 Task: Use VLC "Snapshot" feature to capture screenshots of a video with a customized subtitle font.
Action: Mouse moved to (189, 54)
Screenshot: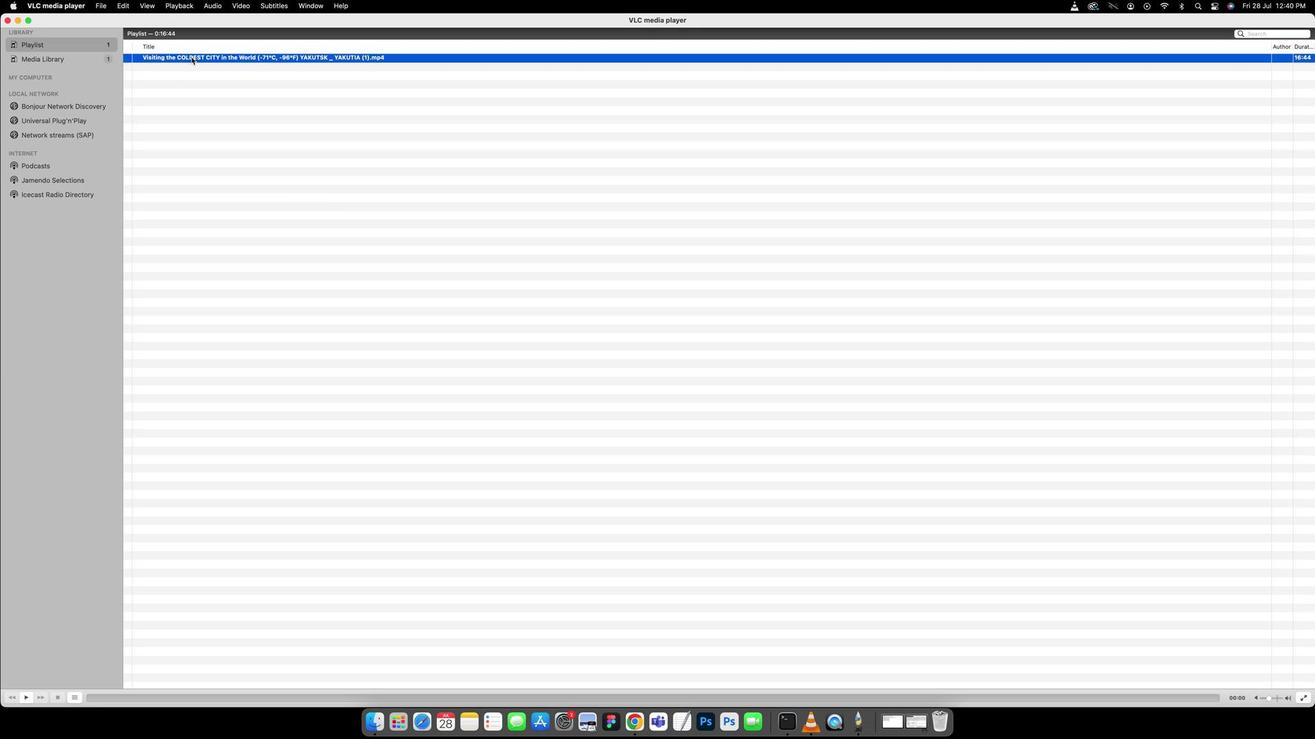 
Action: Mouse pressed left at (189, 54)
Screenshot: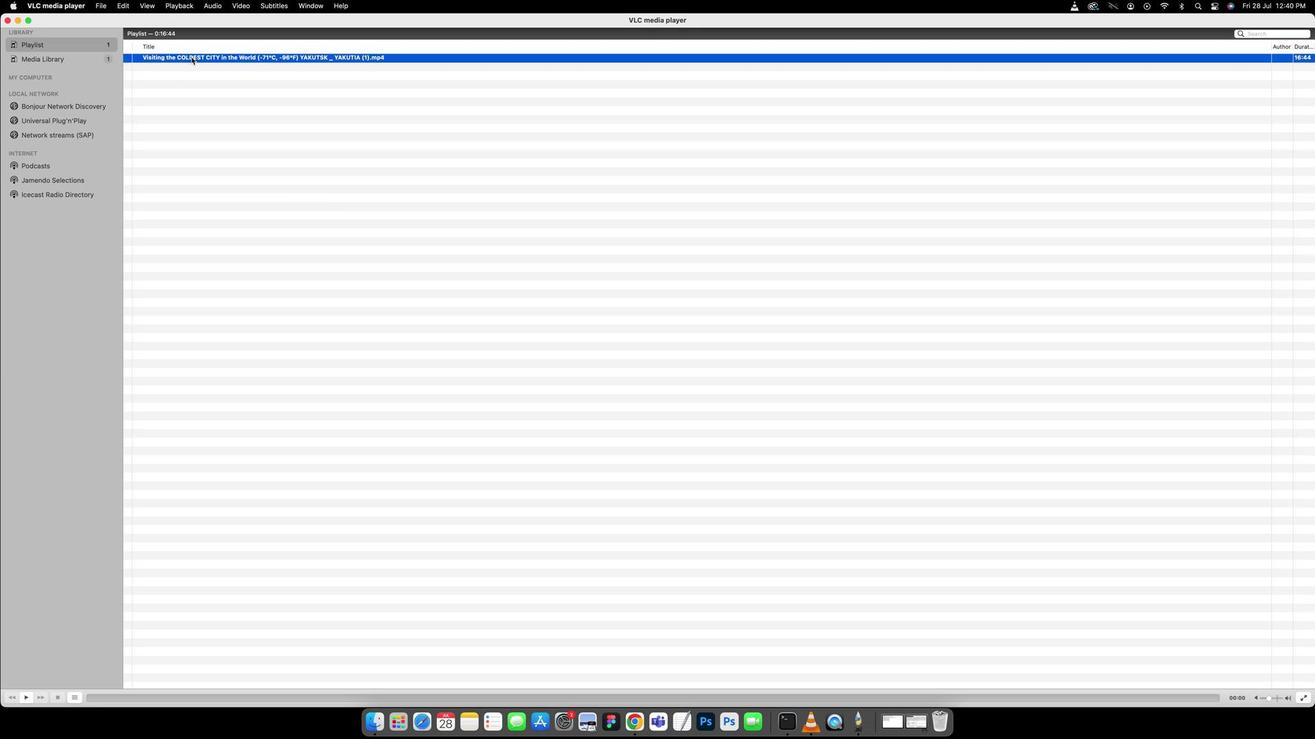 
Action: Mouse pressed left at (189, 54)
Screenshot: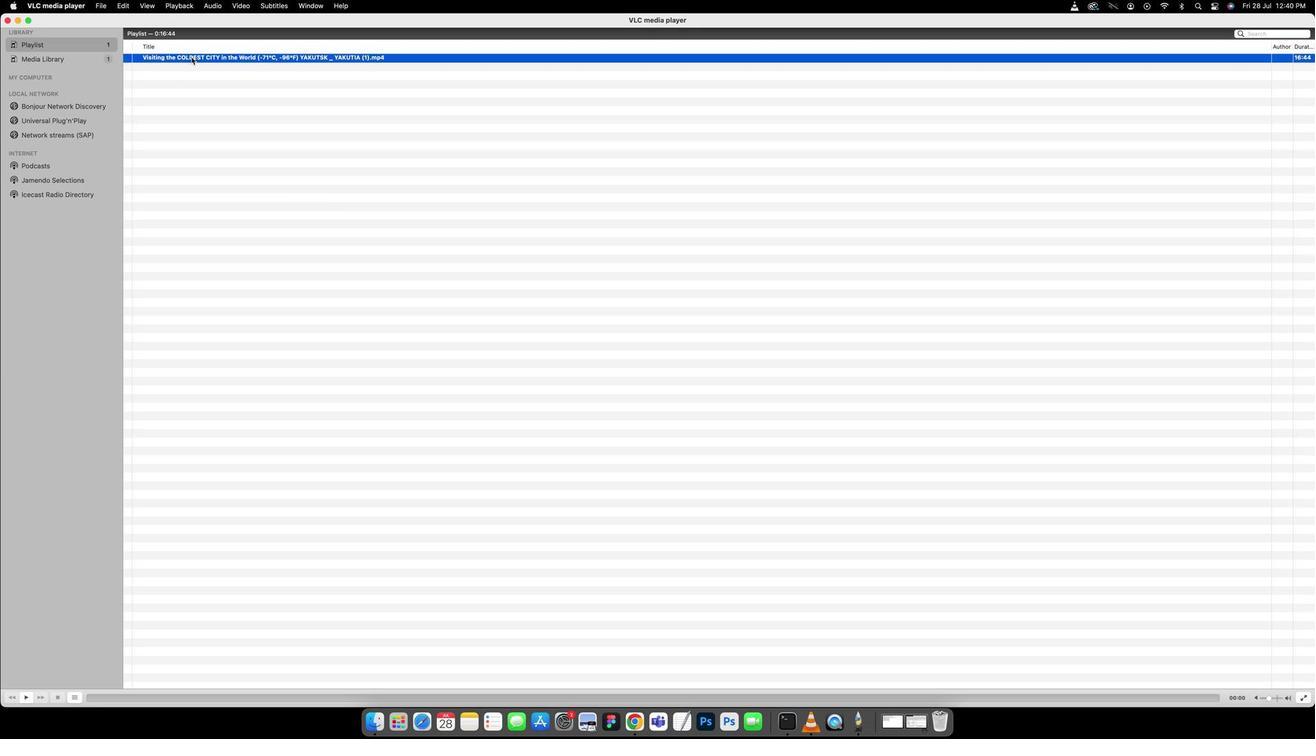 
Action: Mouse moved to (644, 366)
Screenshot: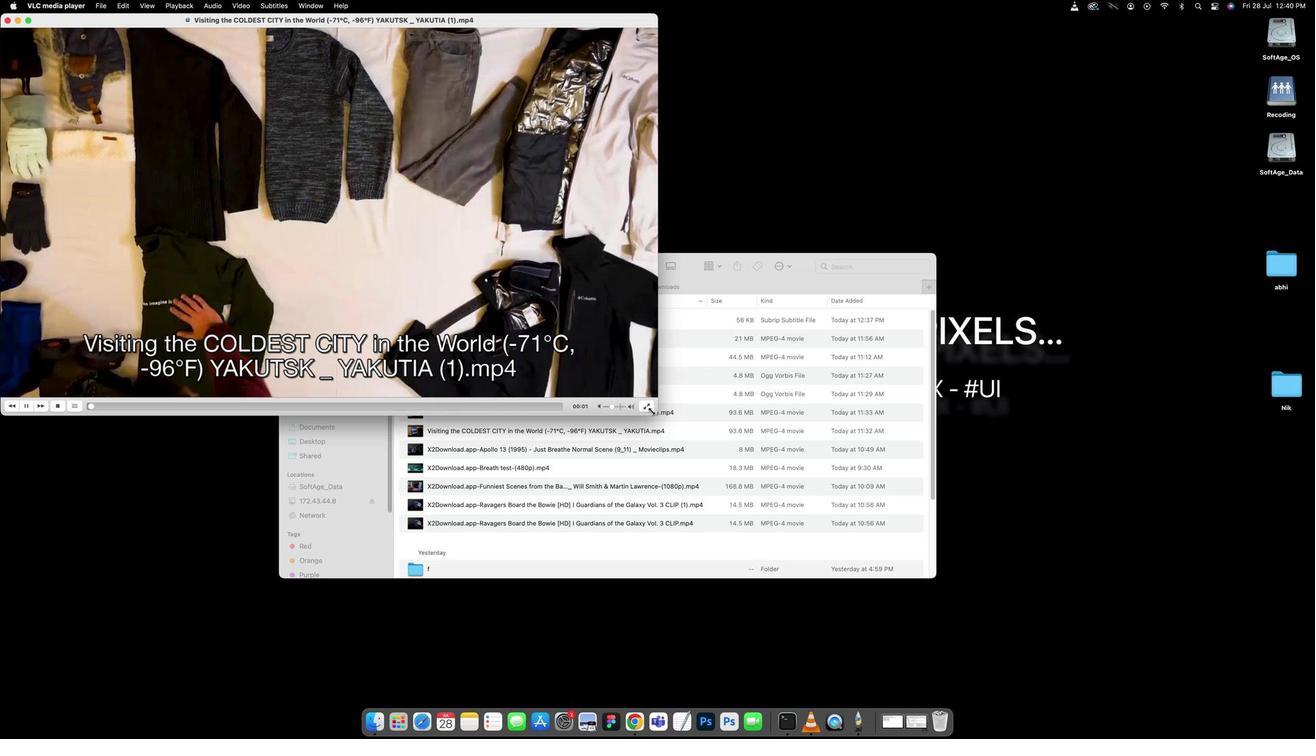 
Action: Mouse pressed left at (644, 366)
Screenshot: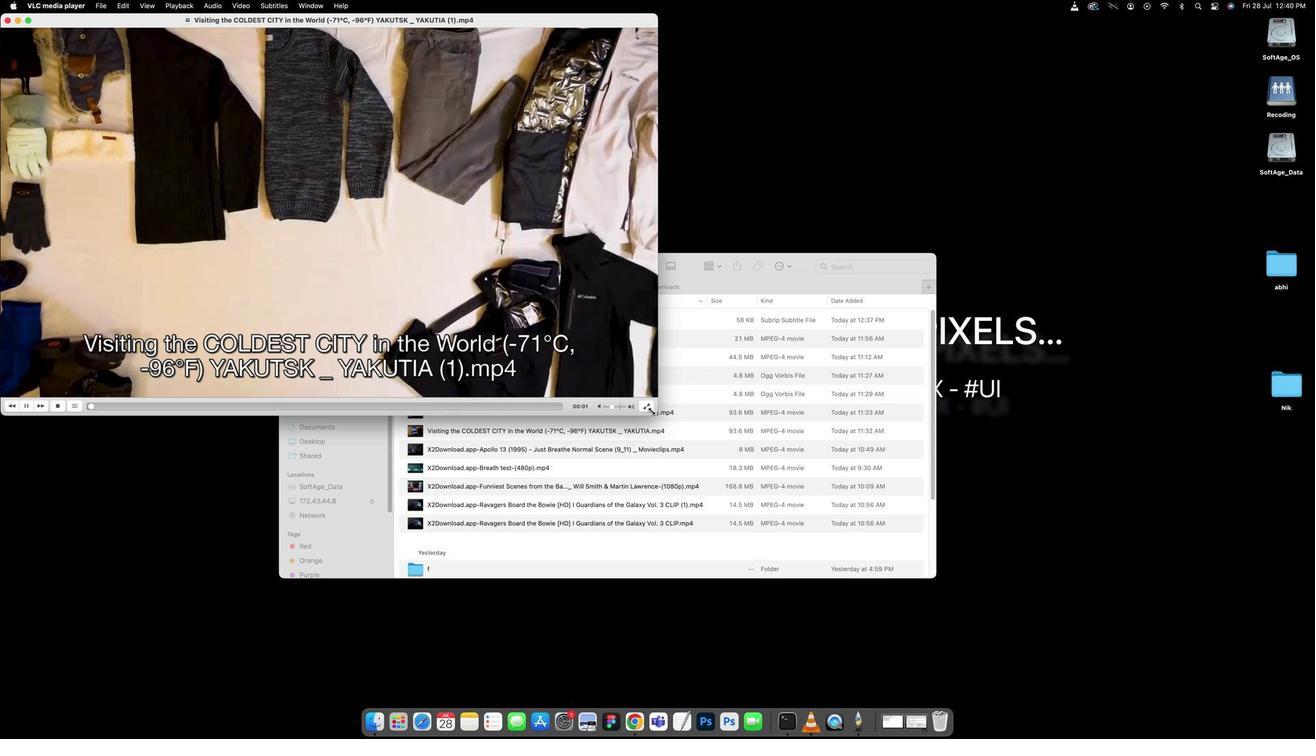 
Action: Mouse moved to (267, 7)
Screenshot: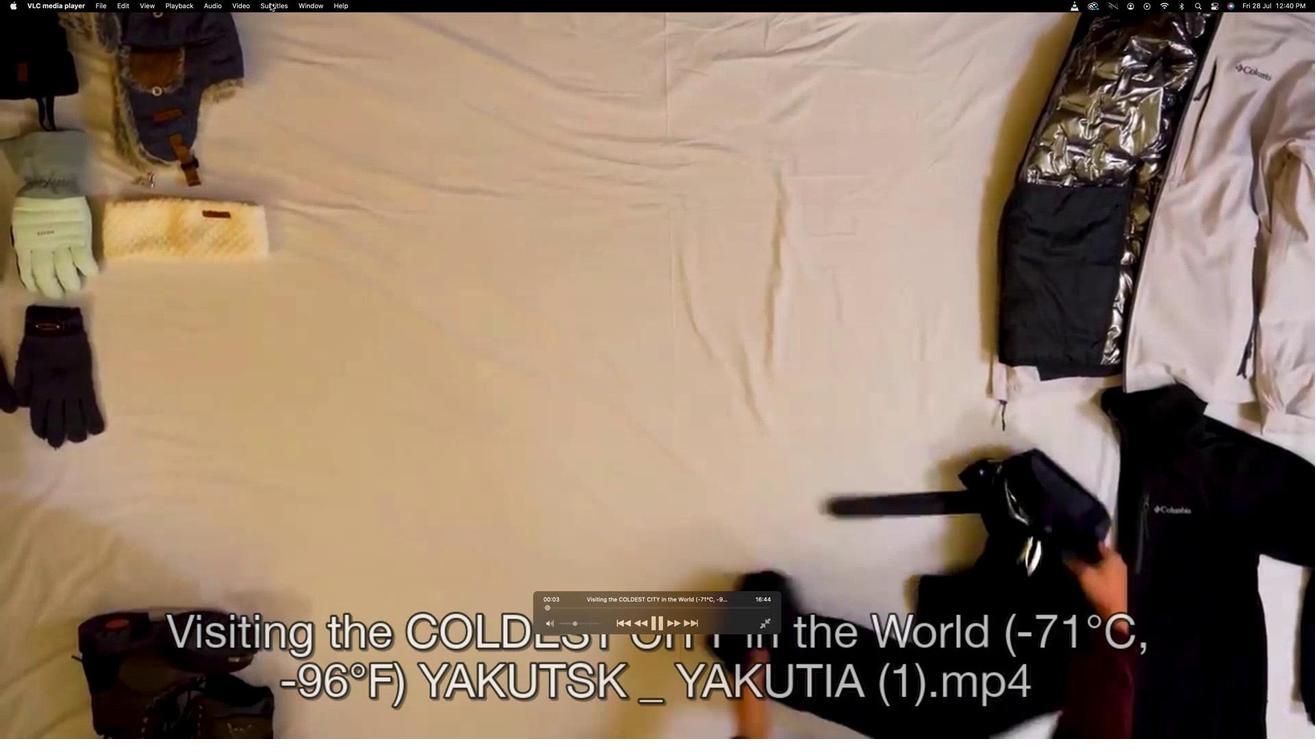
Action: Mouse pressed left at (267, 7)
Screenshot: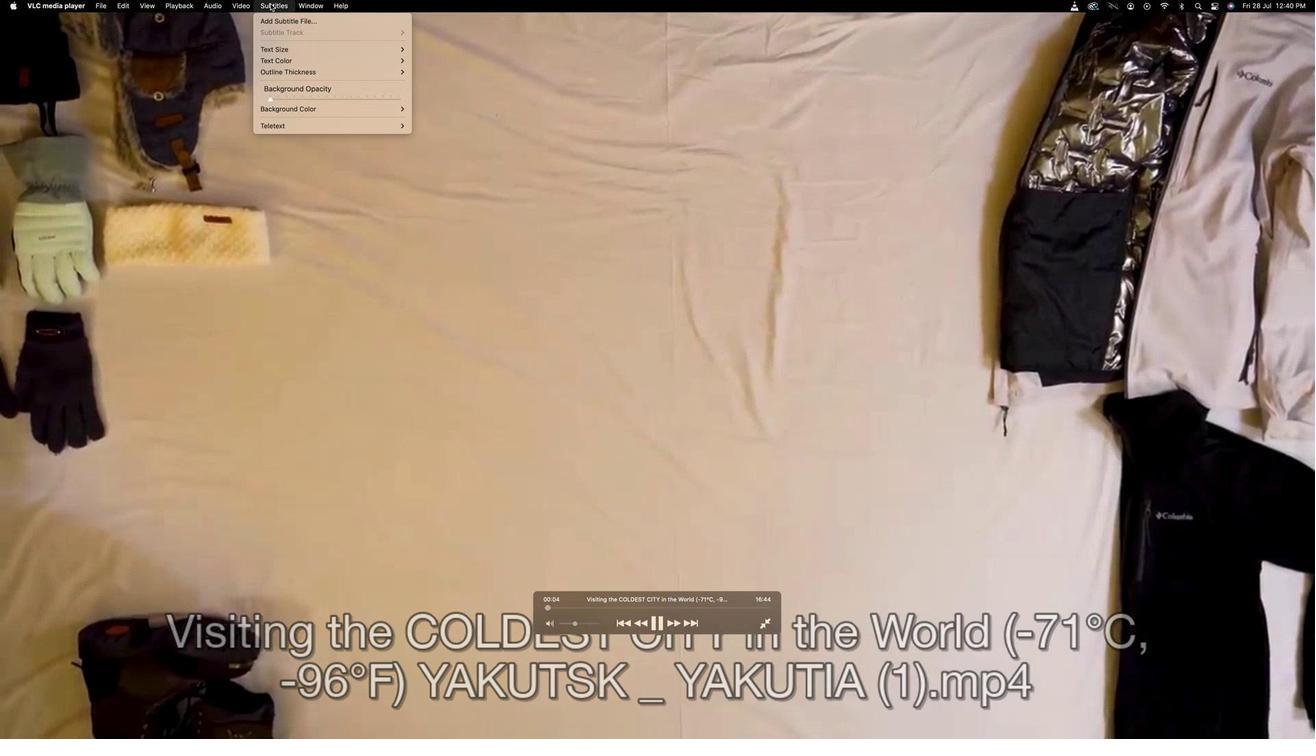 
Action: Mouse moved to (265, 22)
Screenshot: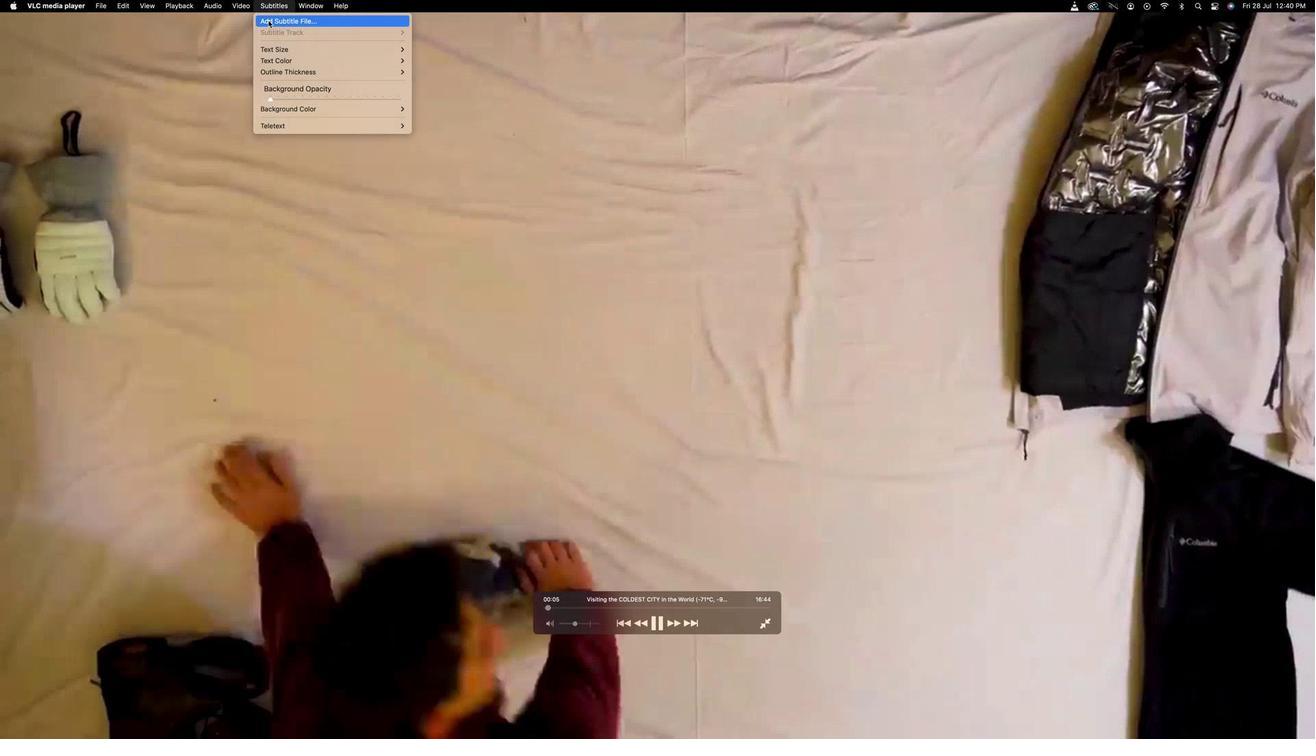 
Action: Mouse pressed left at (265, 22)
Screenshot: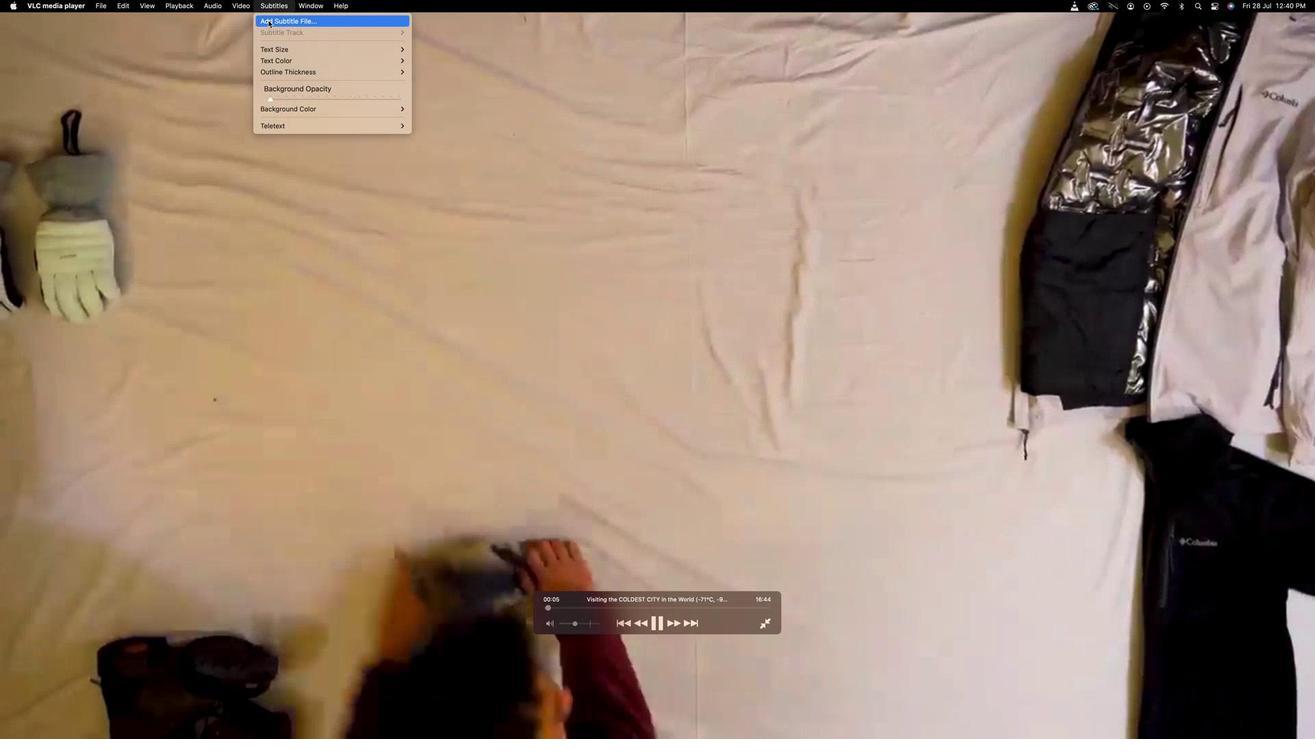 
Action: Mouse moved to (563, 167)
Screenshot: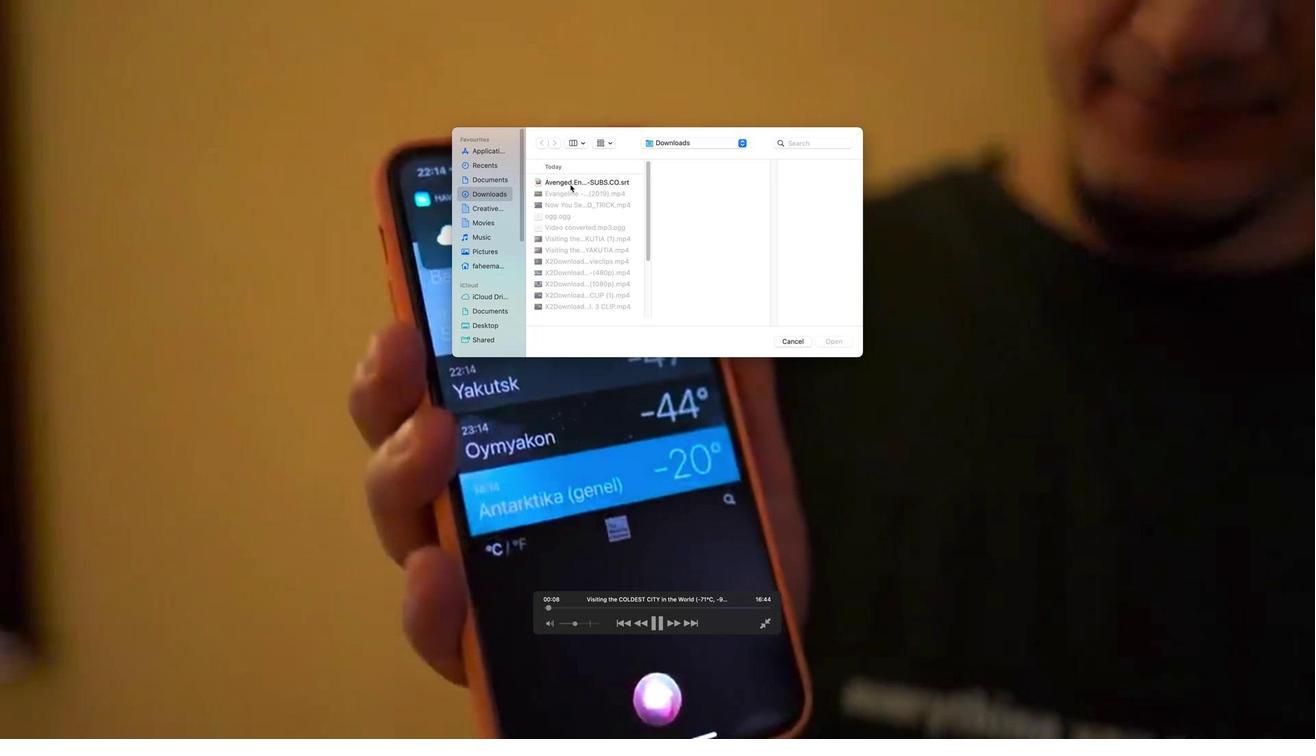 
Action: Mouse pressed left at (563, 167)
Screenshot: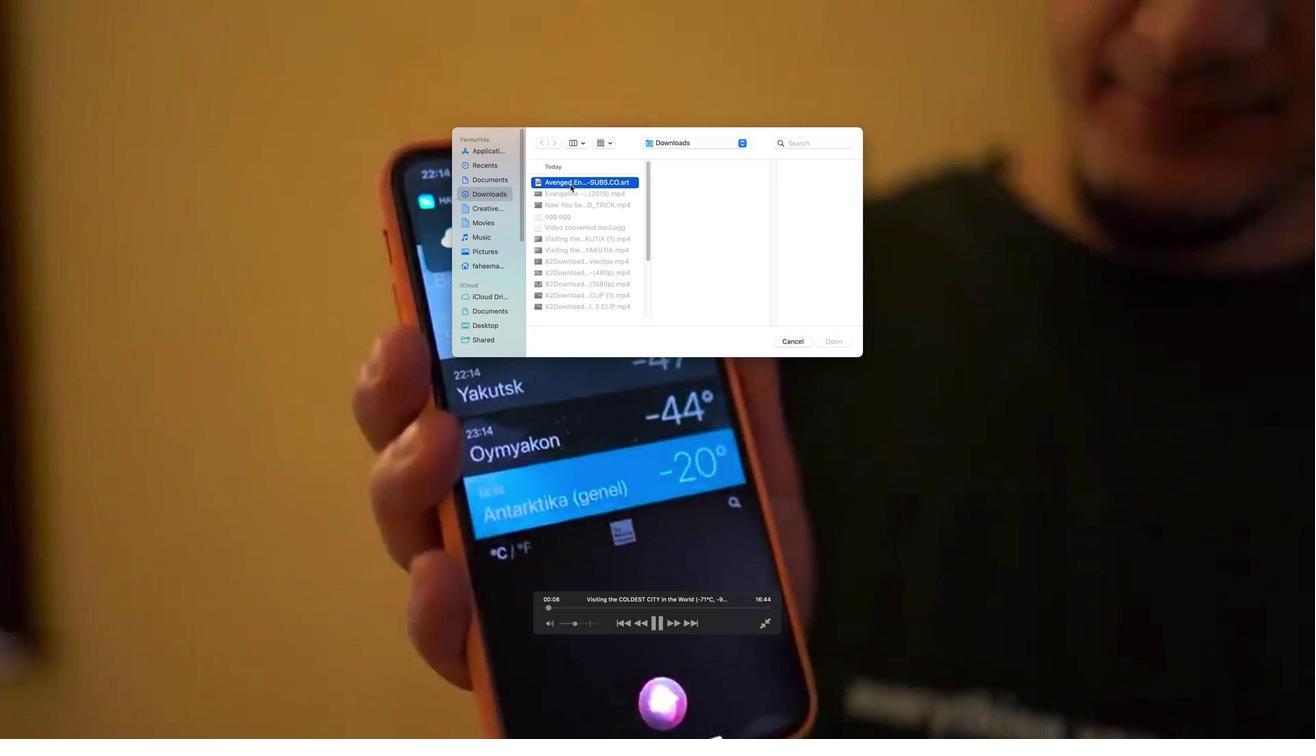 
Action: Key pressed Key.enter
Screenshot: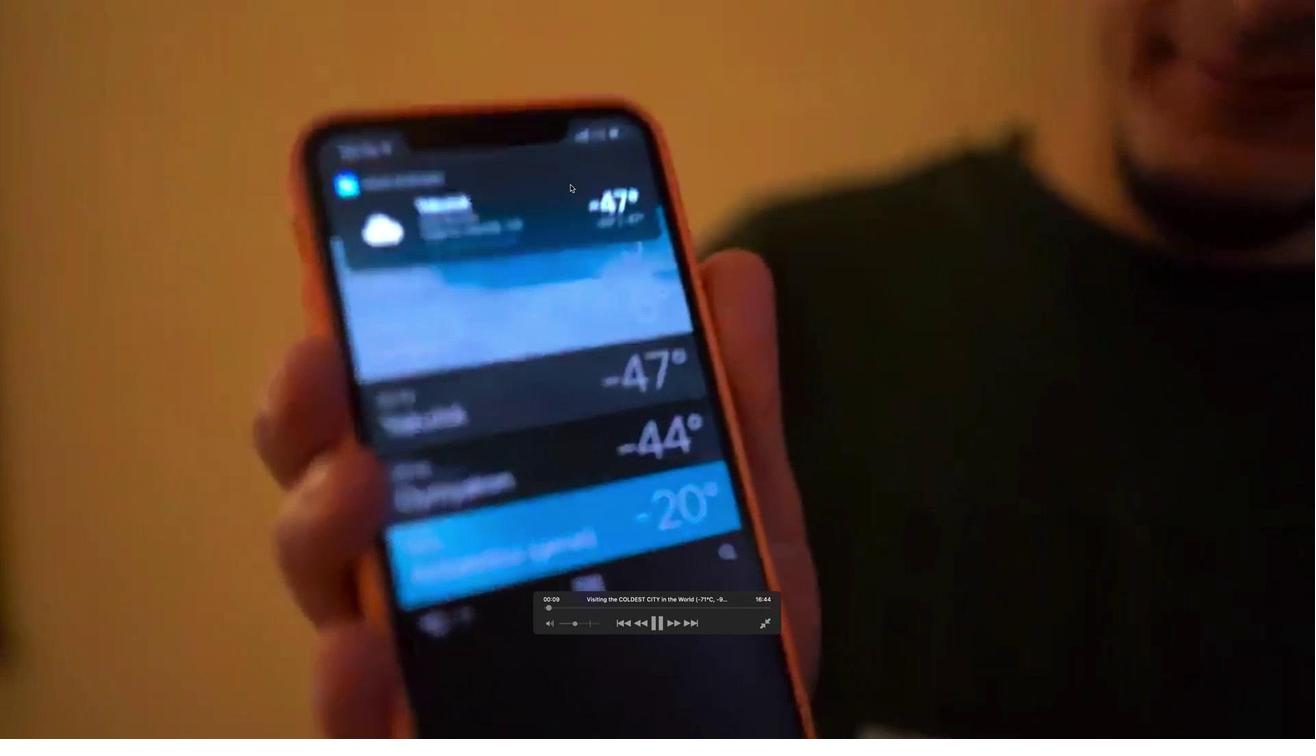 
Action: Mouse moved to (545, 538)
Screenshot: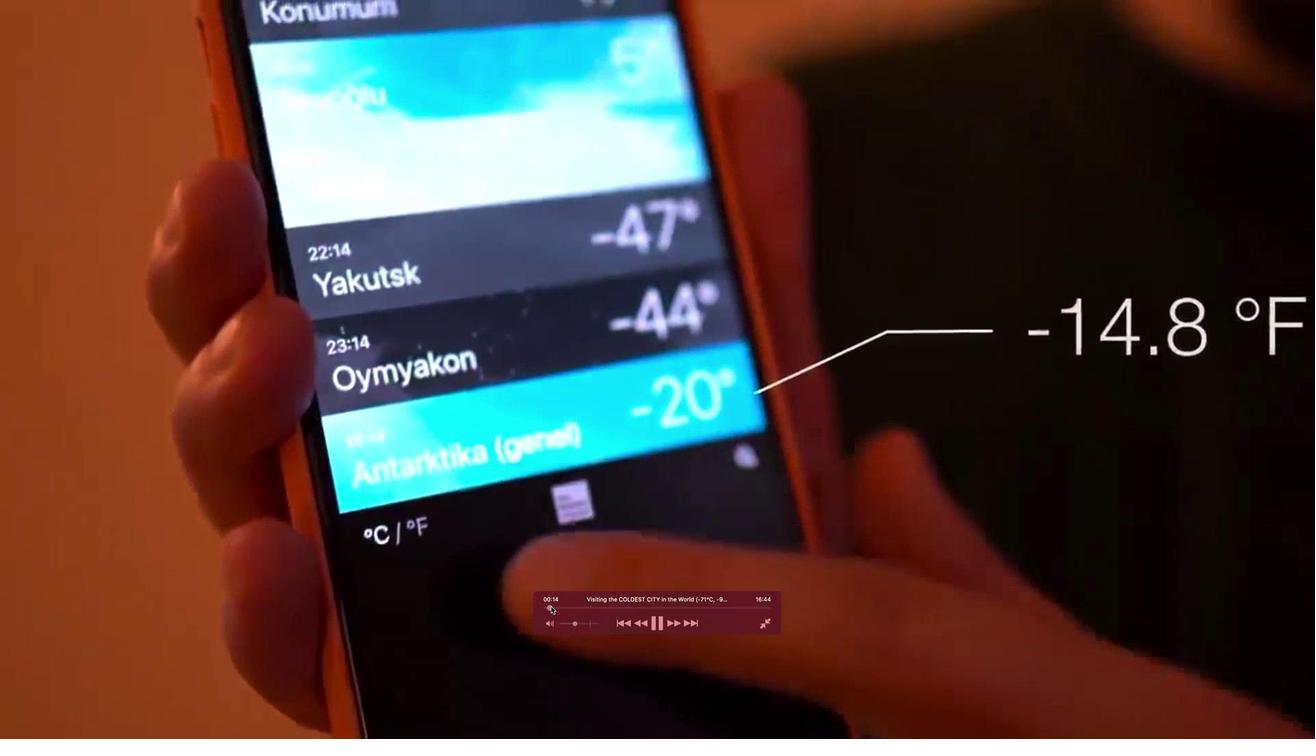 
Action: Mouse pressed left at (545, 538)
Screenshot: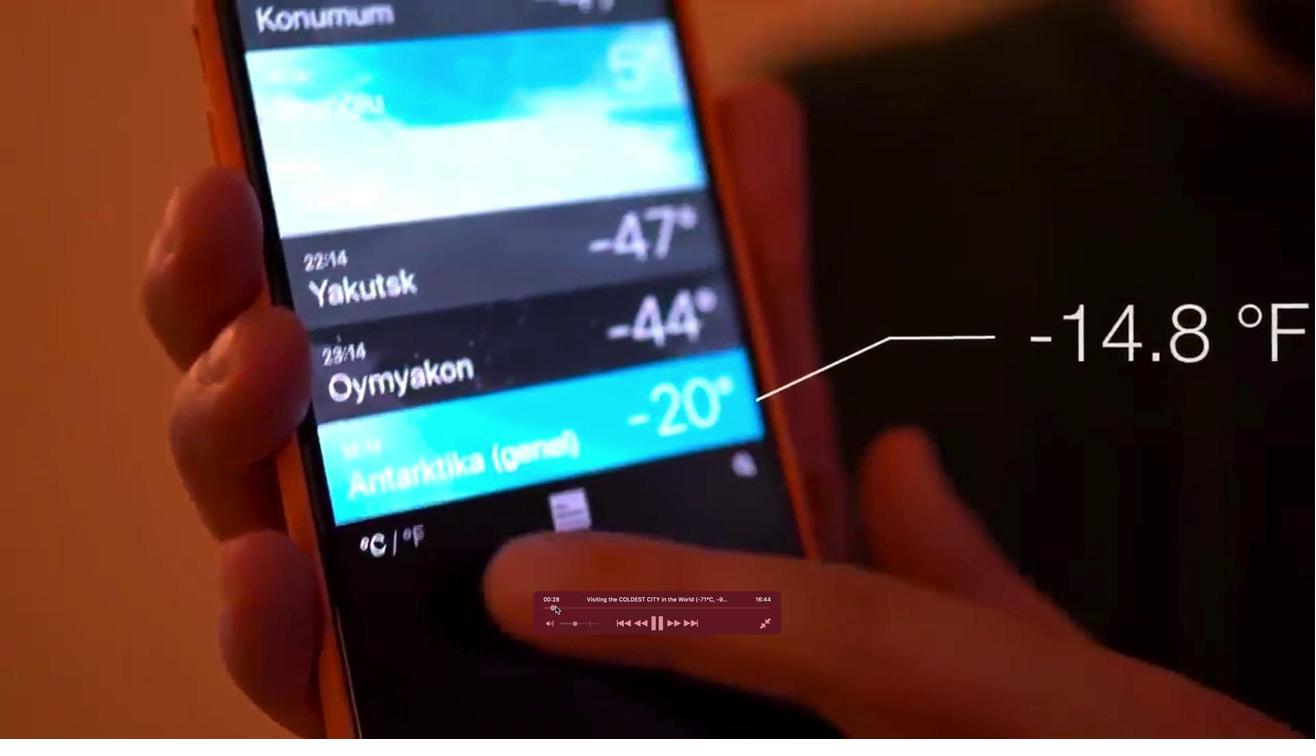 
Action: Mouse moved to (254, 4)
Screenshot: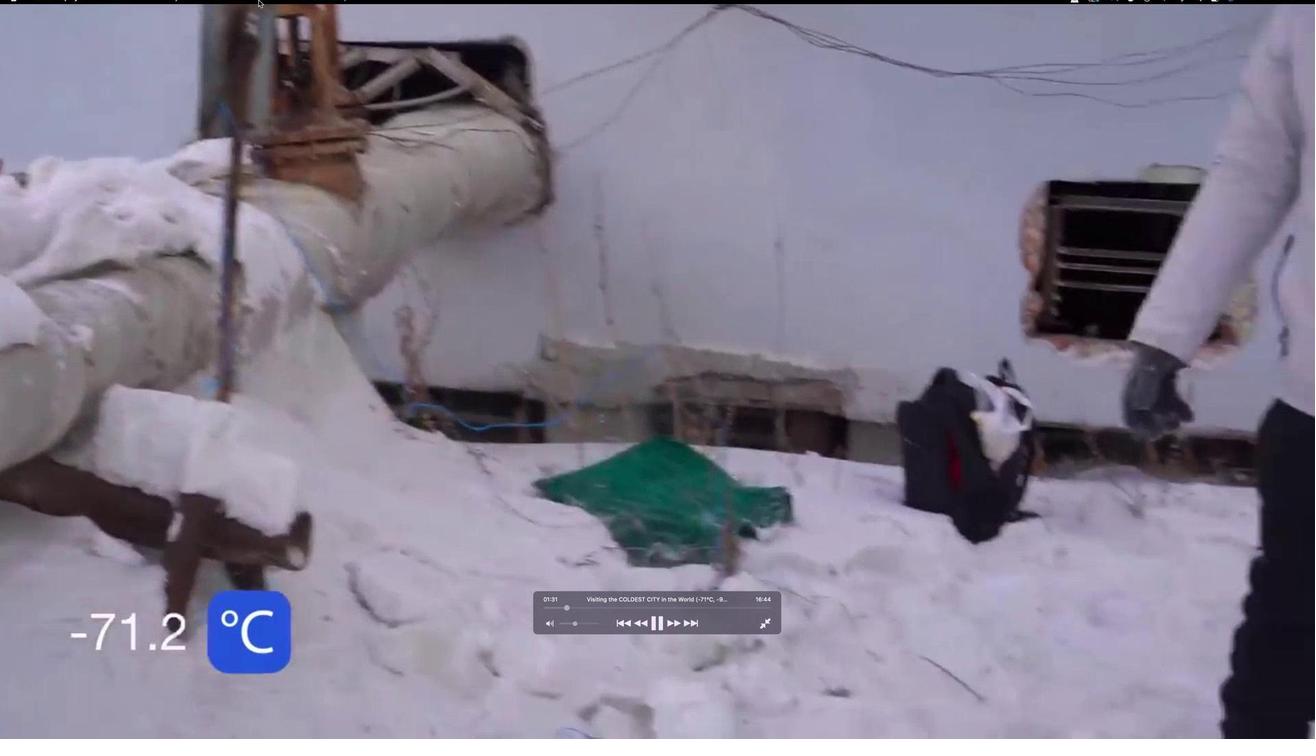 
Action: Mouse pressed left at (254, 4)
Screenshot: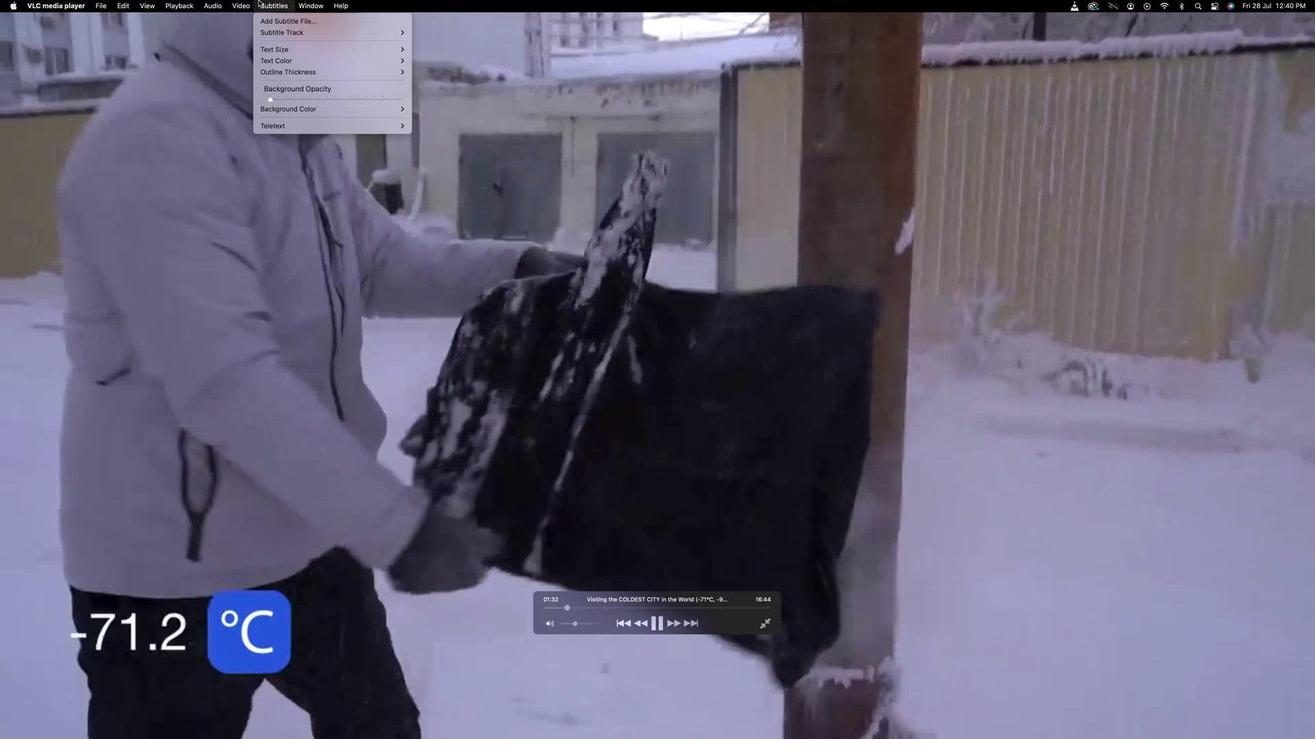 
Action: Mouse moved to (424, 40)
Screenshot: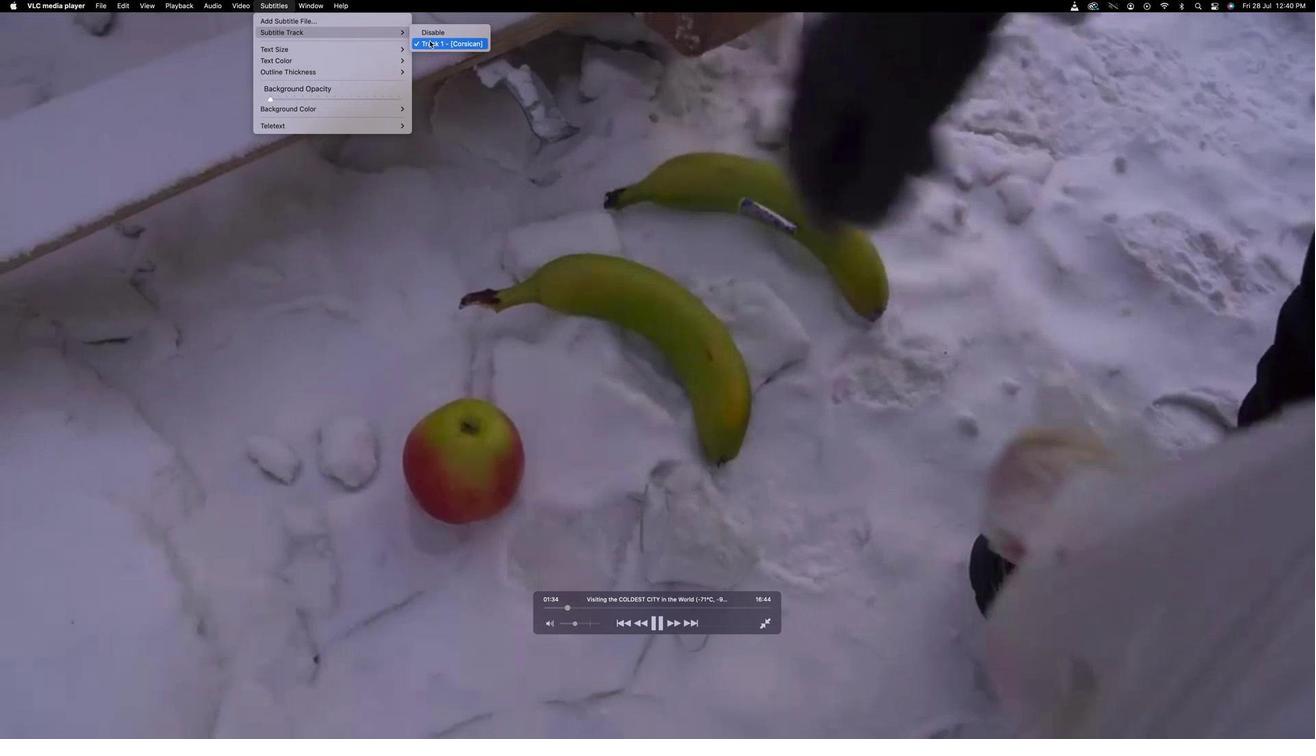
Action: Mouse pressed left at (424, 40)
Screenshot: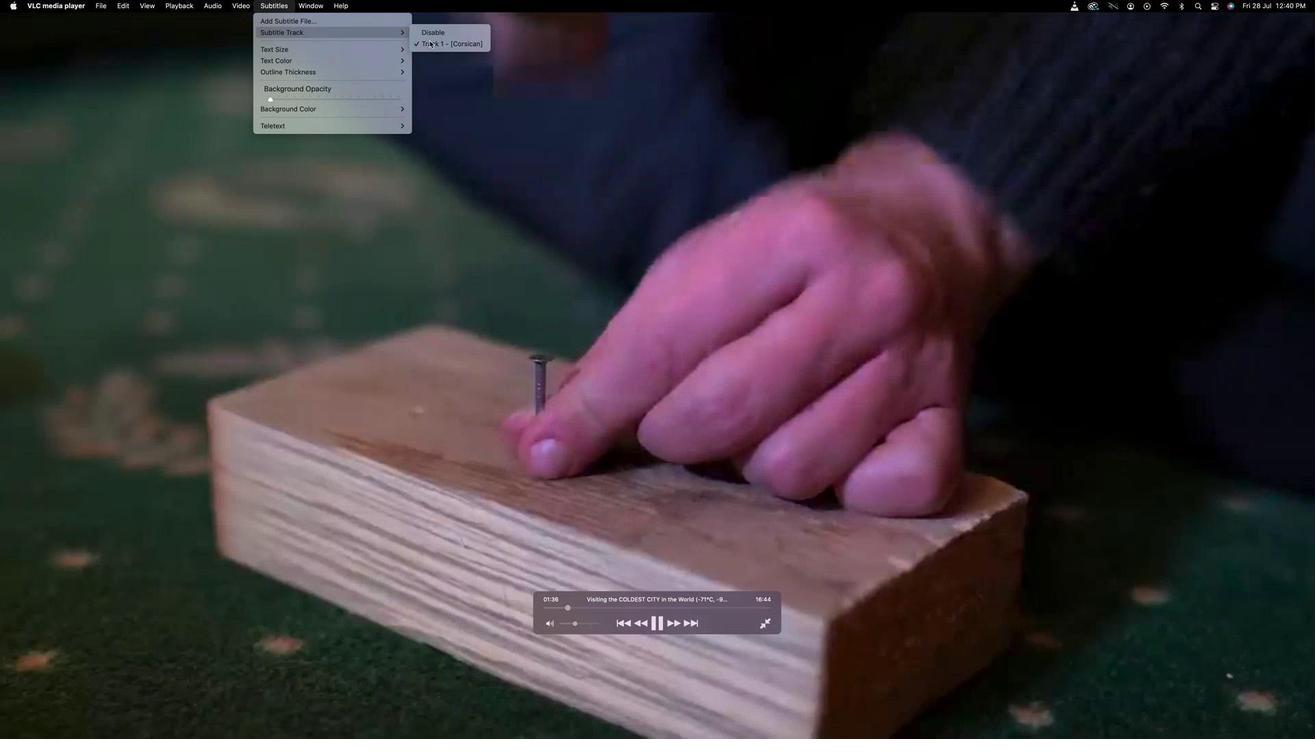 
Action: Mouse moved to (278, 4)
Screenshot: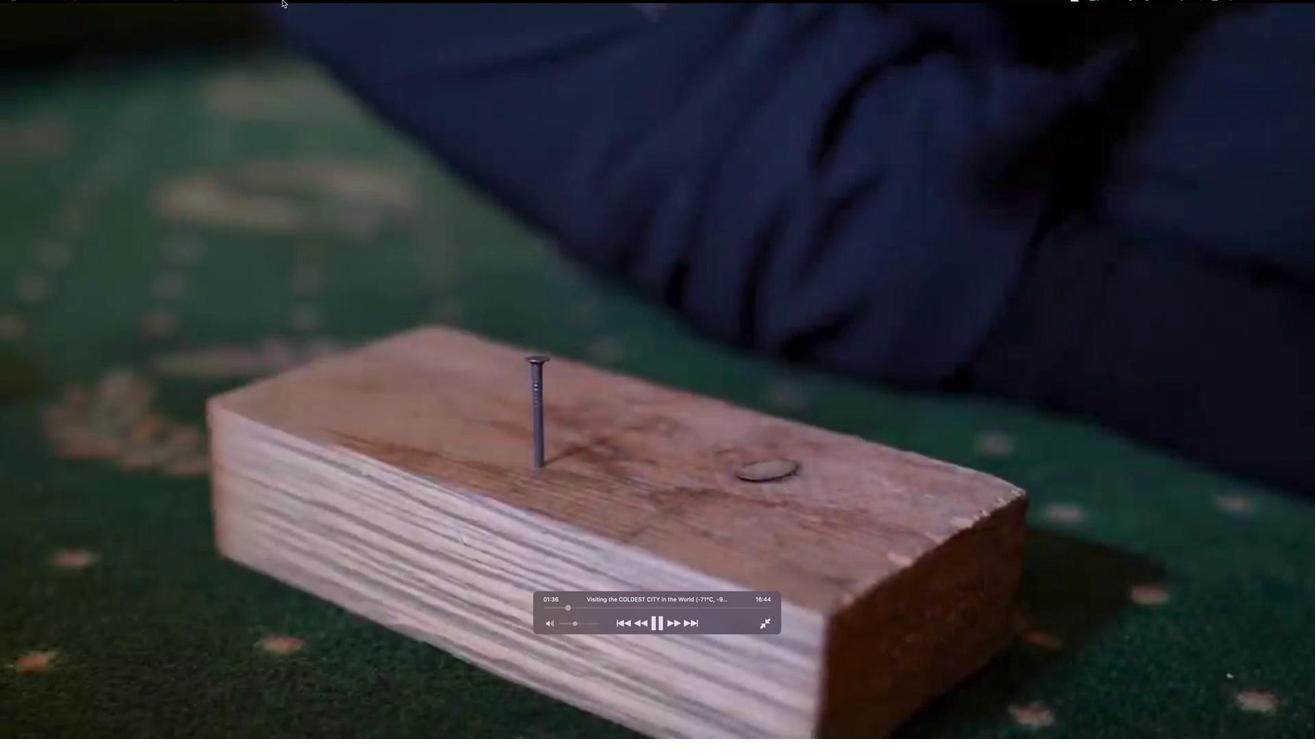 
Action: Mouse pressed left at (278, 4)
Screenshot: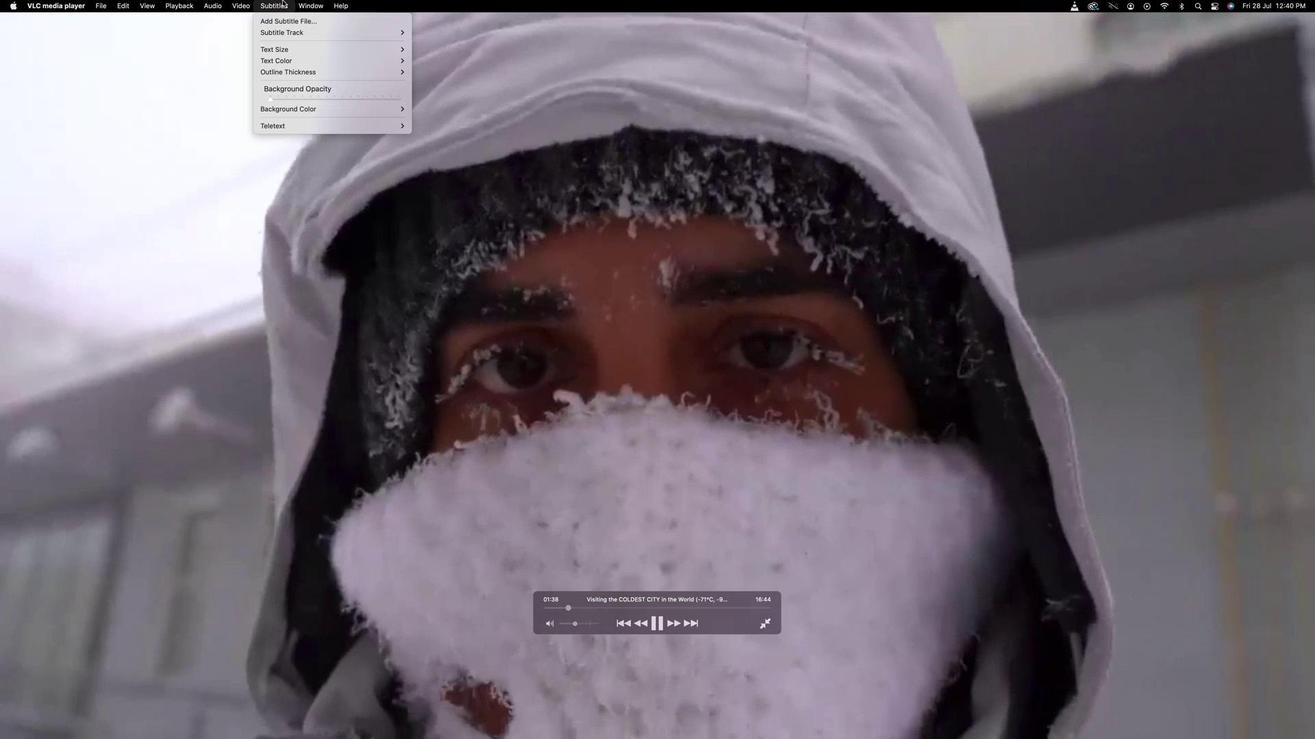 
Action: Mouse moved to (274, 20)
Screenshot: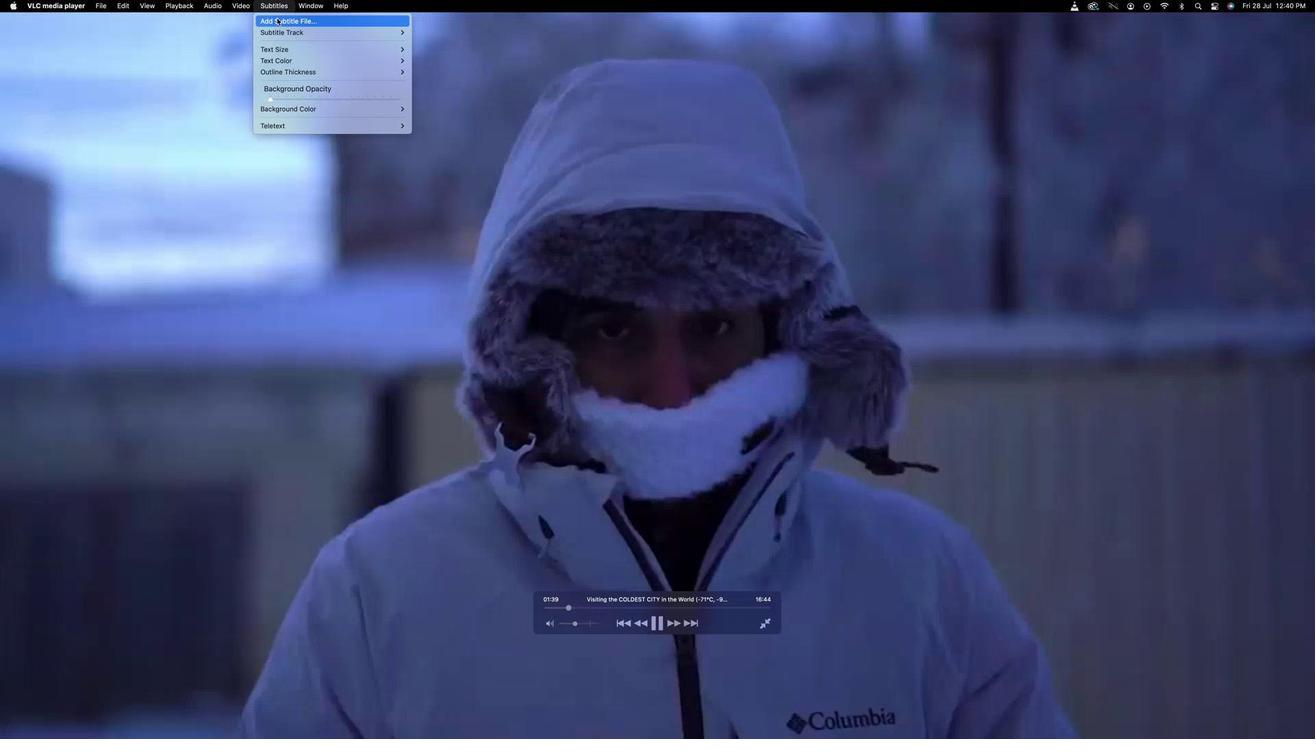 
Action: Mouse pressed left at (274, 20)
Screenshot: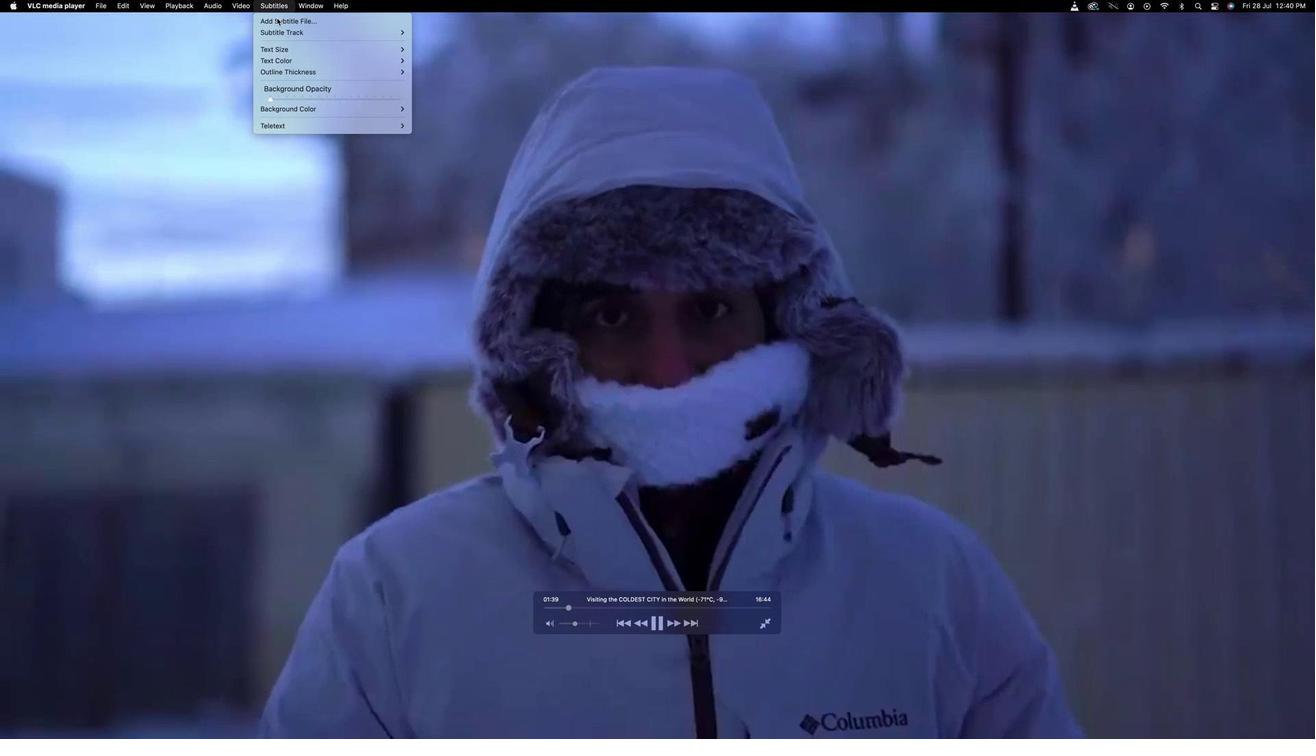 
Action: Mouse moved to (543, 164)
Screenshot: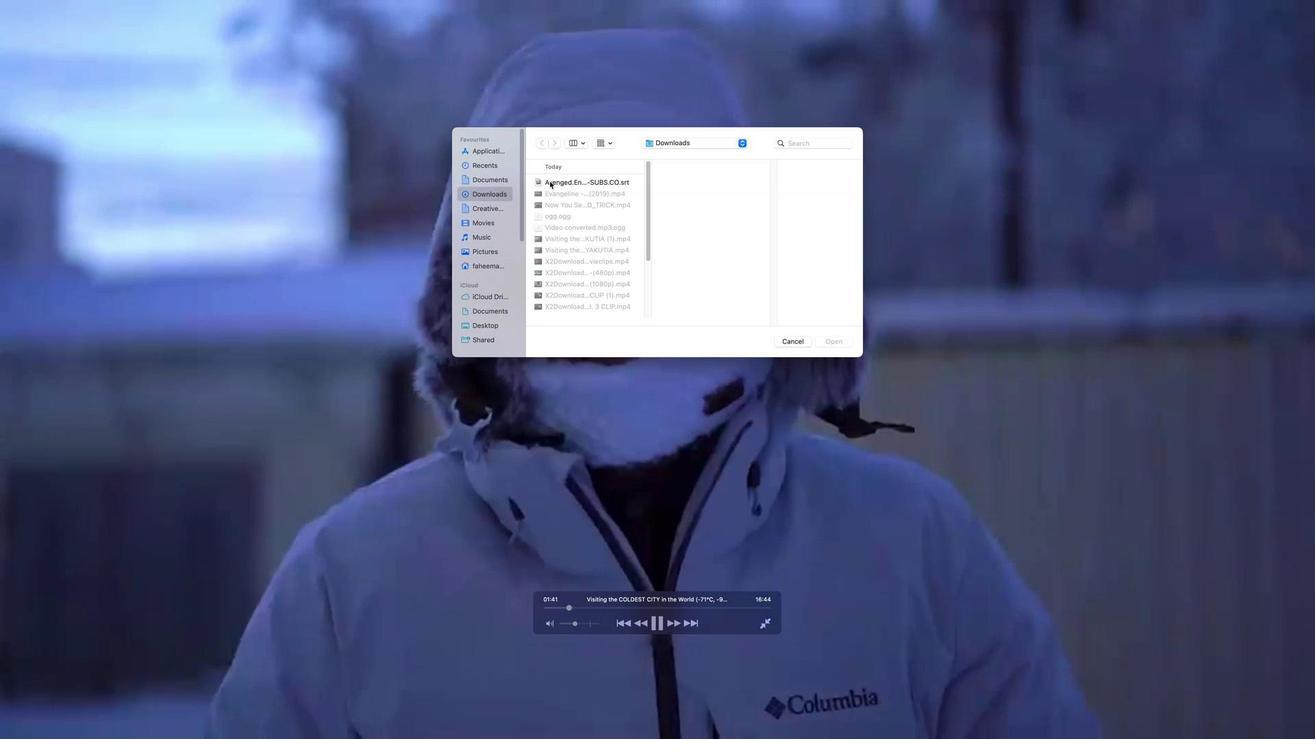 
Action: Mouse pressed left at (543, 164)
Screenshot: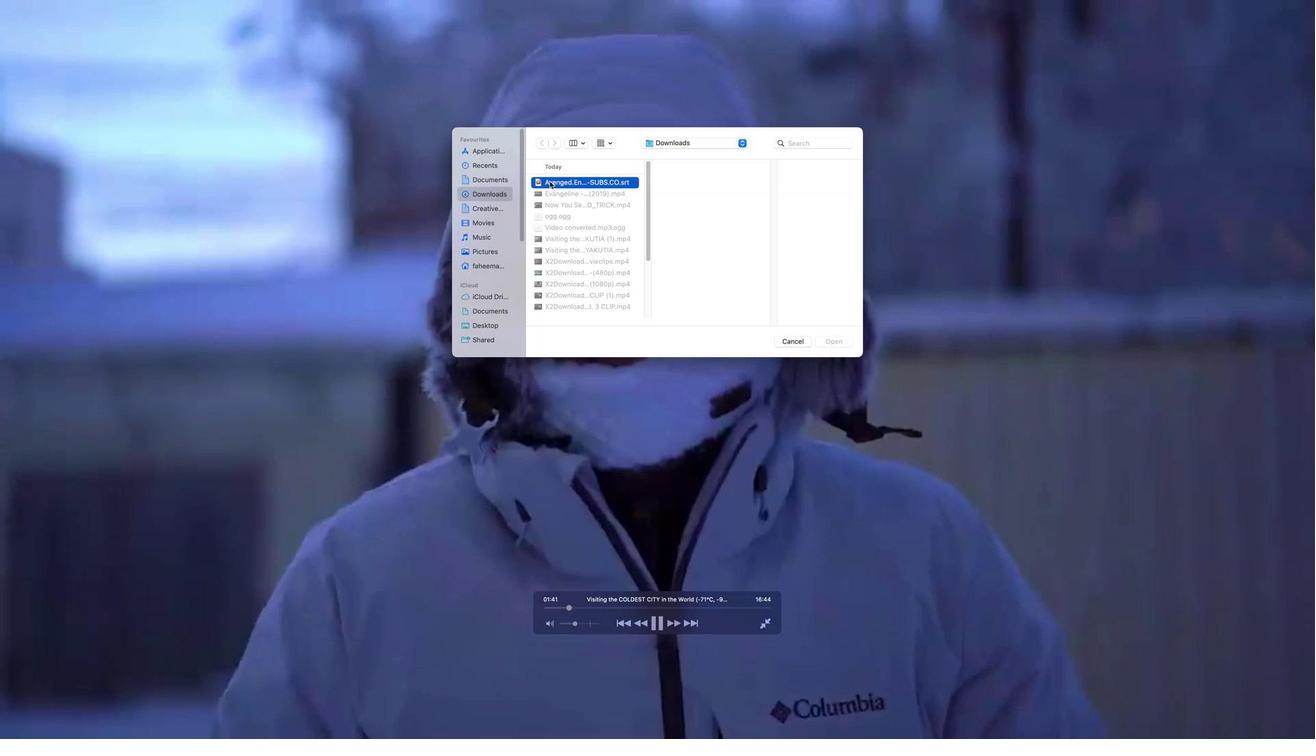 
Action: Key pressed Key.enter
Screenshot: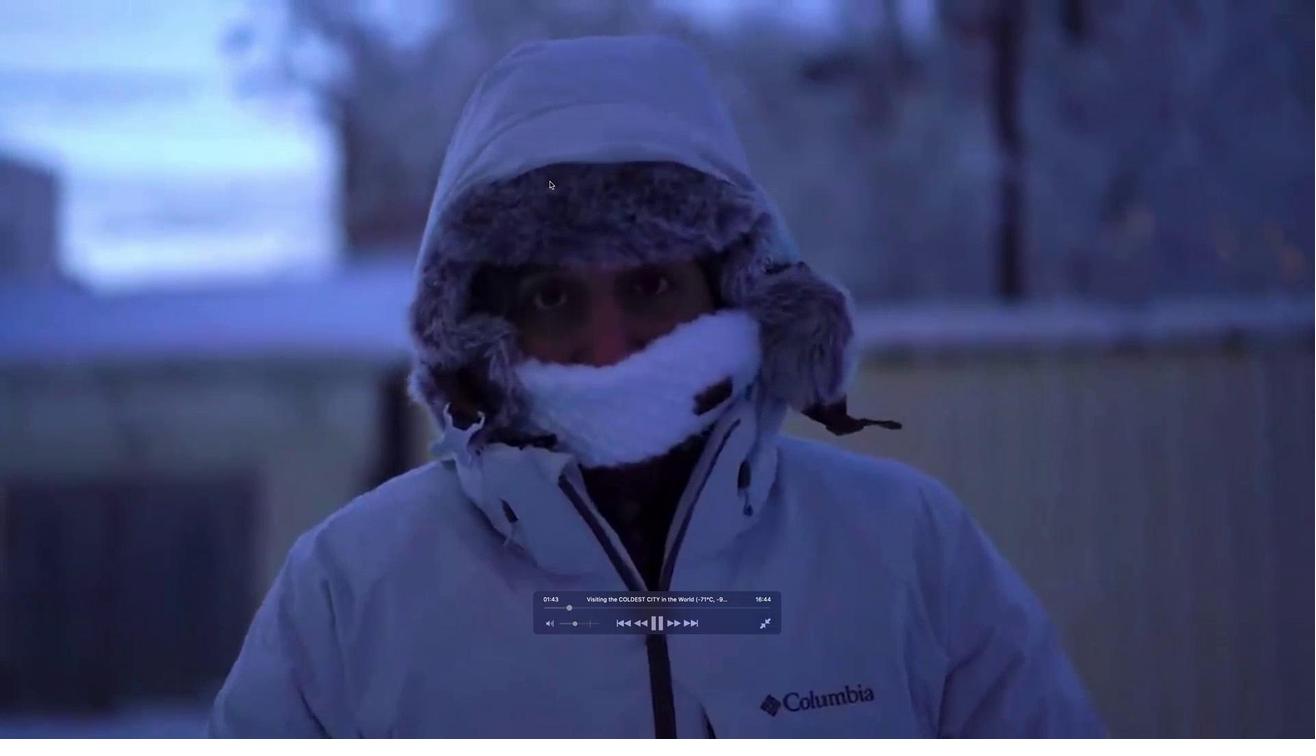 
Action: Mouse moved to (272, 9)
Screenshot: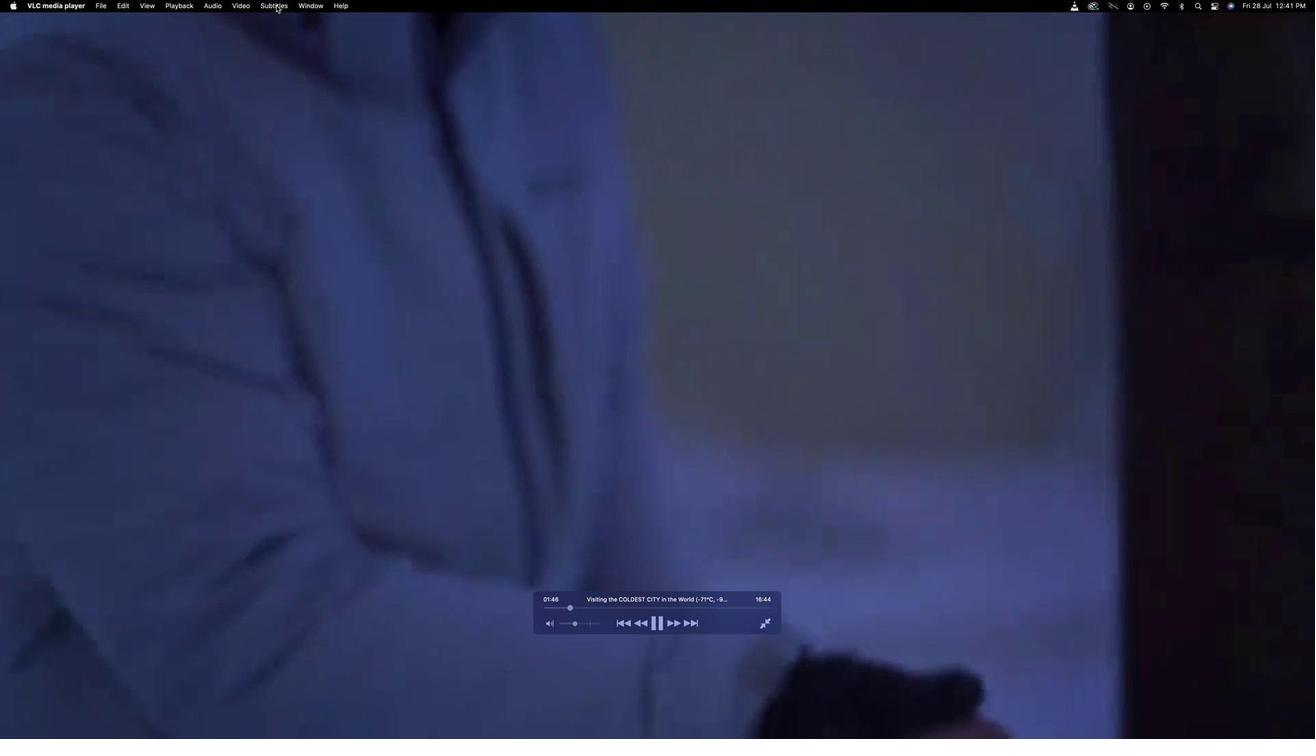 
Action: Mouse pressed left at (272, 9)
Screenshot: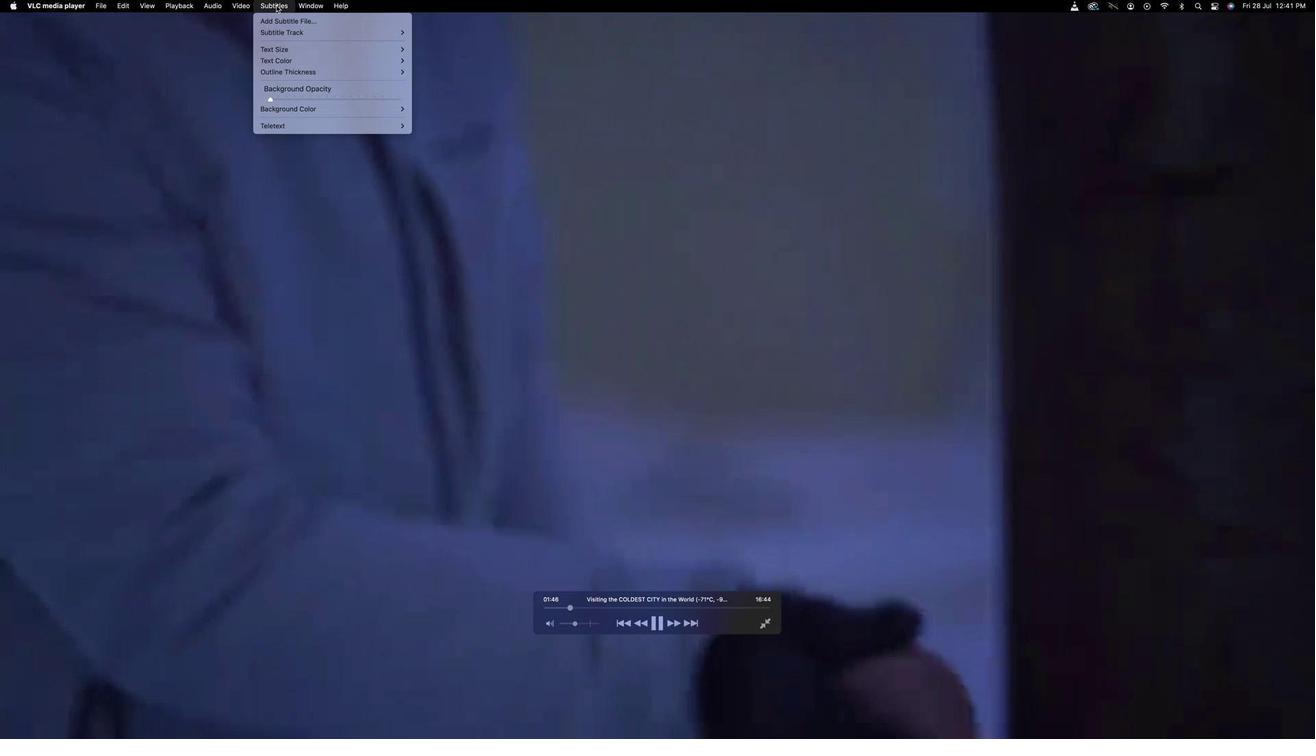 
Action: Mouse moved to (143, 78)
Screenshot: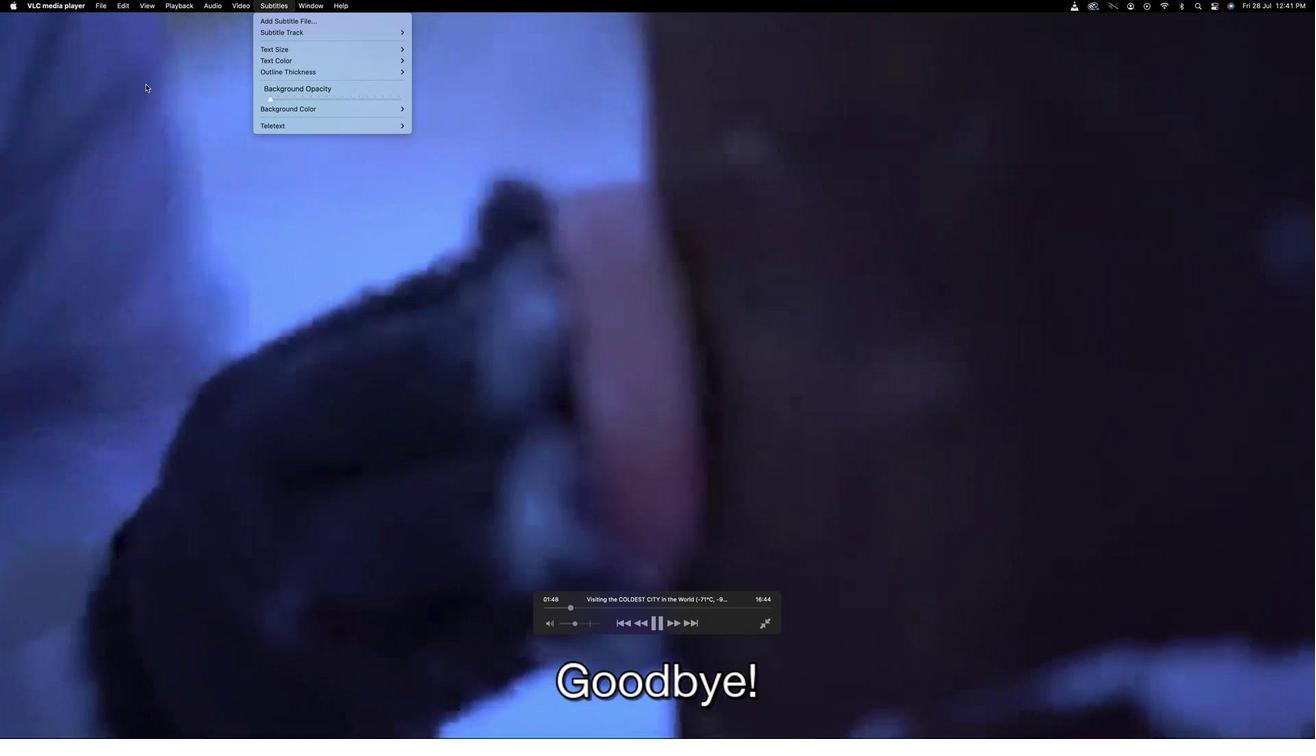 
Action: Mouse pressed left at (143, 78)
Screenshot: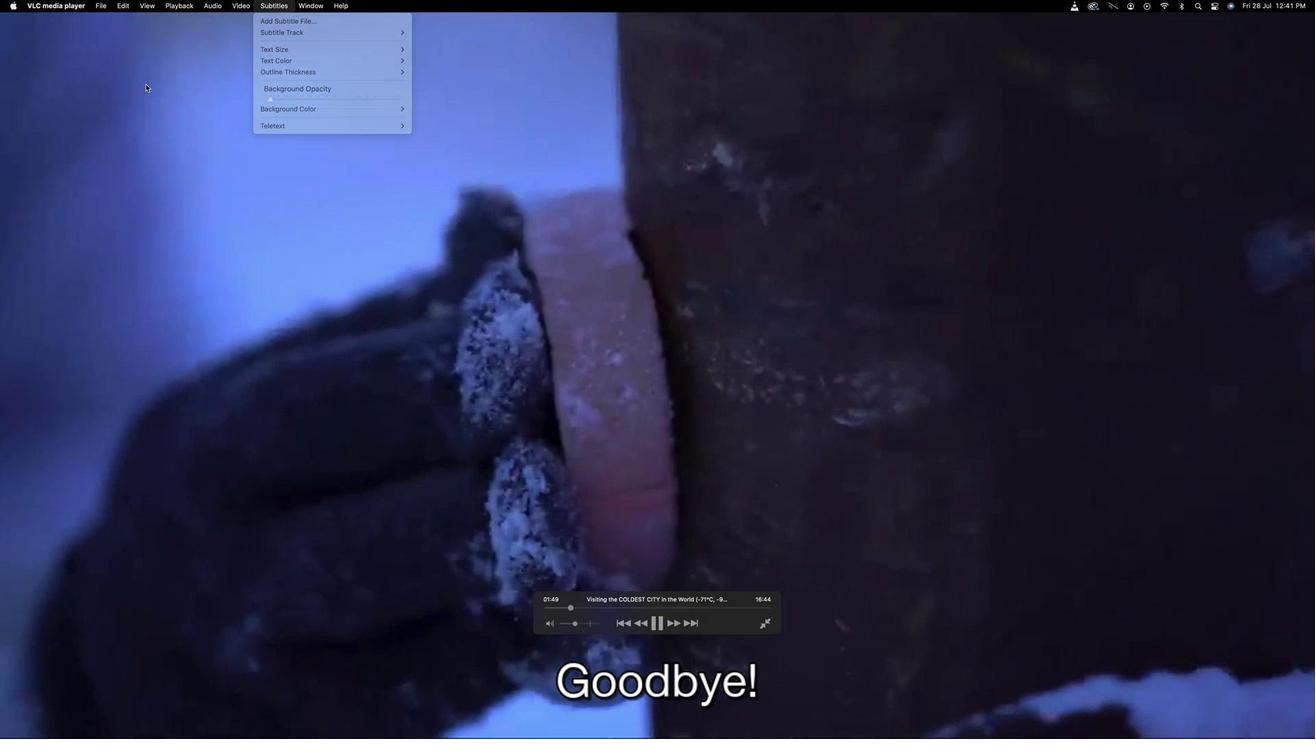 
Action: Mouse moved to (84, 7)
Screenshot: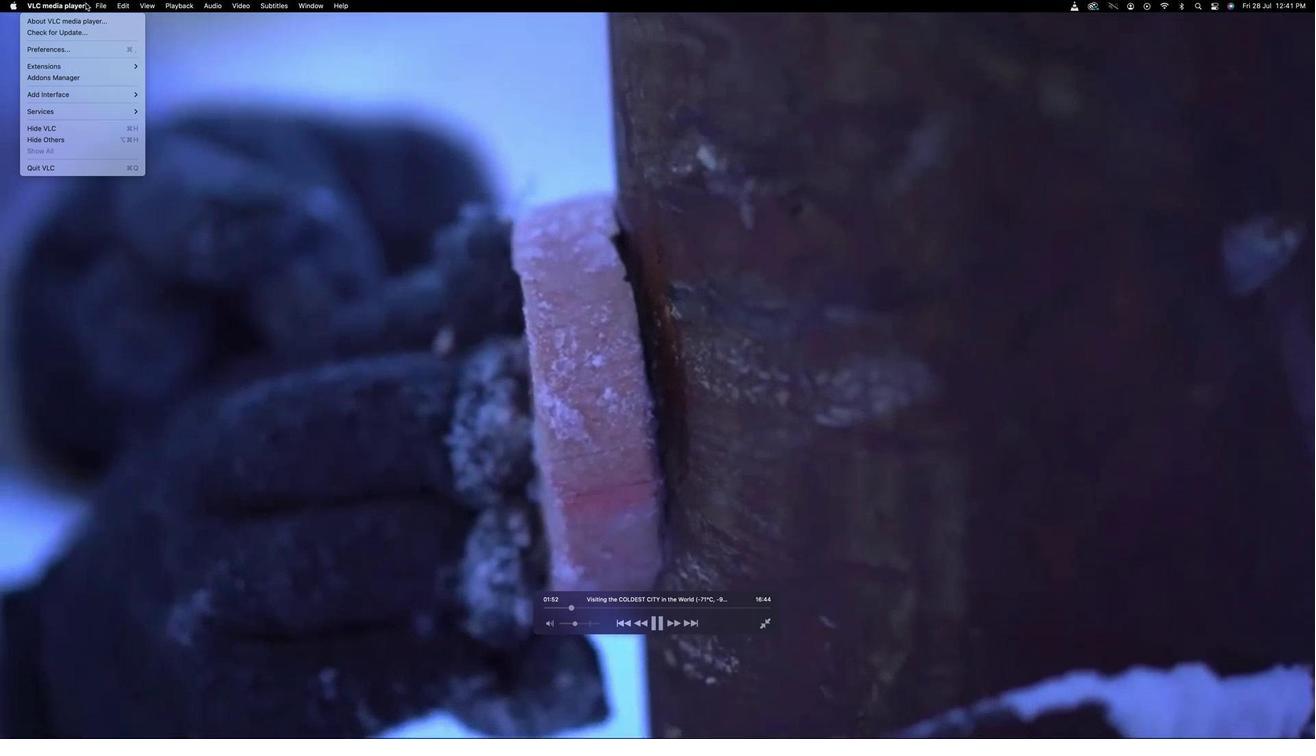 
Action: Mouse pressed left at (84, 7)
Screenshot: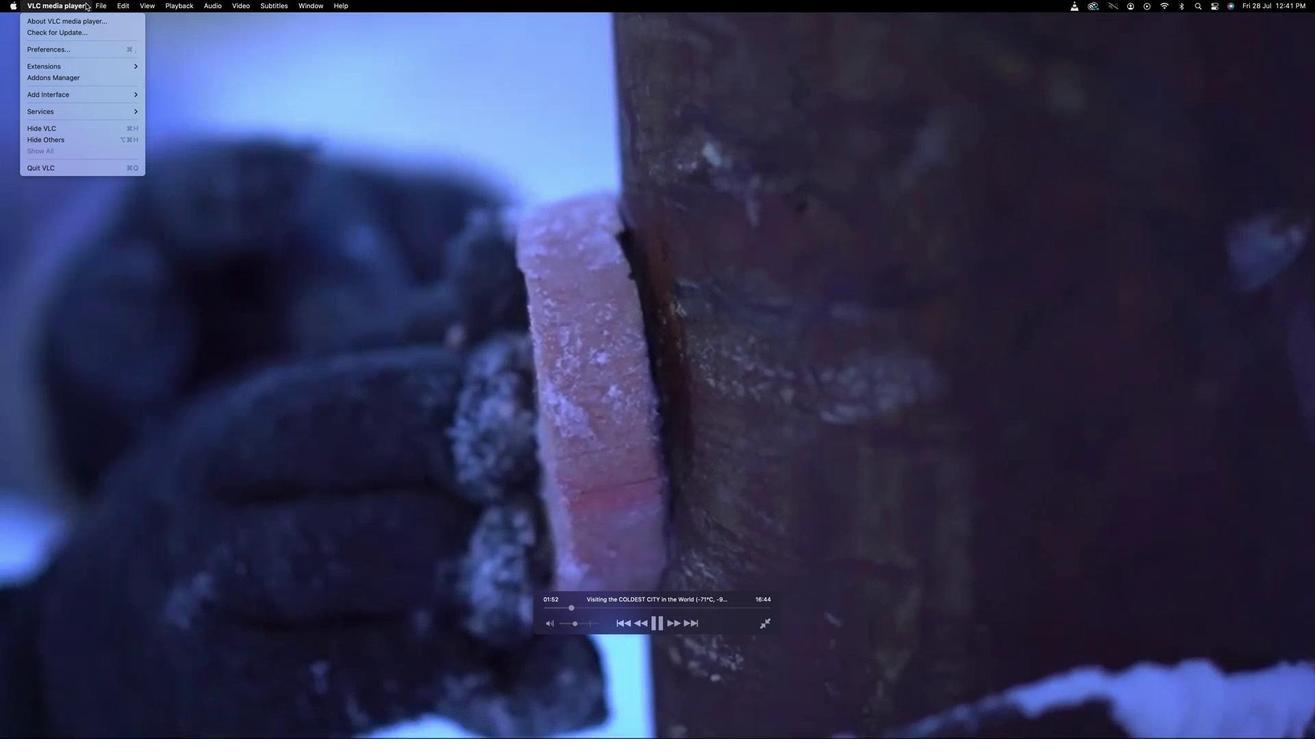 
Action: Mouse moved to (71, 50)
Screenshot: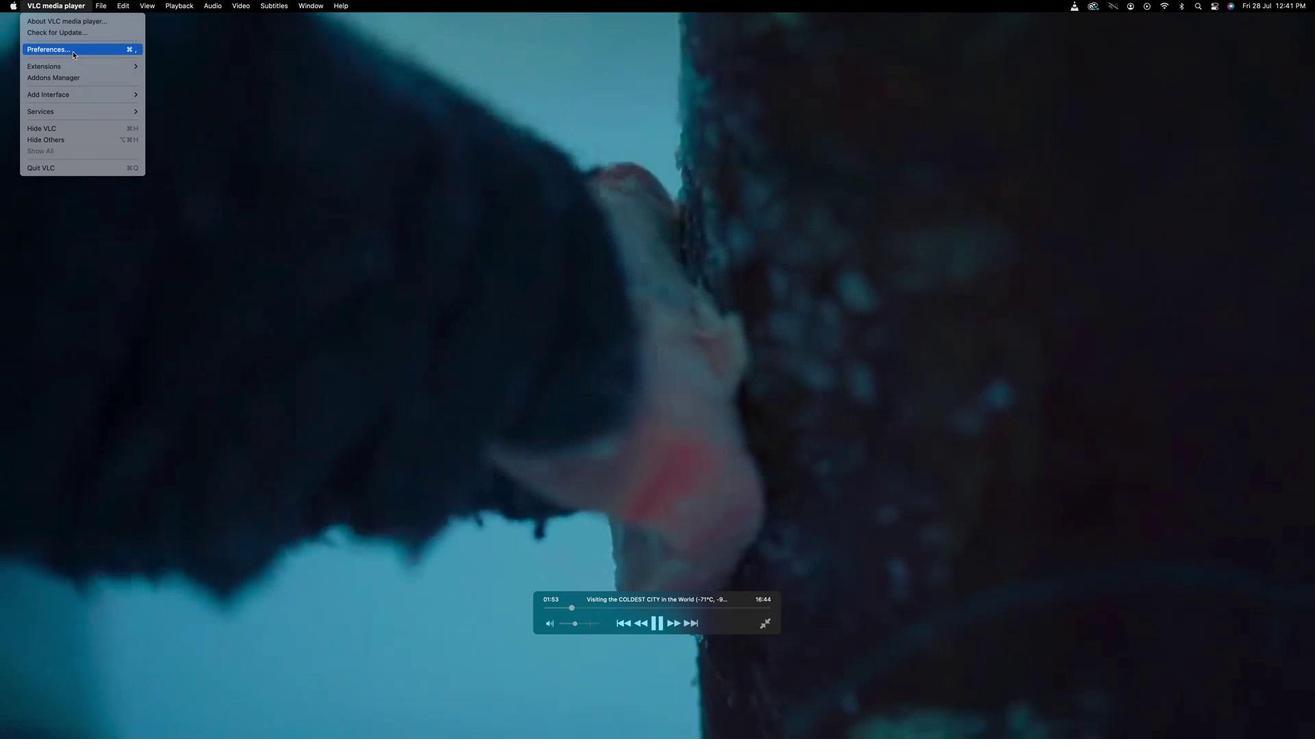 
Action: Mouse pressed left at (71, 50)
Screenshot: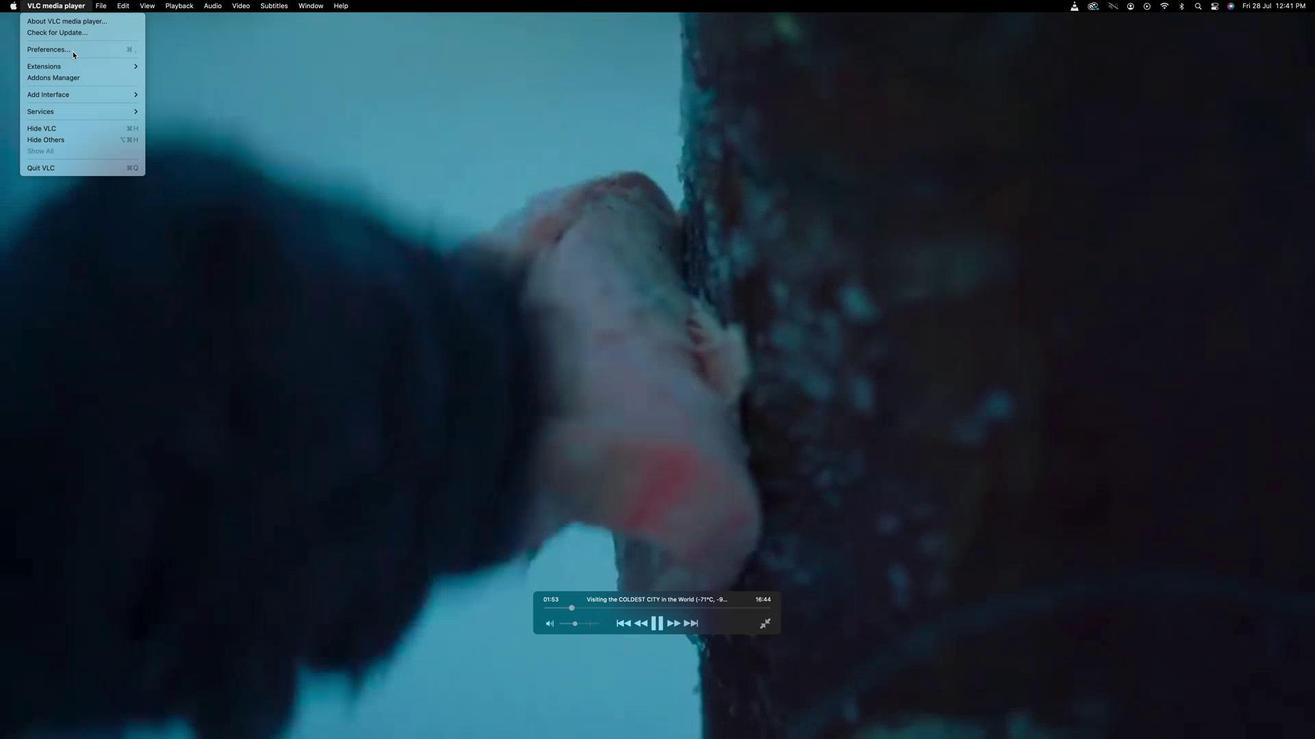 
Action: Mouse moved to (683, 316)
Screenshot: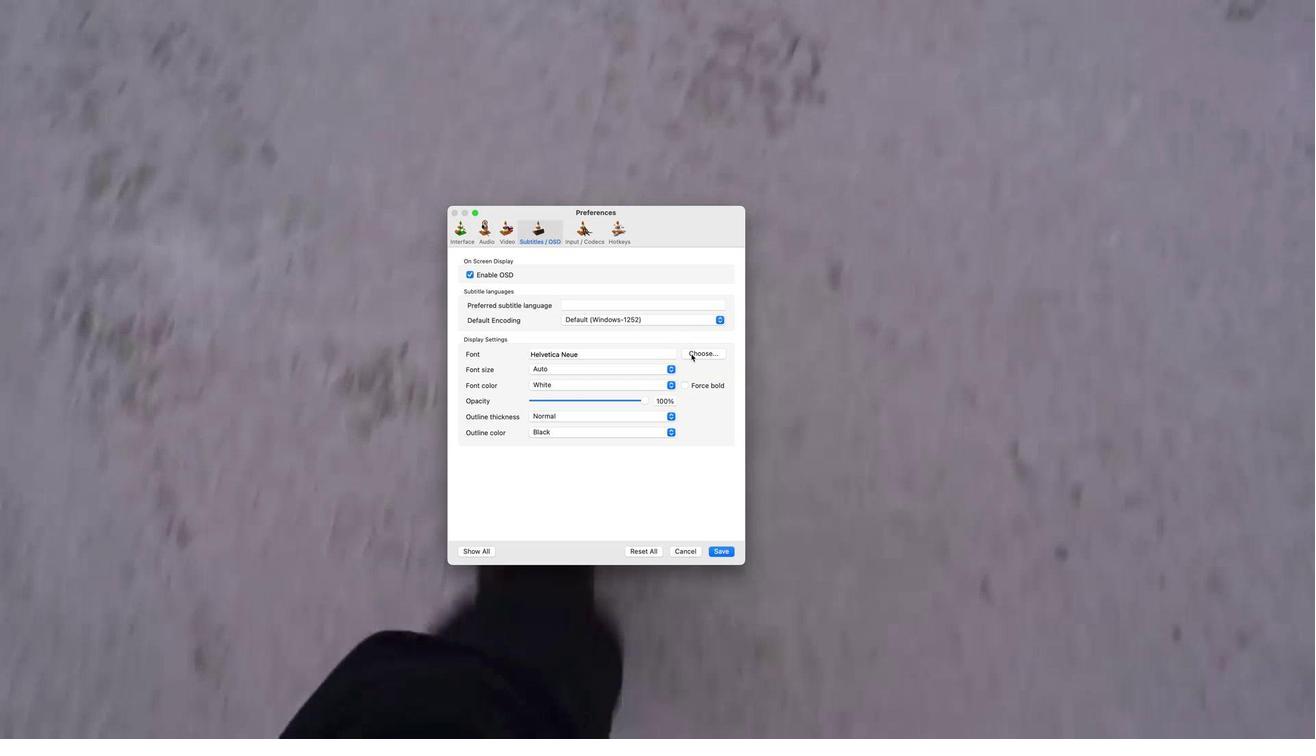 
Action: Mouse pressed left at (683, 316)
Screenshot: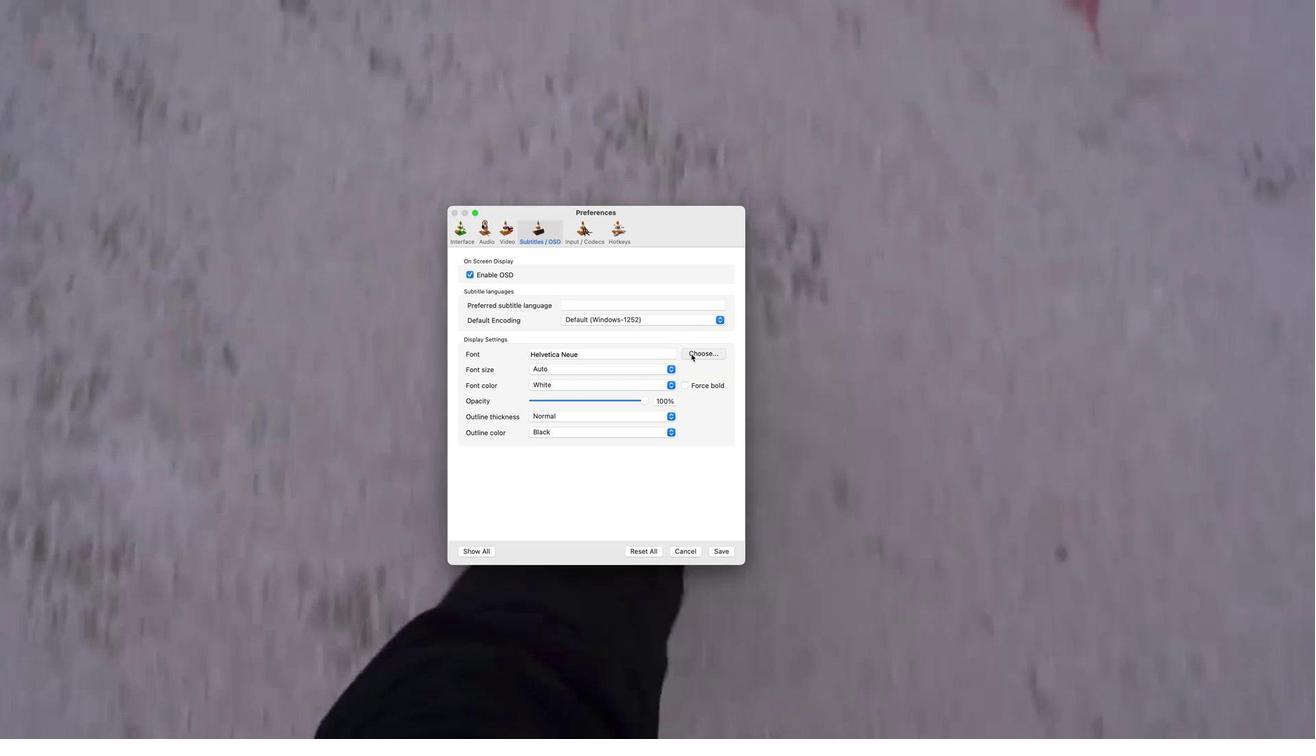 
Action: Mouse moved to (1105, 508)
Screenshot: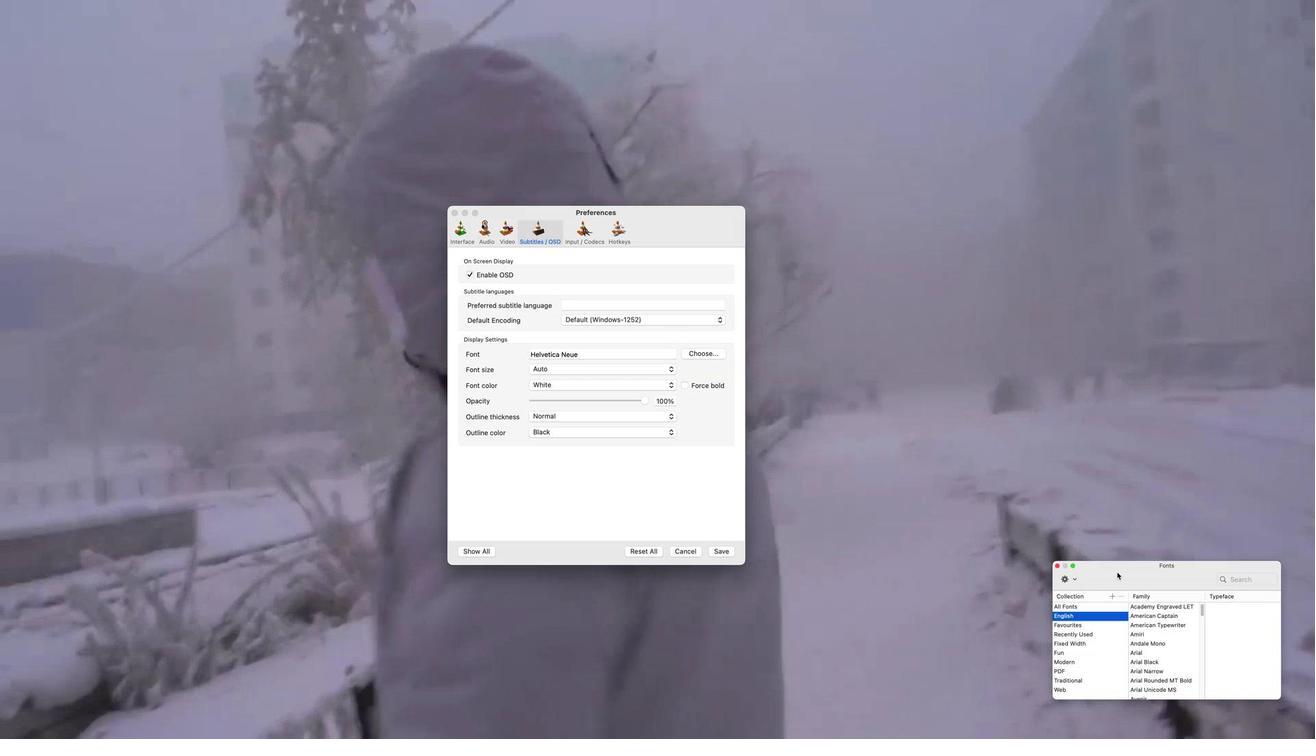 
Action: Mouse pressed left at (1105, 508)
Screenshot: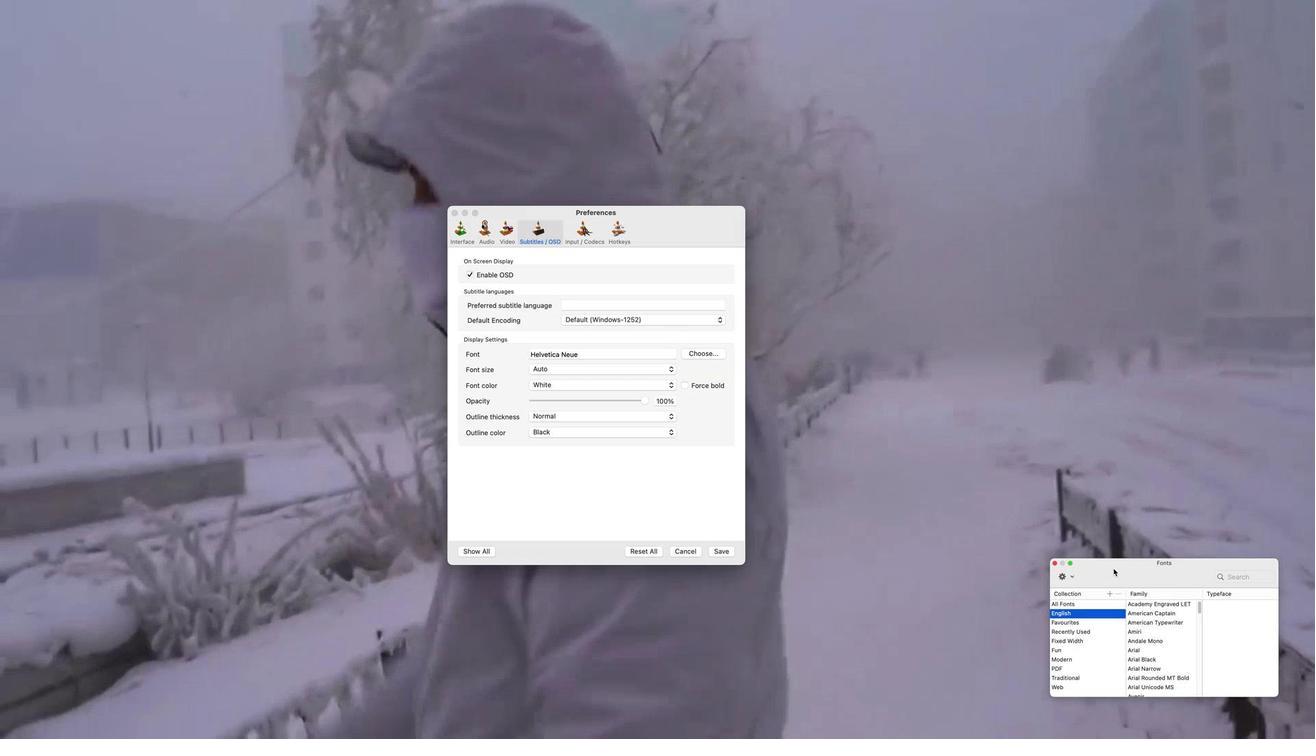 
Action: Mouse moved to (910, 284)
Screenshot: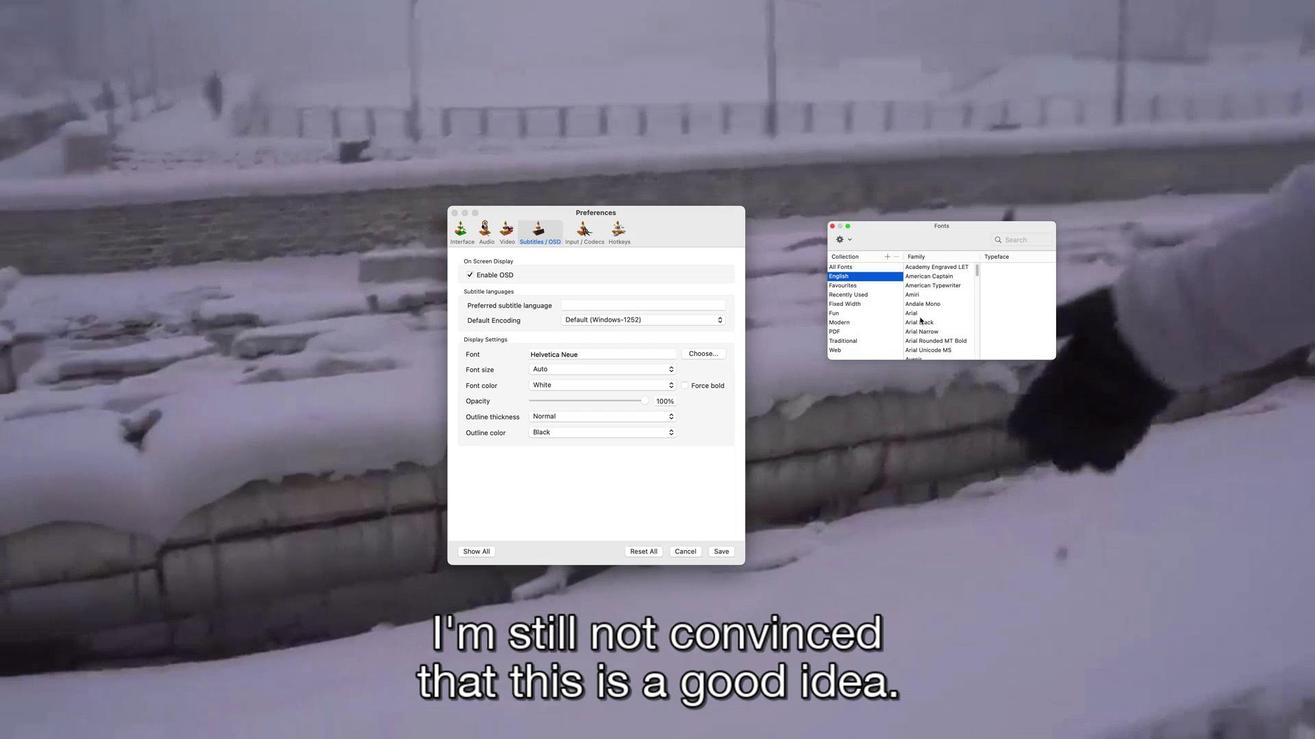
Action: Mouse pressed left at (910, 284)
Screenshot: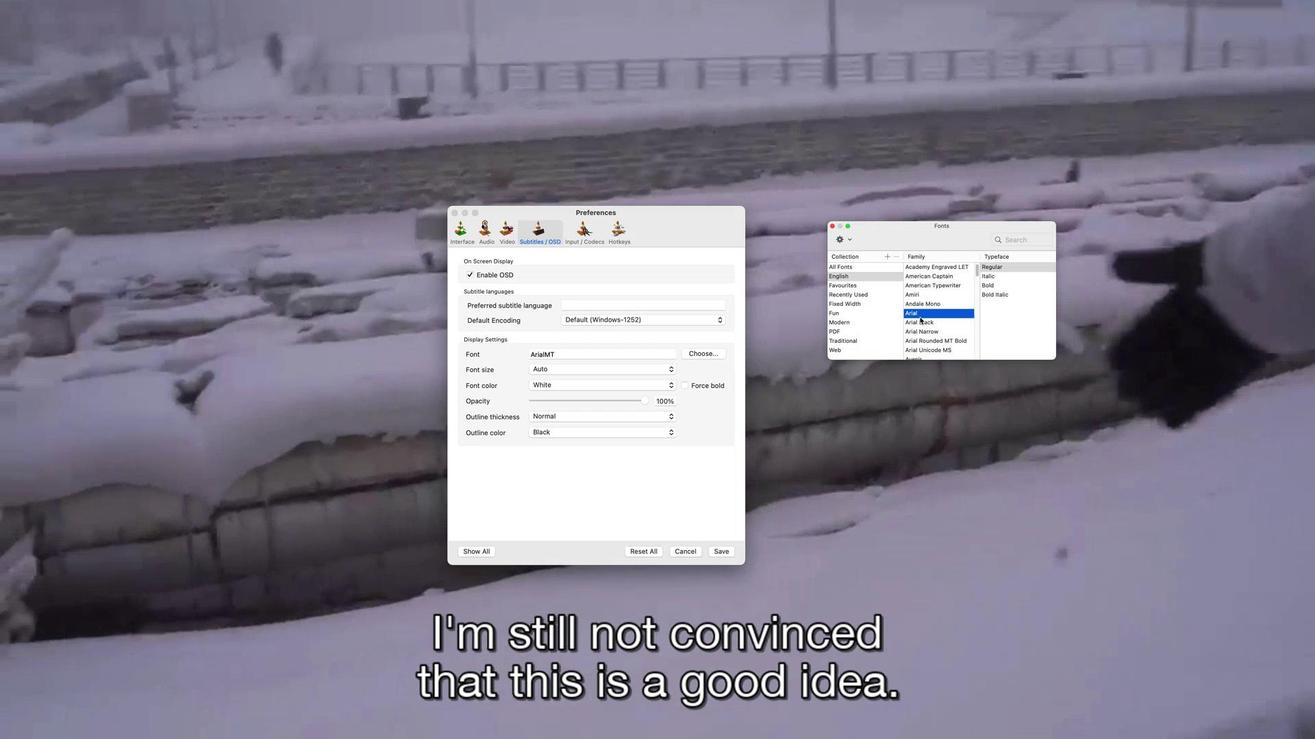 
Action: Mouse moved to (911, 293)
Screenshot: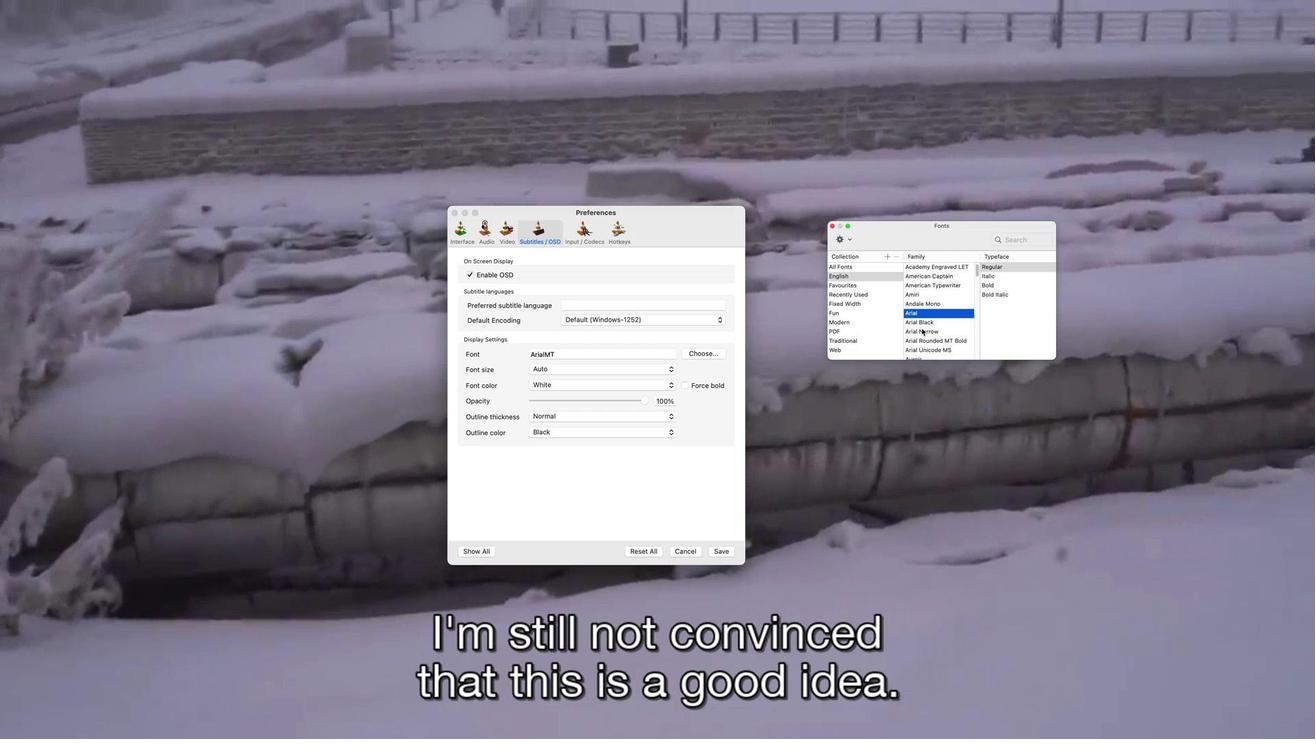 
Action: Mouse pressed left at (911, 293)
Screenshot: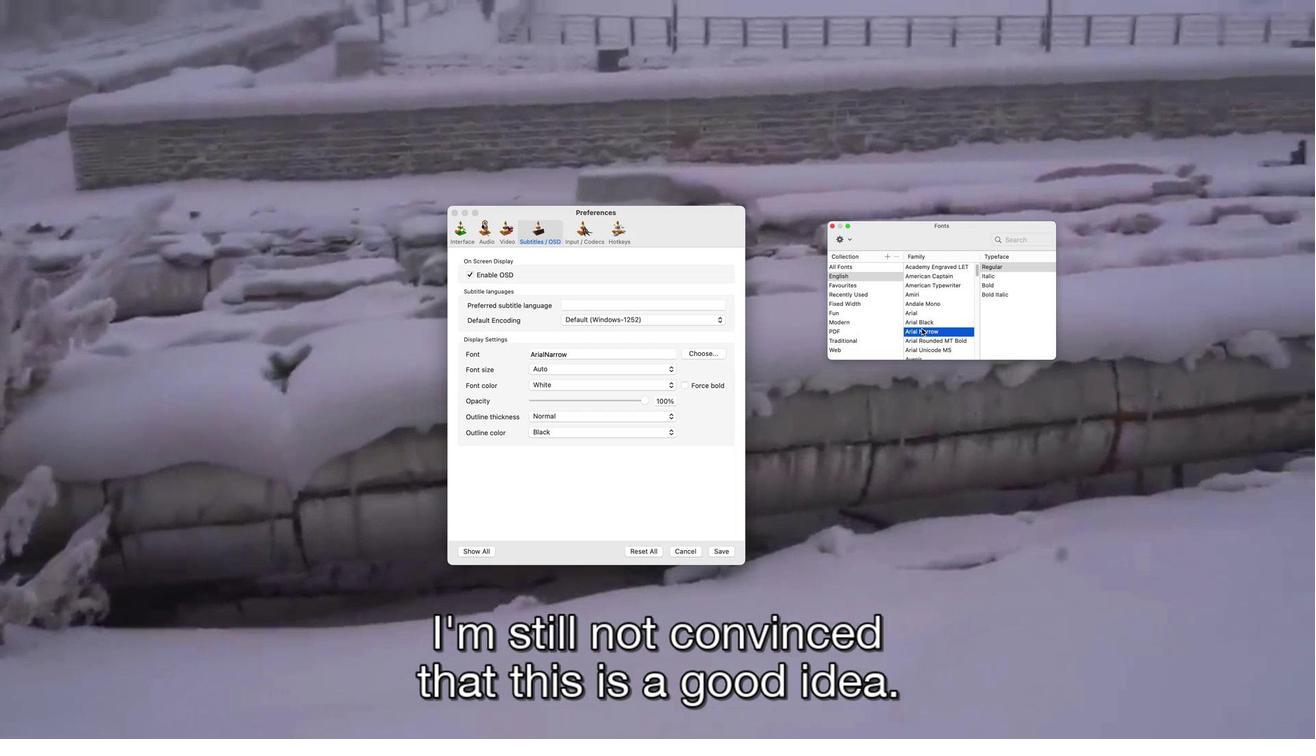 
Action: Mouse scrolled (911, 293) with delta (0, 4)
Screenshot: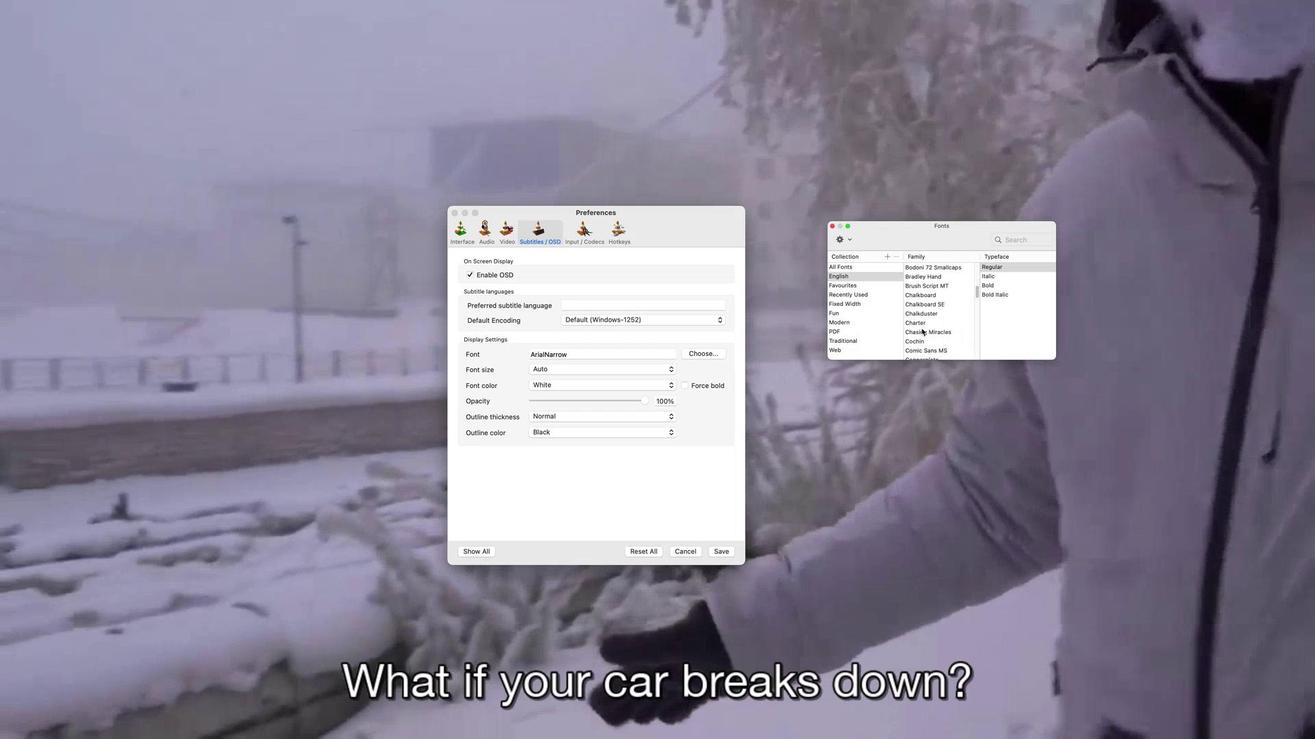 
Action: Mouse scrolled (911, 293) with delta (0, 4)
Screenshot: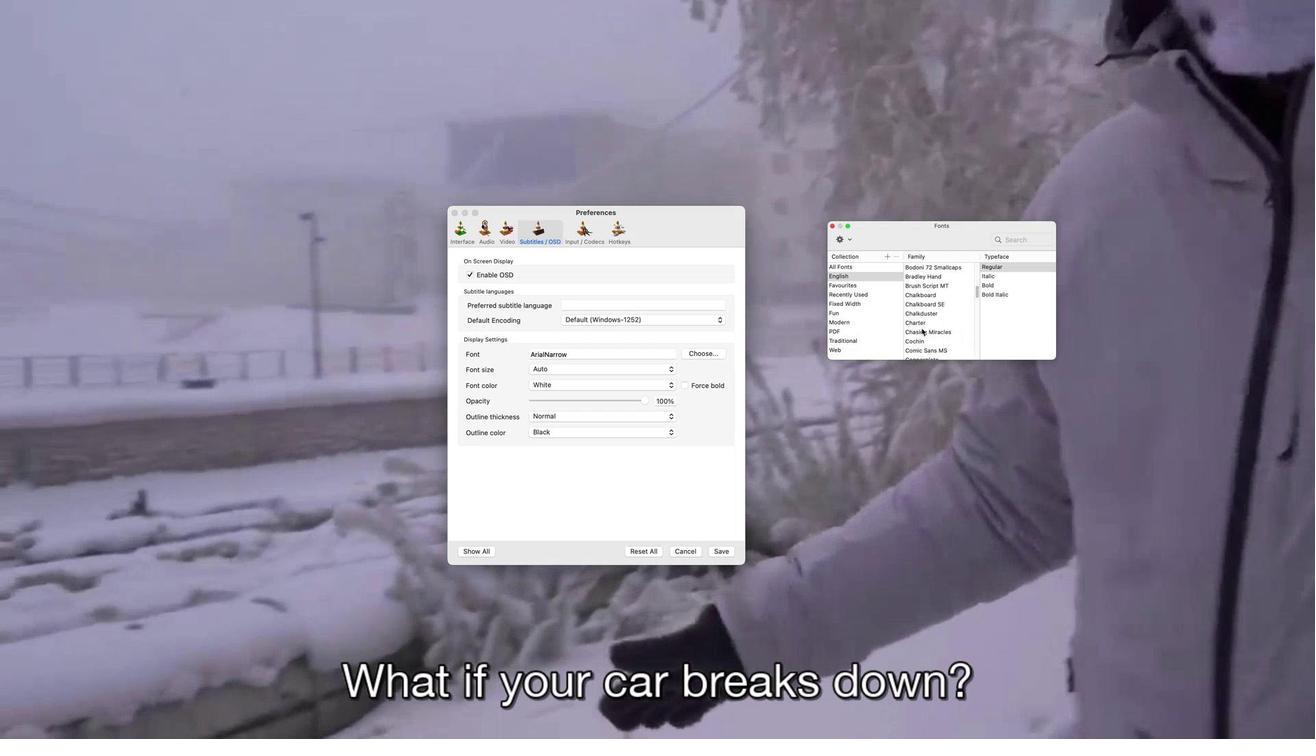 
Action: Mouse scrolled (911, 293) with delta (0, 3)
Screenshot: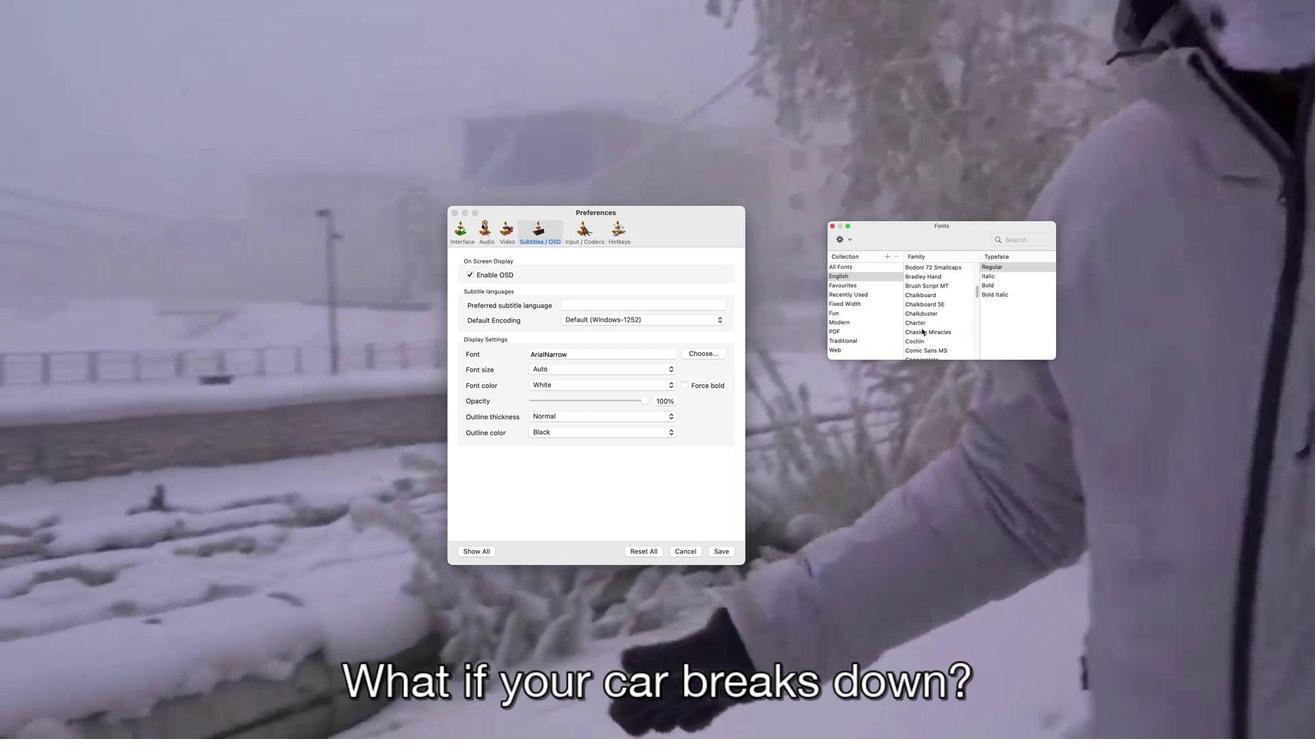 
Action: Mouse scrolled (911, 293) with delta (0, 2)
Screenshot: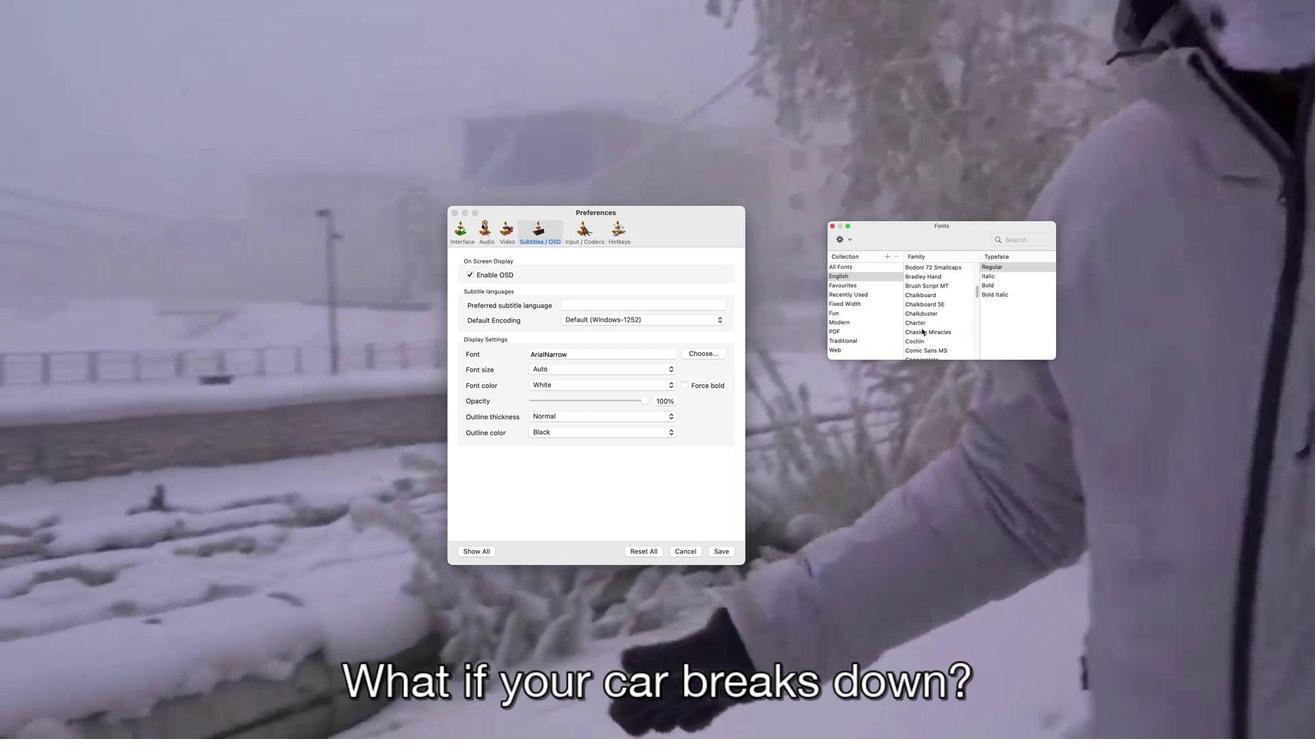 
Action: Mouse scrolled (911, 293) with delta (0, 2)
Screenshot: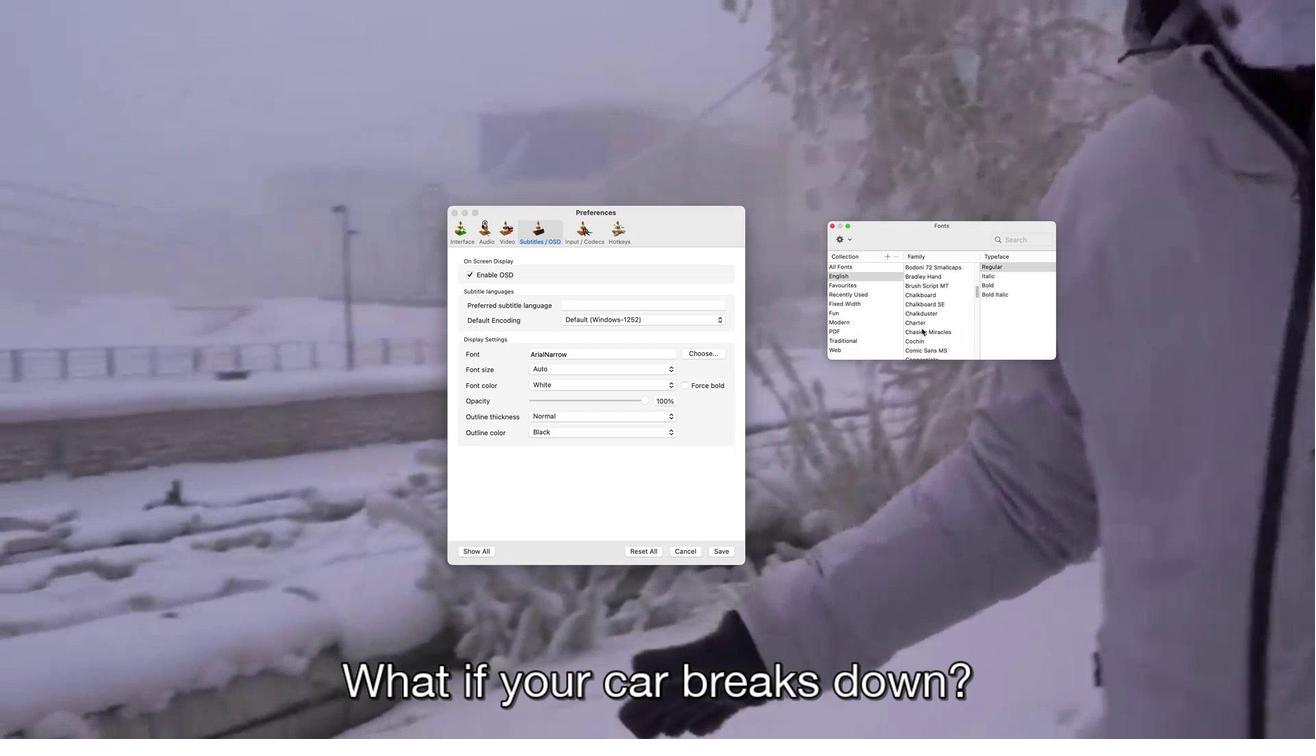 
Action: Mouse pressed left at (911, 293)
Screenshot: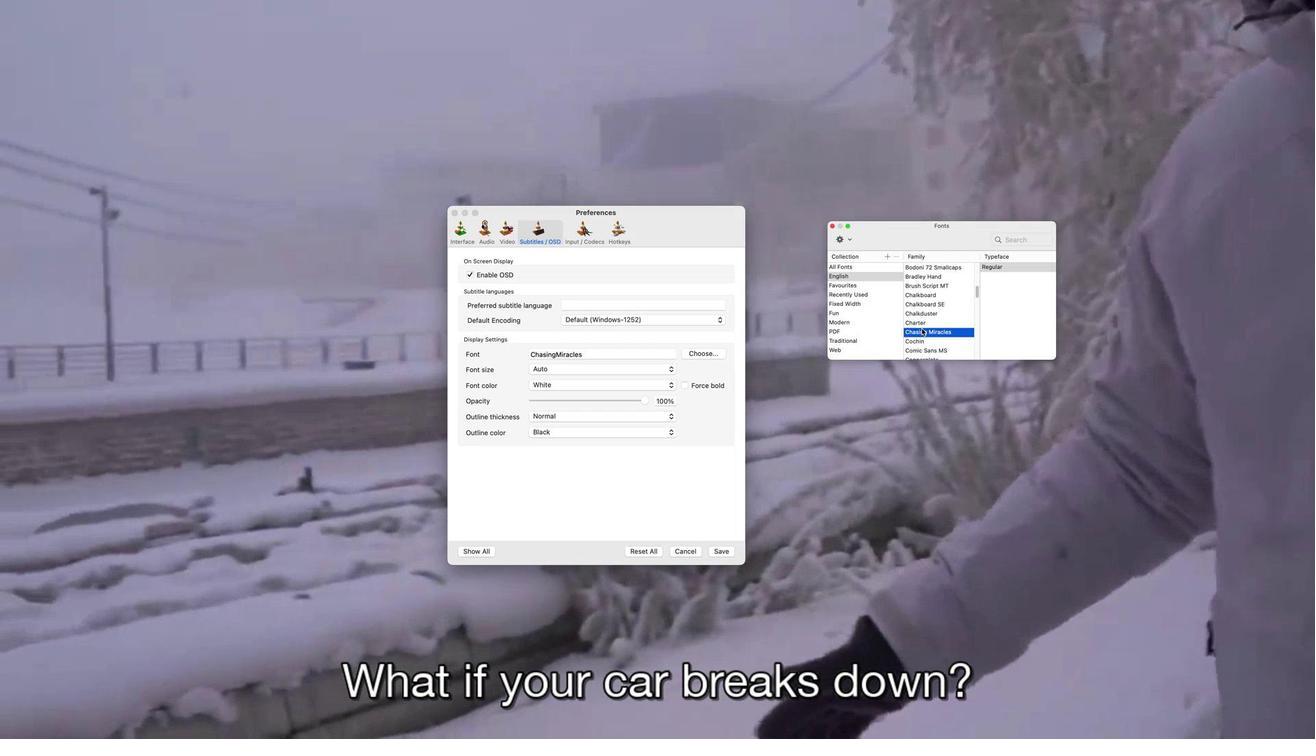 
Action: Mouse scrolled (911, 293) with delta (0, 4)
Screenshot: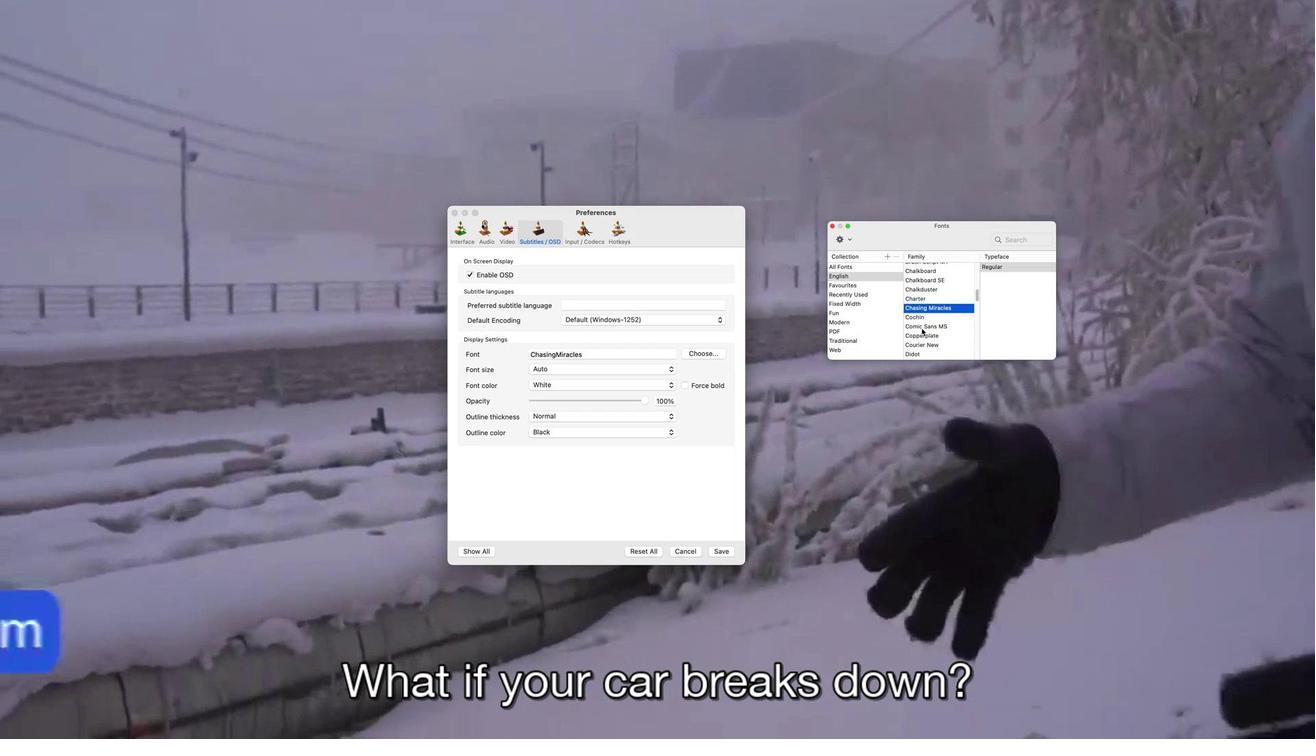 
Action: Mouse scrolled (911, 293) with delta (0, 4)
Screenshot: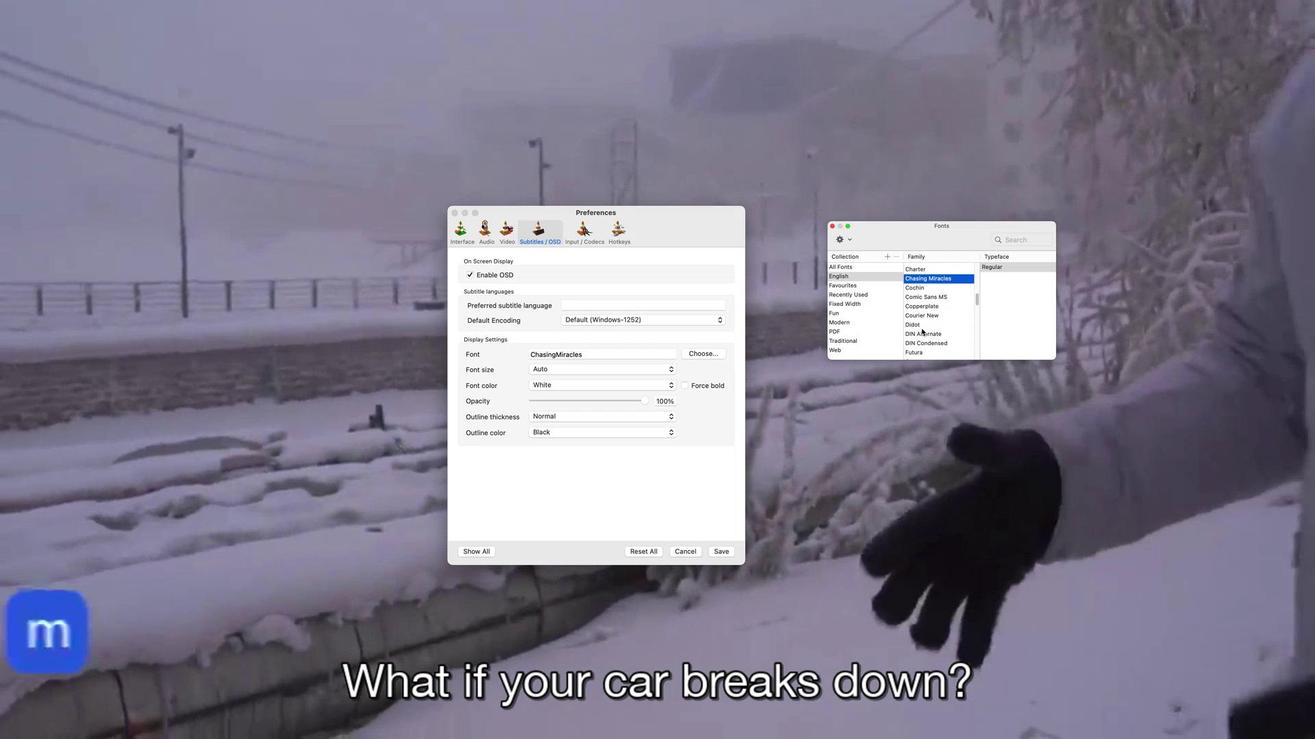 
Action: Mouse scrolled (911, 293) with delta (0, 4)
Screenshot: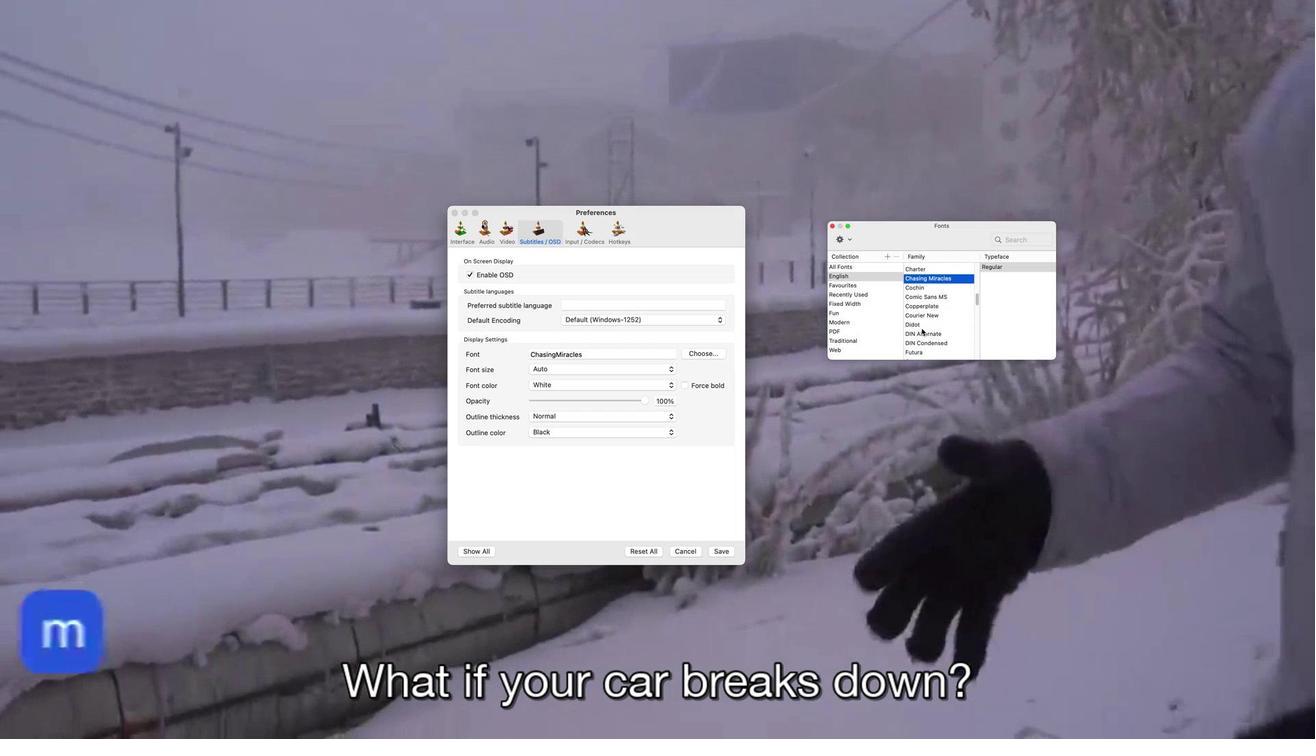 
Action: Mouse scrolled (911, 293) with delta (0, 3)
Screenshot: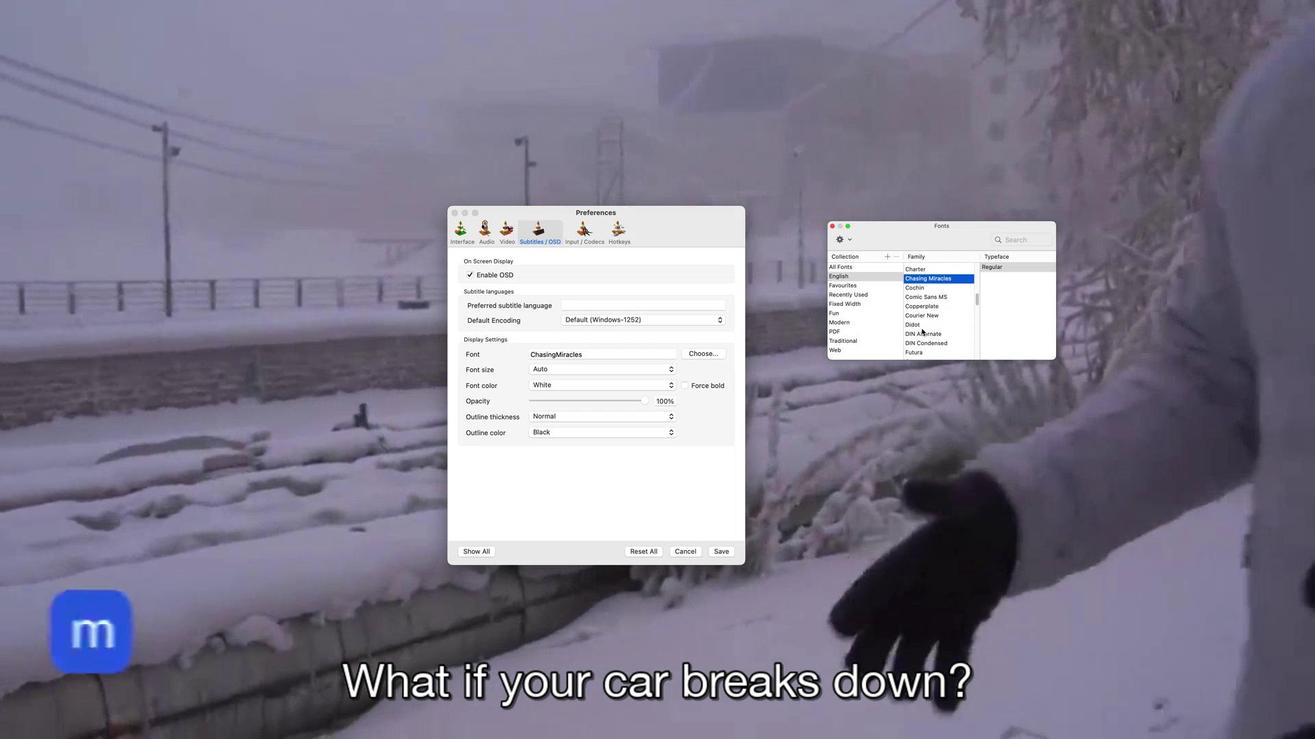 
Action: Mouse pressed left at (911, 293)
Screenshot: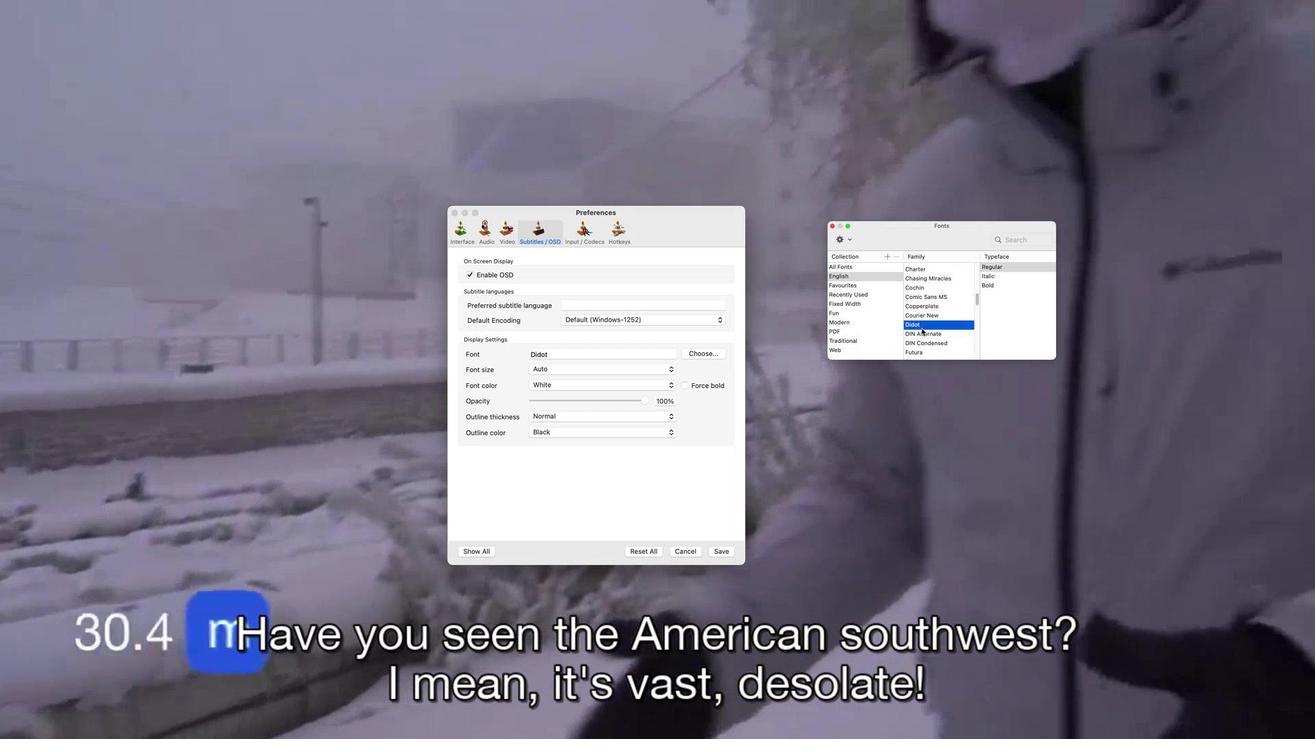 
Action: Mouse moved to (611, 332)
Screenshot: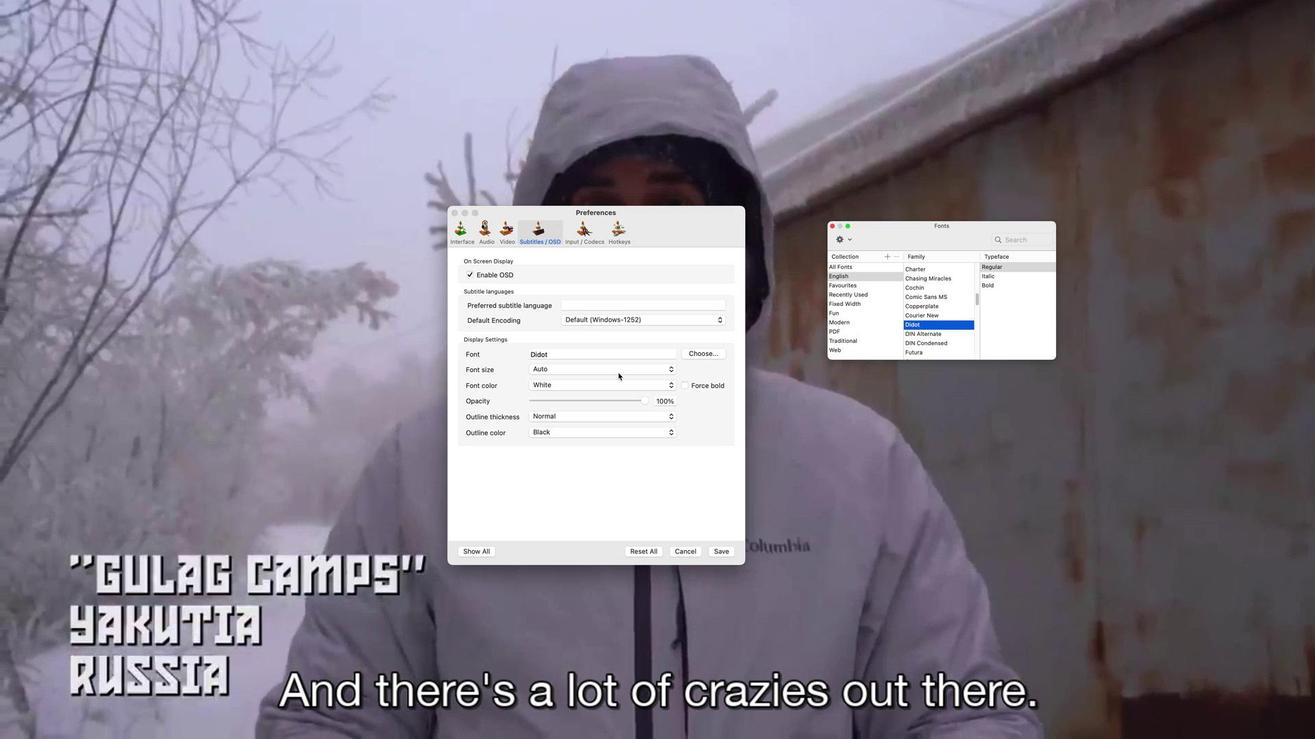 
Action: Mouse pressed left at (611, 332)
Screenshot: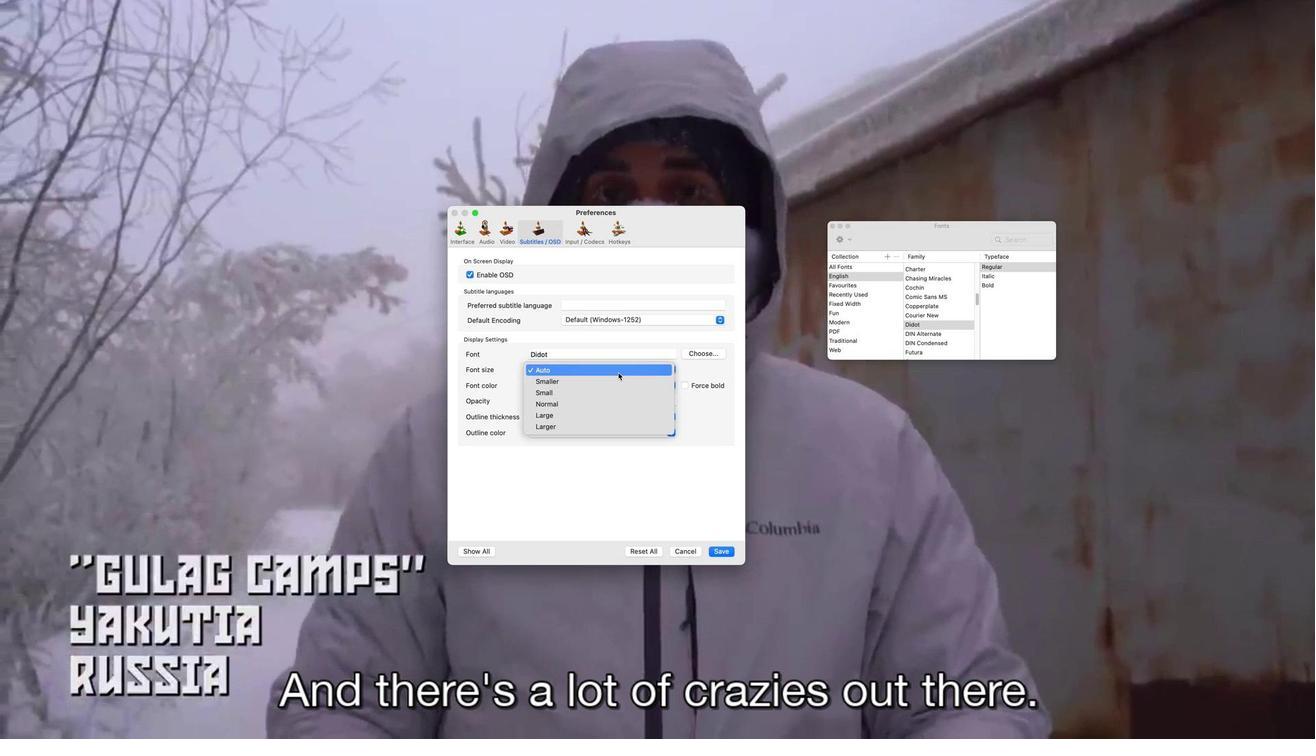 
Action: Mouse moved to (604, 365)
Screenshot: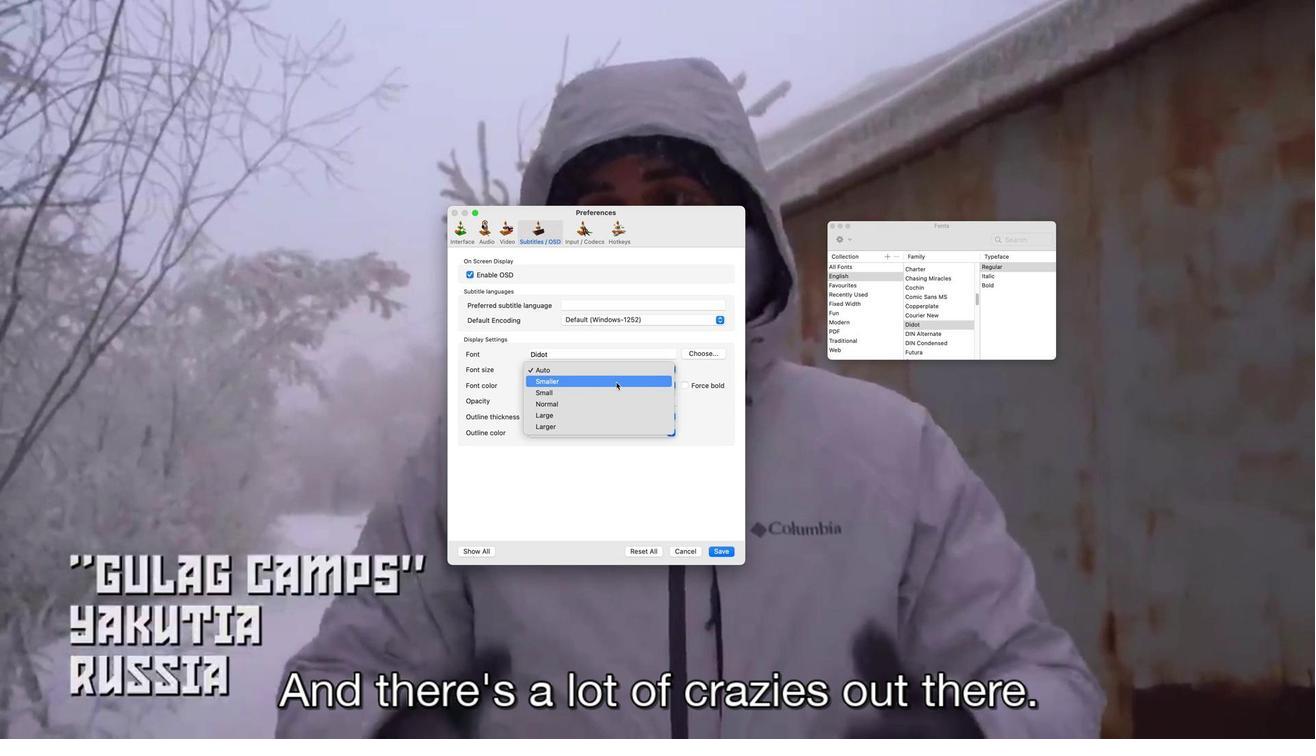 
Action: Mouse pressed left at (604, 365)
Screenshot: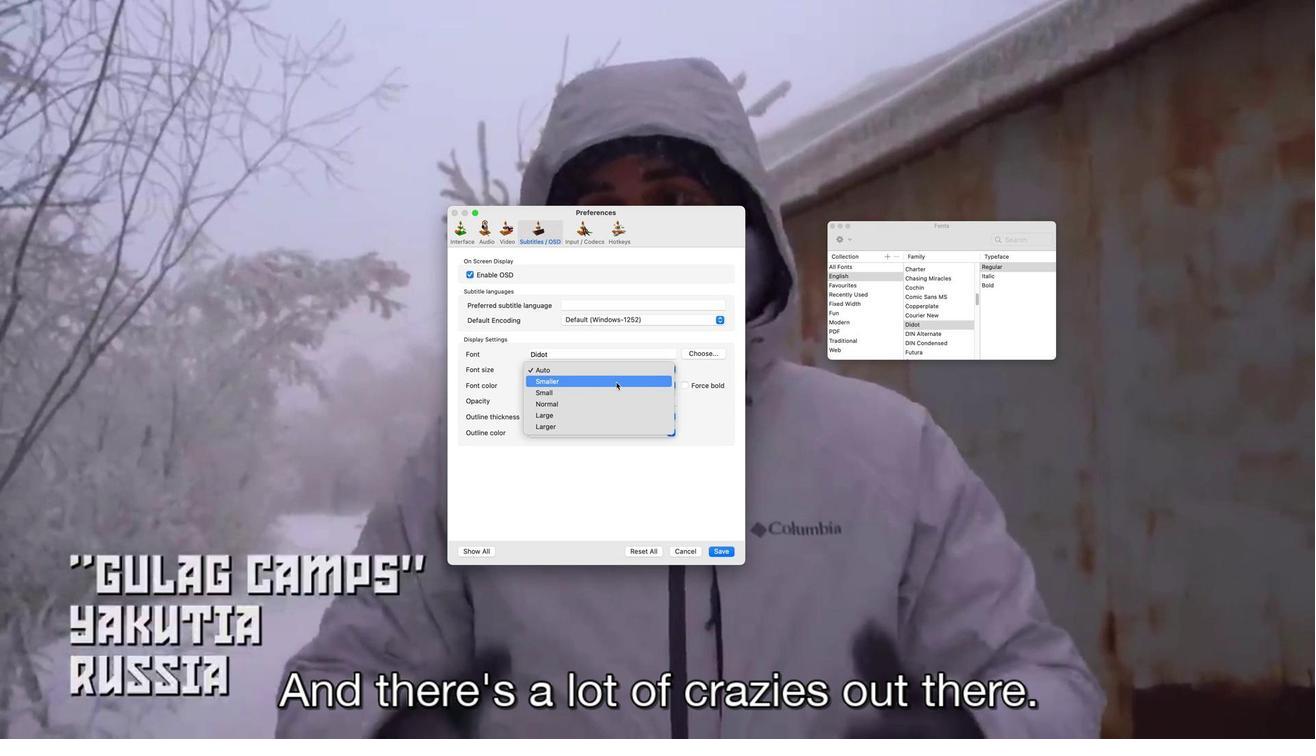 
Action: Mouse moved to (601, 371)
Screenshot: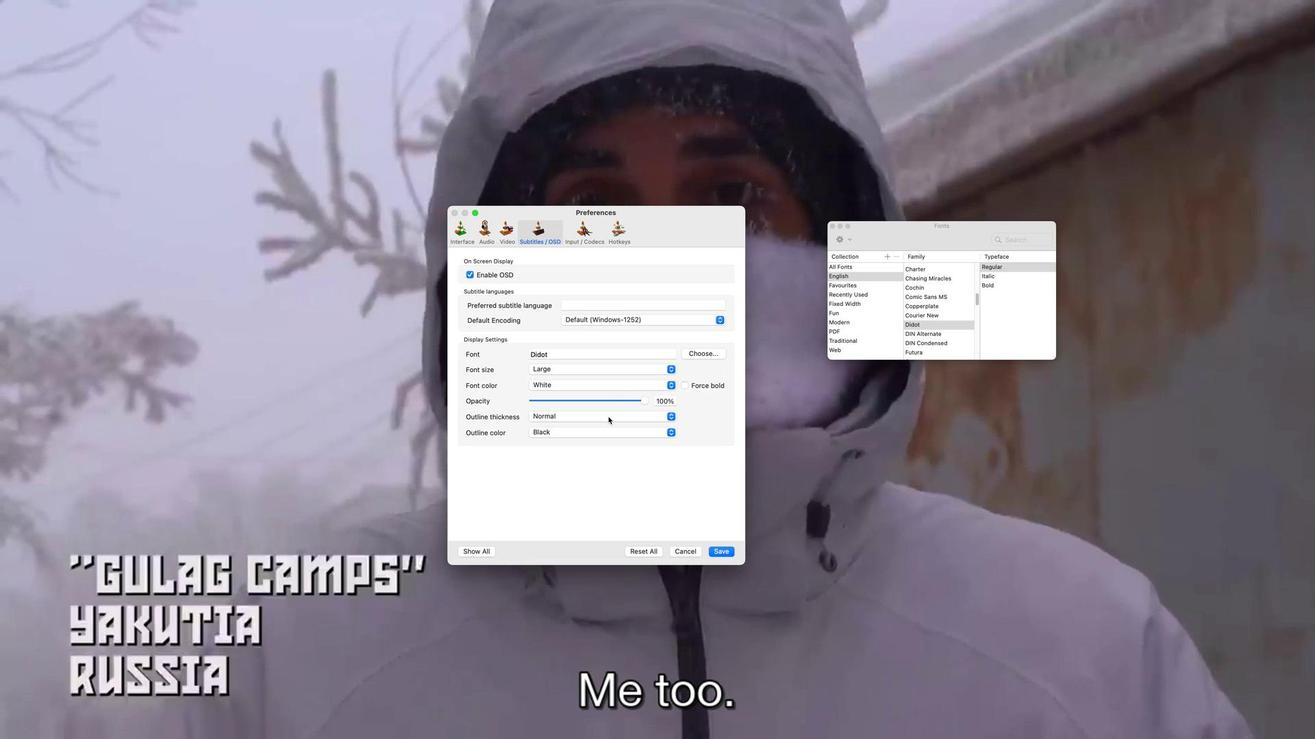 
Action: Mouse pressed left at (601, 371)
Screenshot: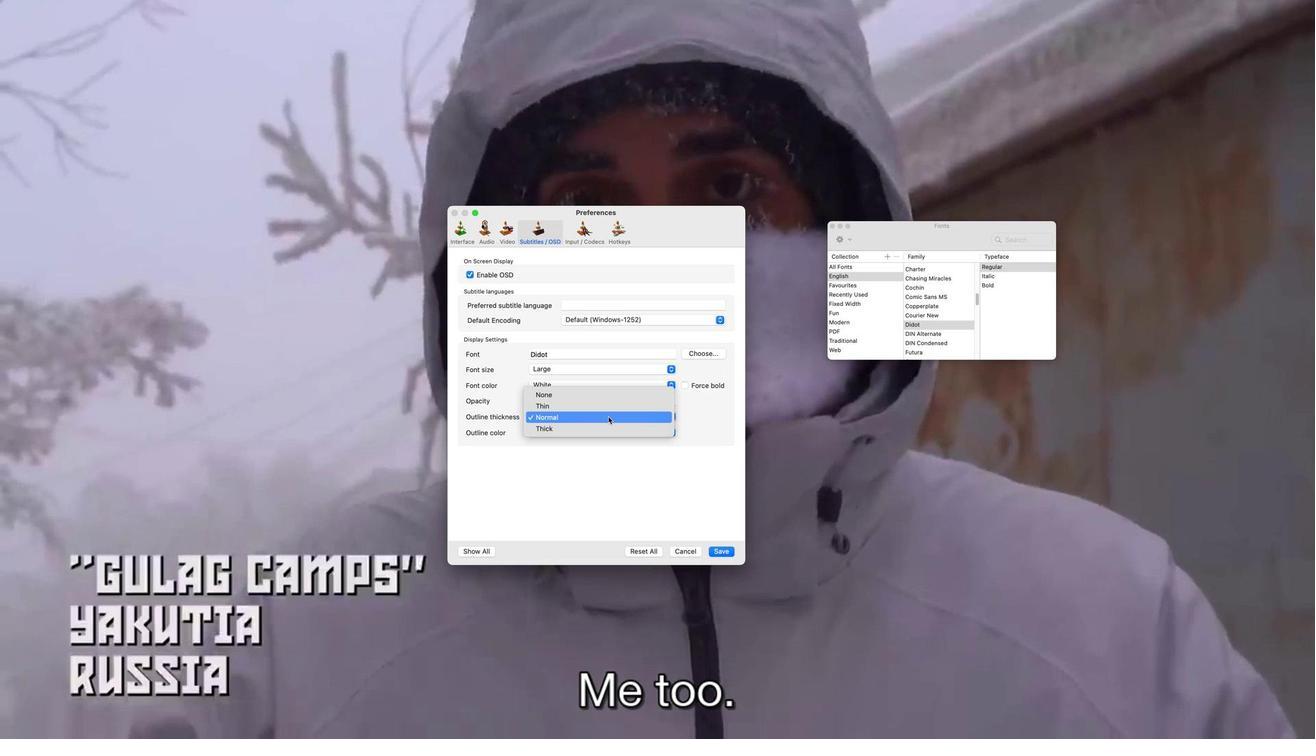 
Action: Mouse moved to (590, 383)
Screenshot: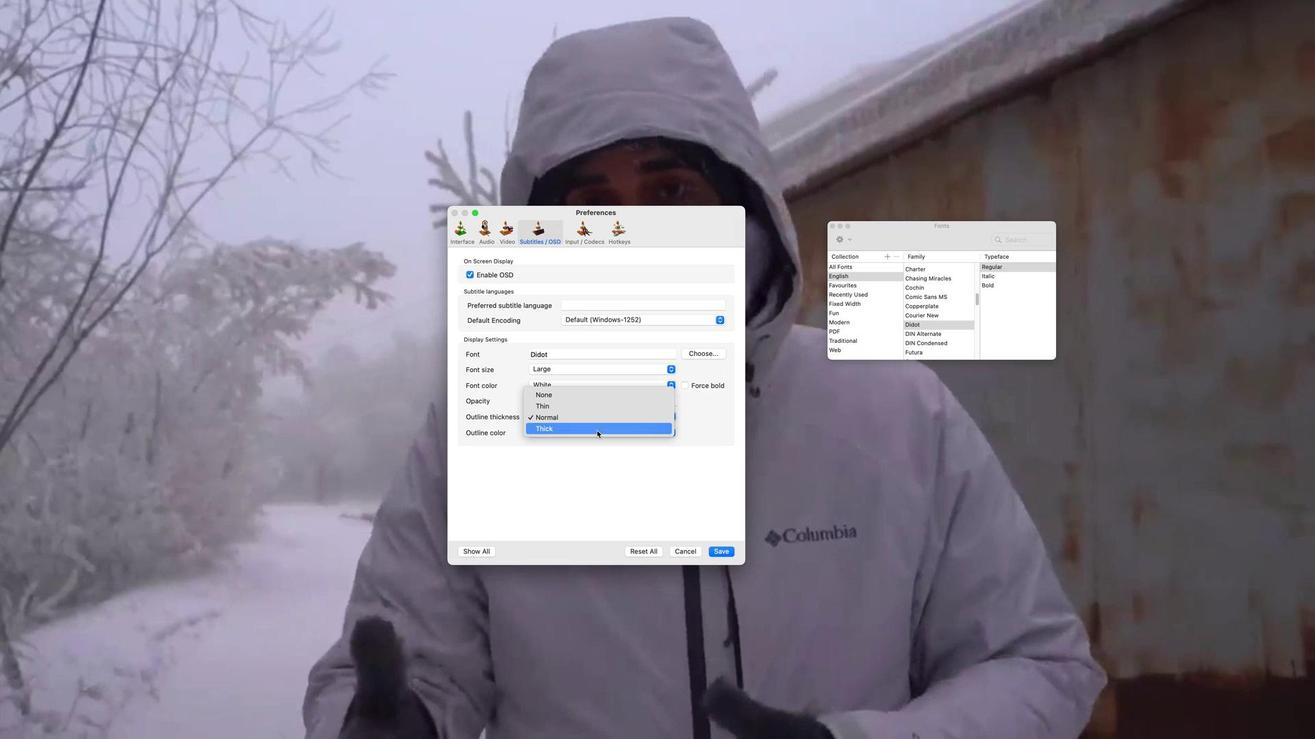 
Action: Mouse pressed left at (590, 383)
Screenshot: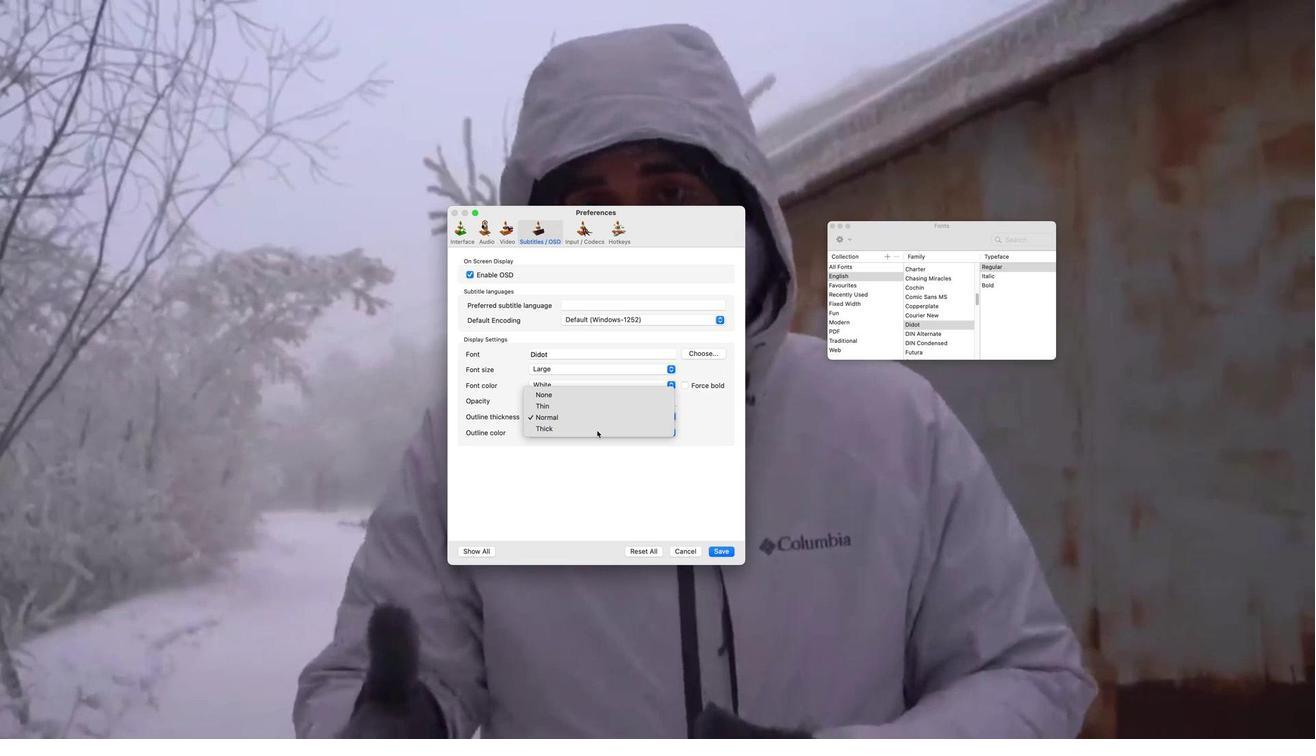 
Action: Mouse moved to (580, 383)
Screenshot: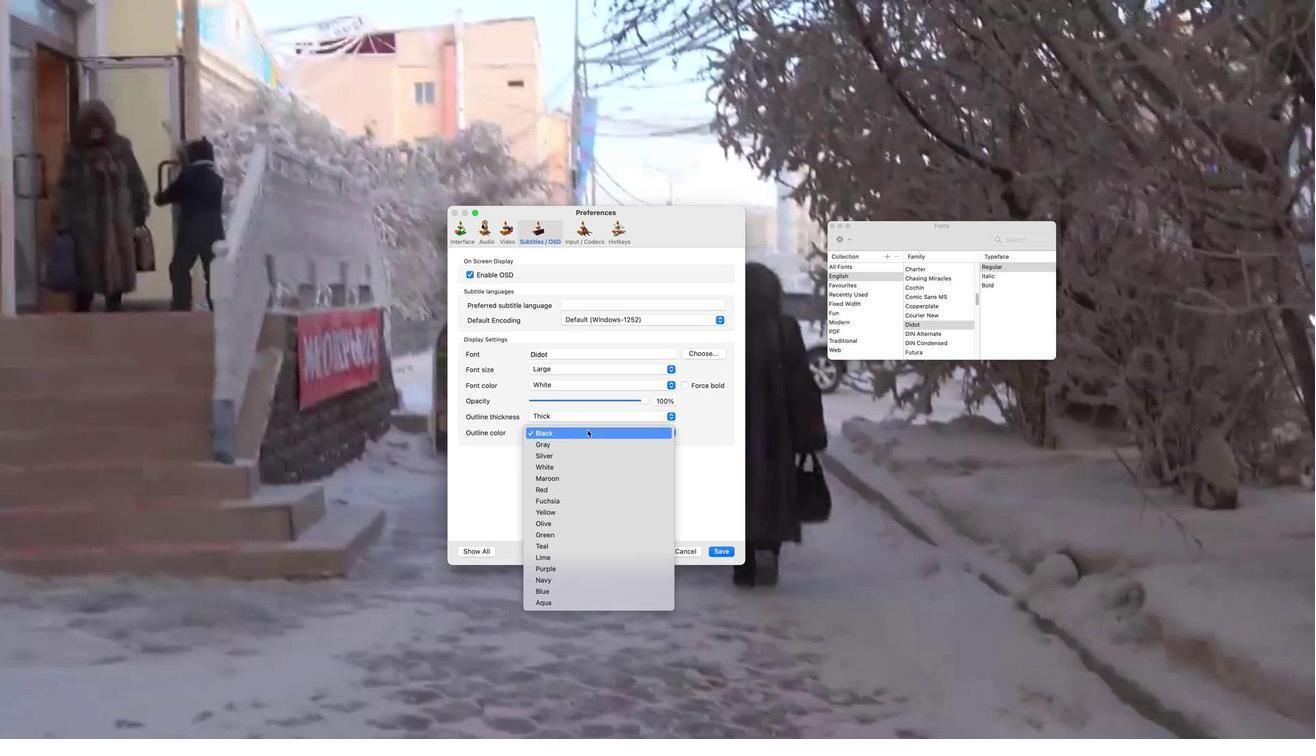 
Action: Mouse pressed left at (580, 383)
Screenshot: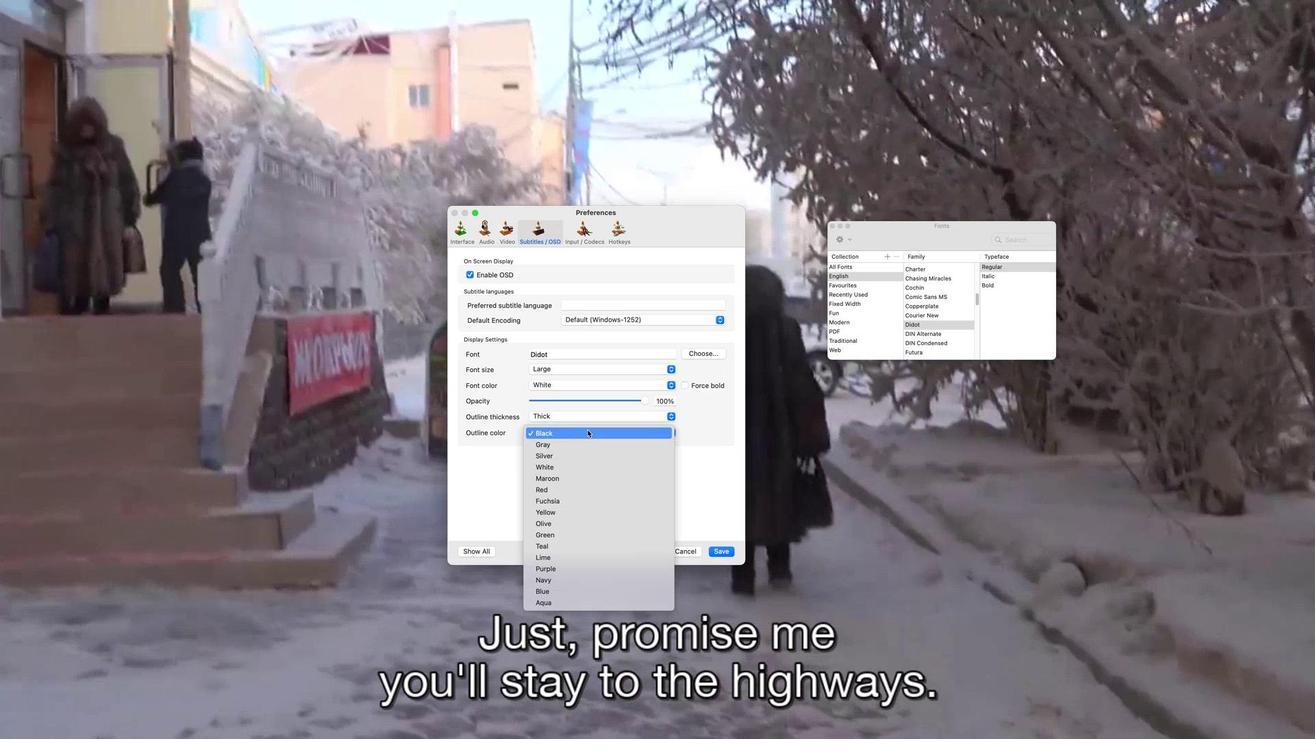 
Action: Mouse moved to (577, 395)
Screenshot: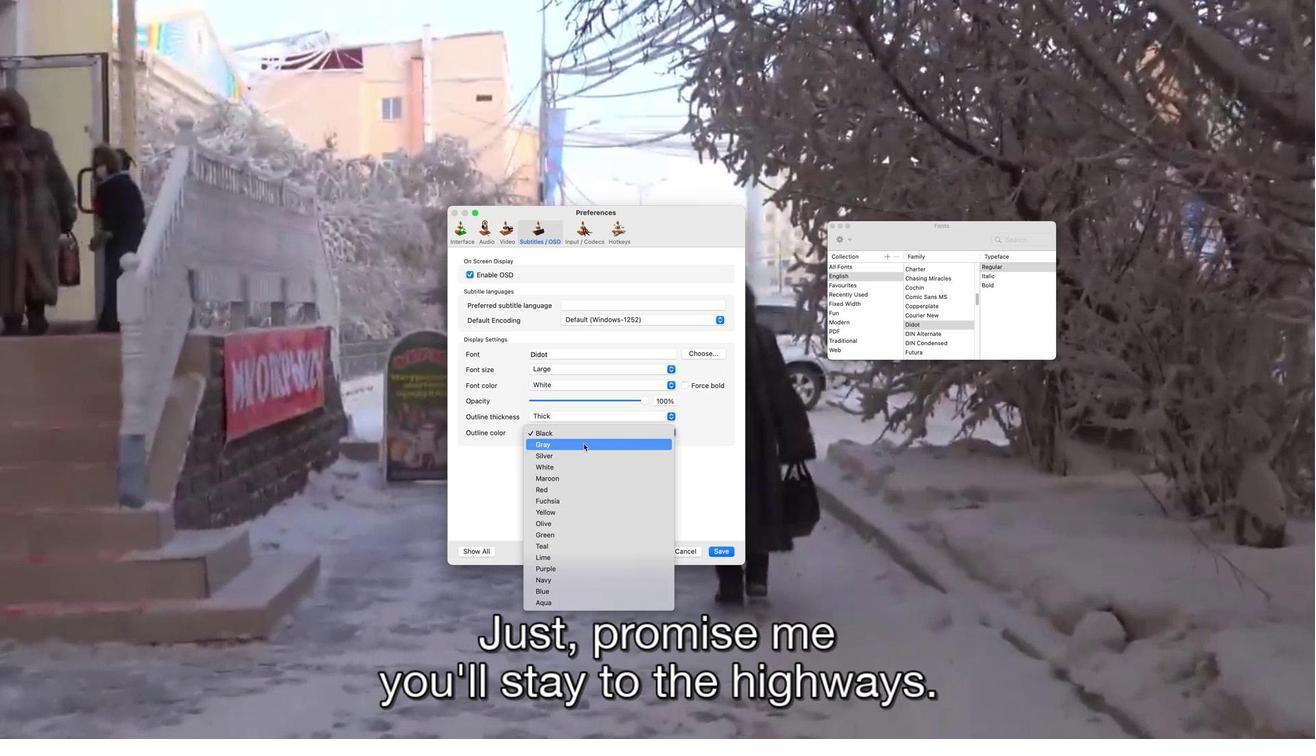 
Action: Mouse pressed left at (577, 395)
Screenshot: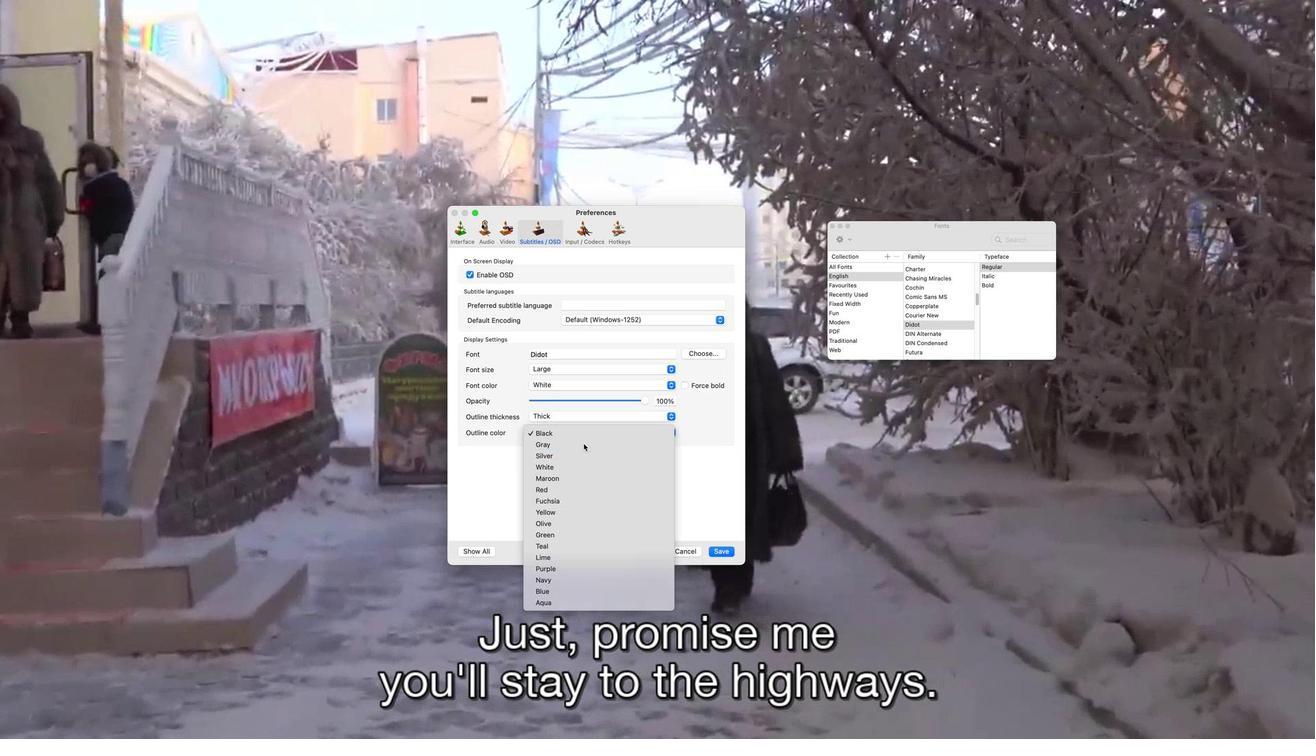 
Action: Mouse moved to (709, 491)
Screenshot: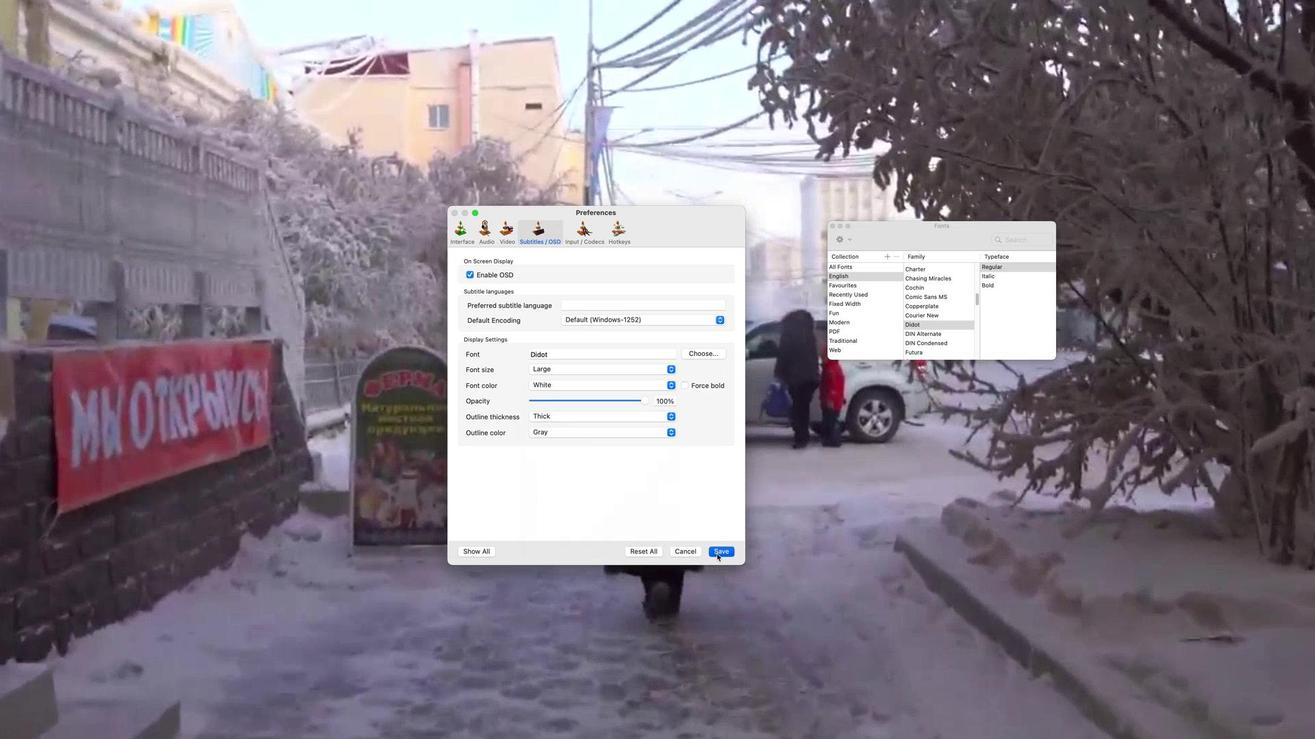 
Action: Mouse pressed left at (709, 491)
Screenshot: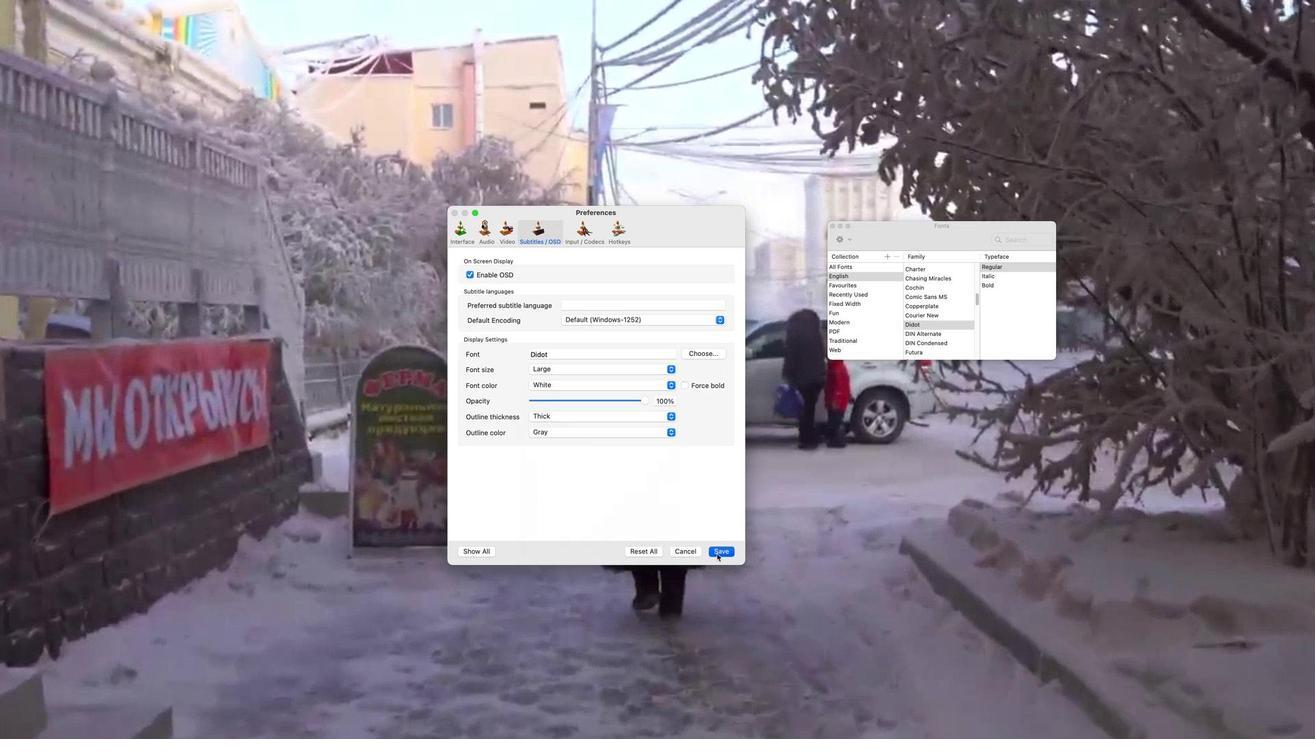 
Action: Mouse moved to (586, 539)
Screenshot: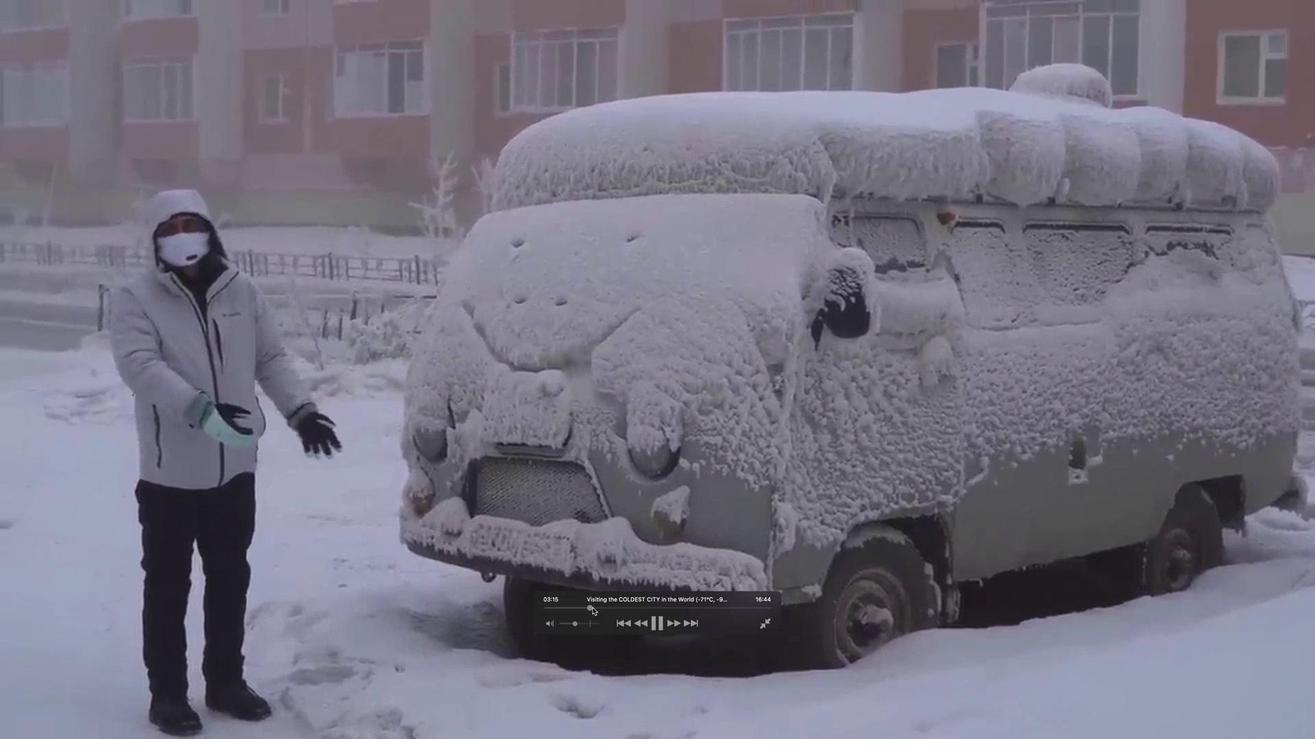 
Action: Mouse pressed left at (586, 539)
Screenshot: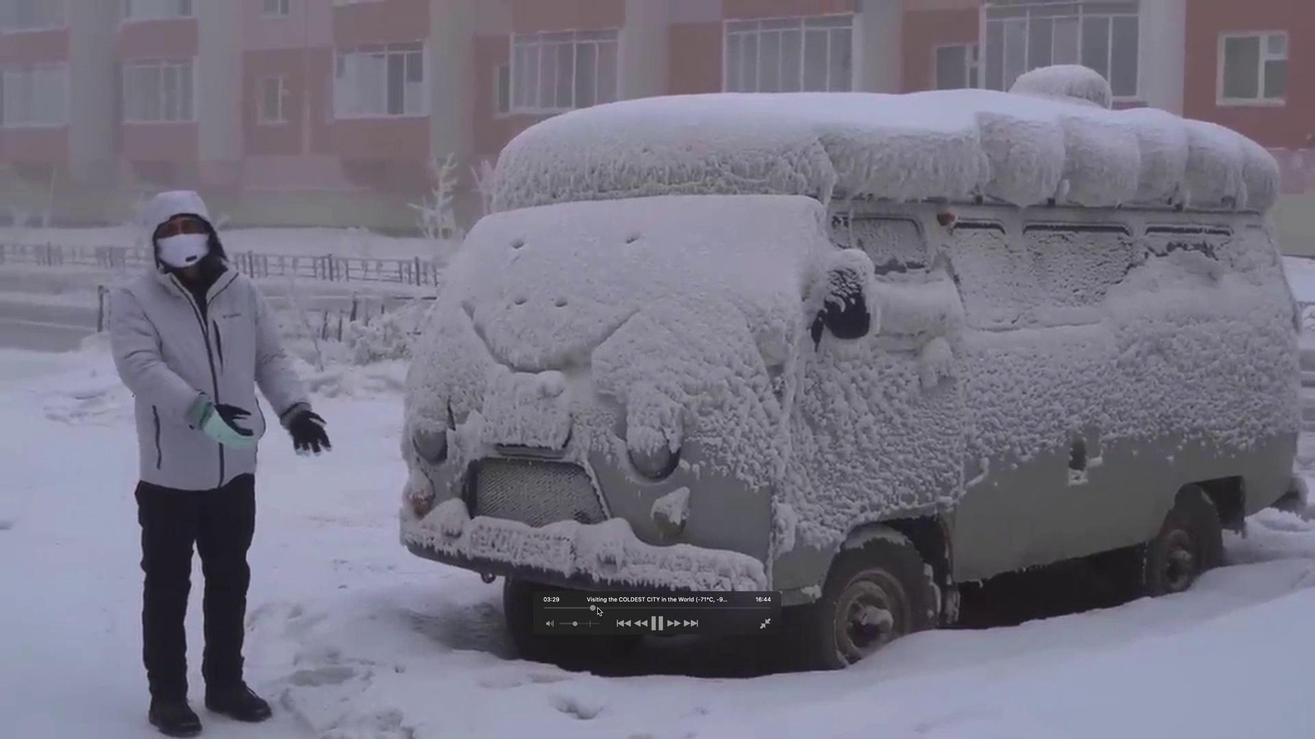 
Action: Mouse moved to (609, 539)
Screenshot: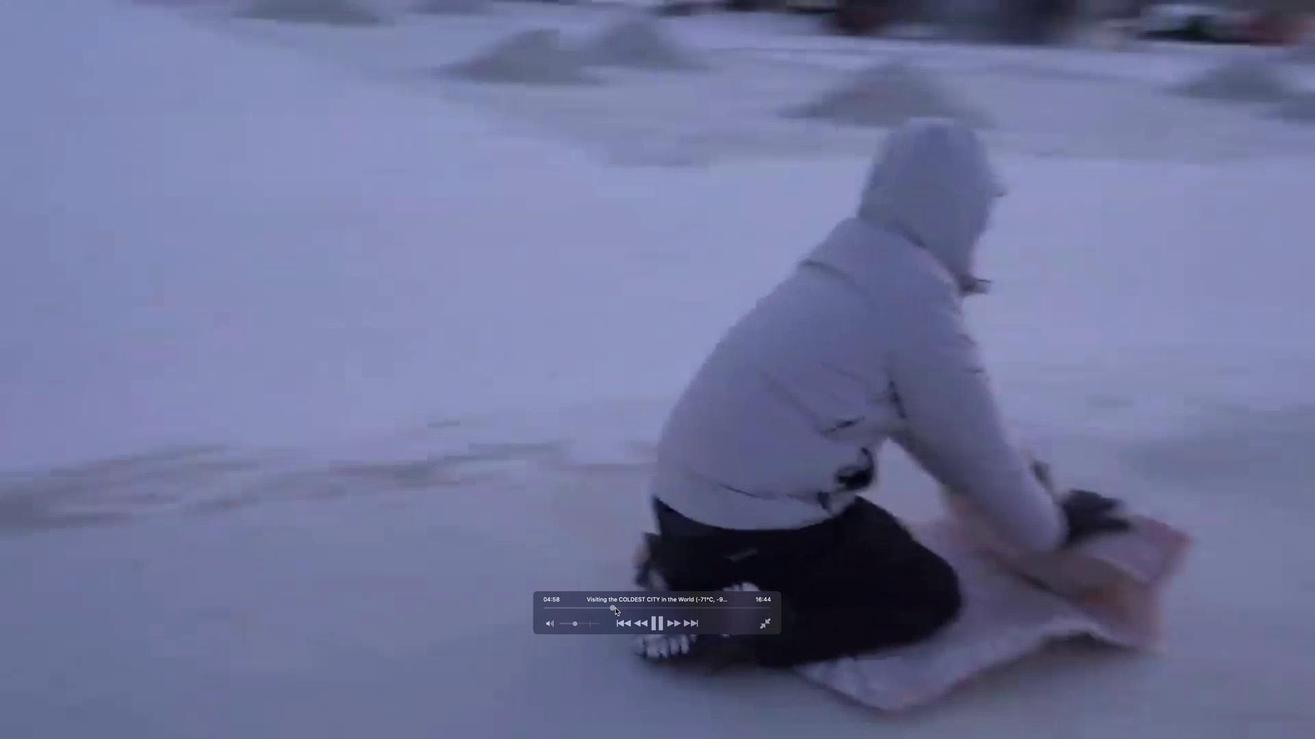 
Action: Mouse pressed left at (609, 539)
Screenshot: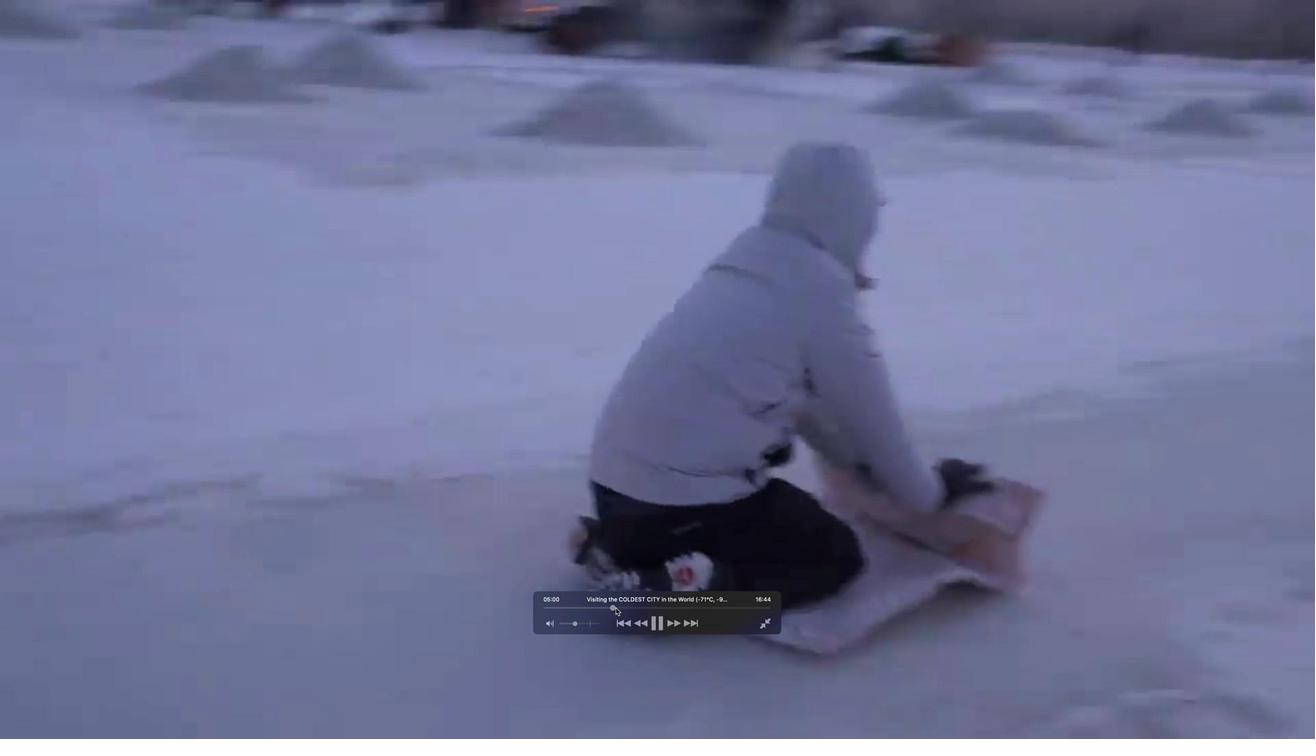 
Action: Mouse moved to (611, 539)
Screenshot: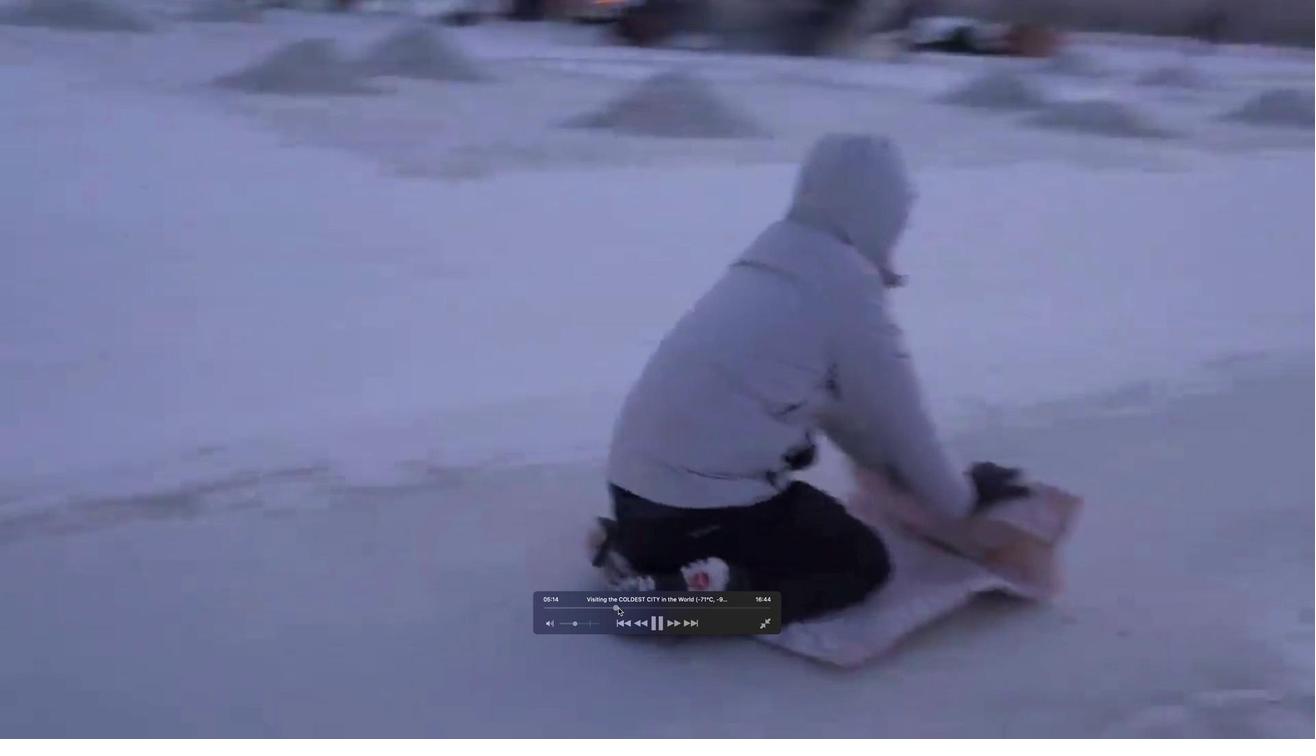 
Action: Mouse pressed left at (611, 539)
Screenshot: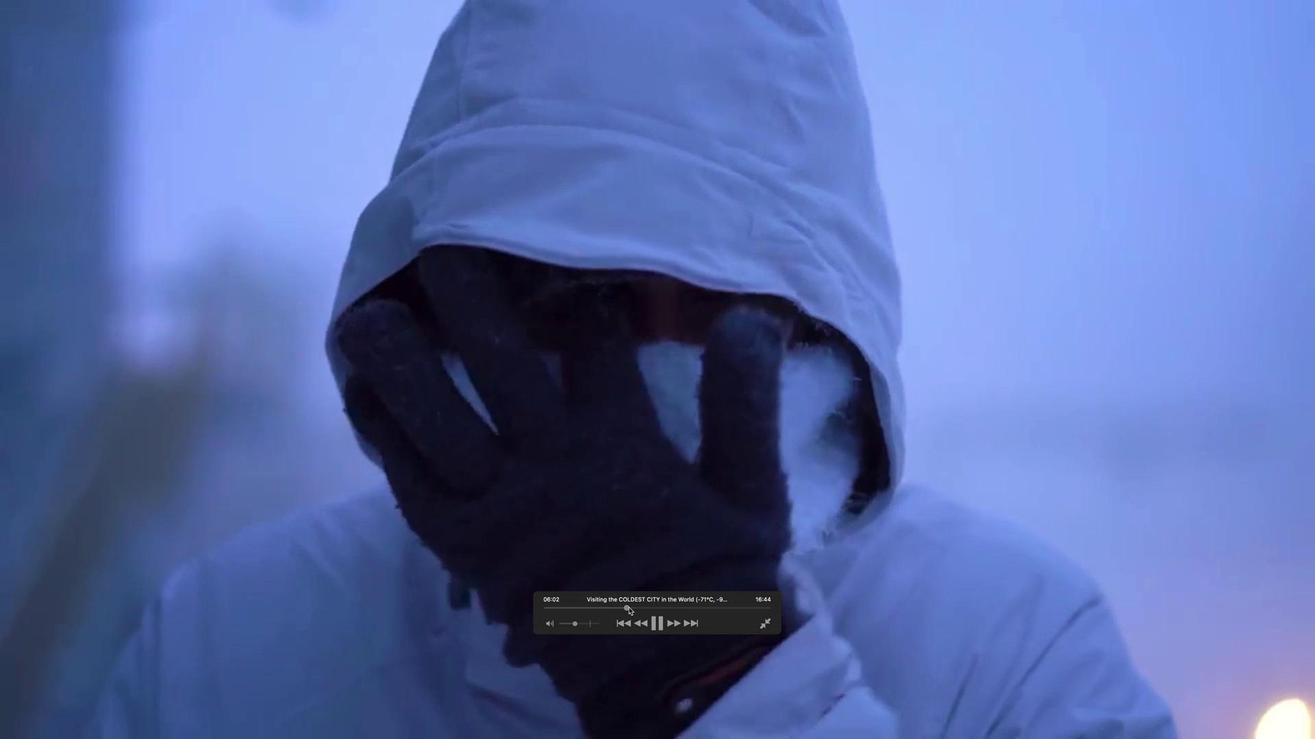 
Action: Mouse moved to (622, 539)
Screenshot: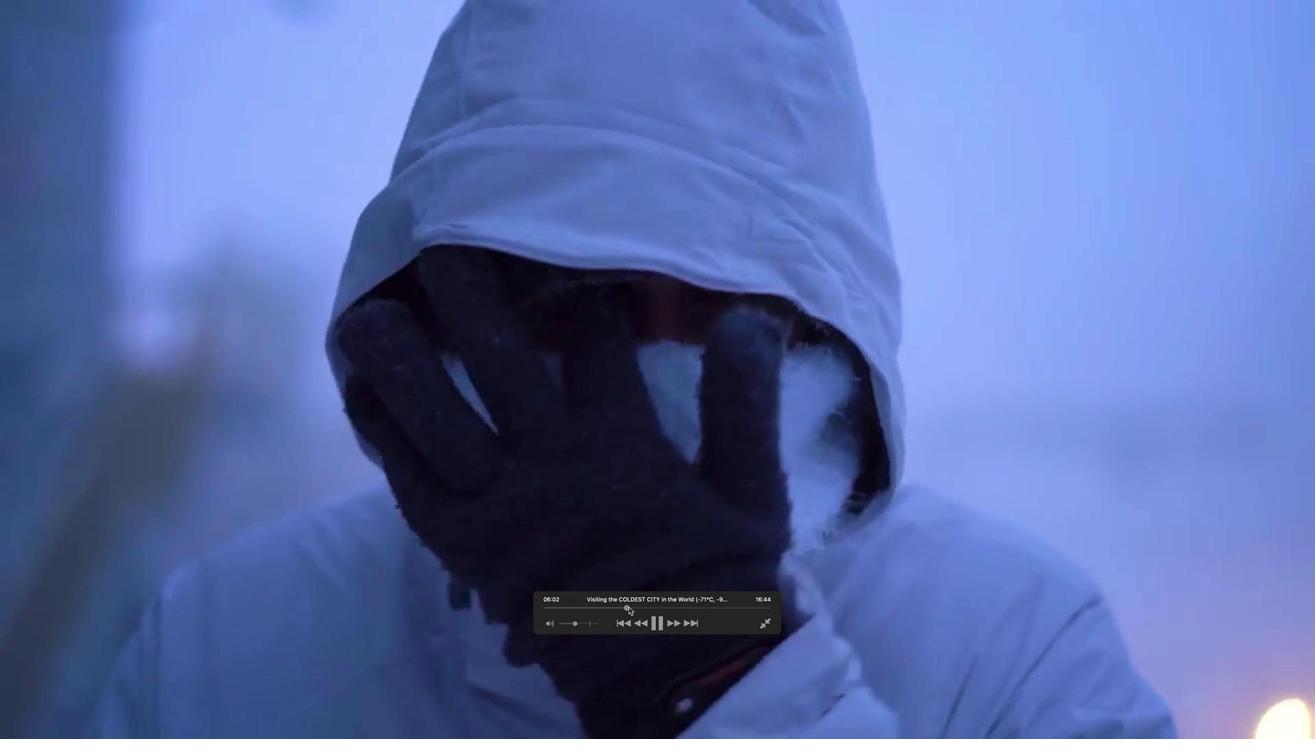 
Action: Mouse pressed left at (622, 539)
Screenshot: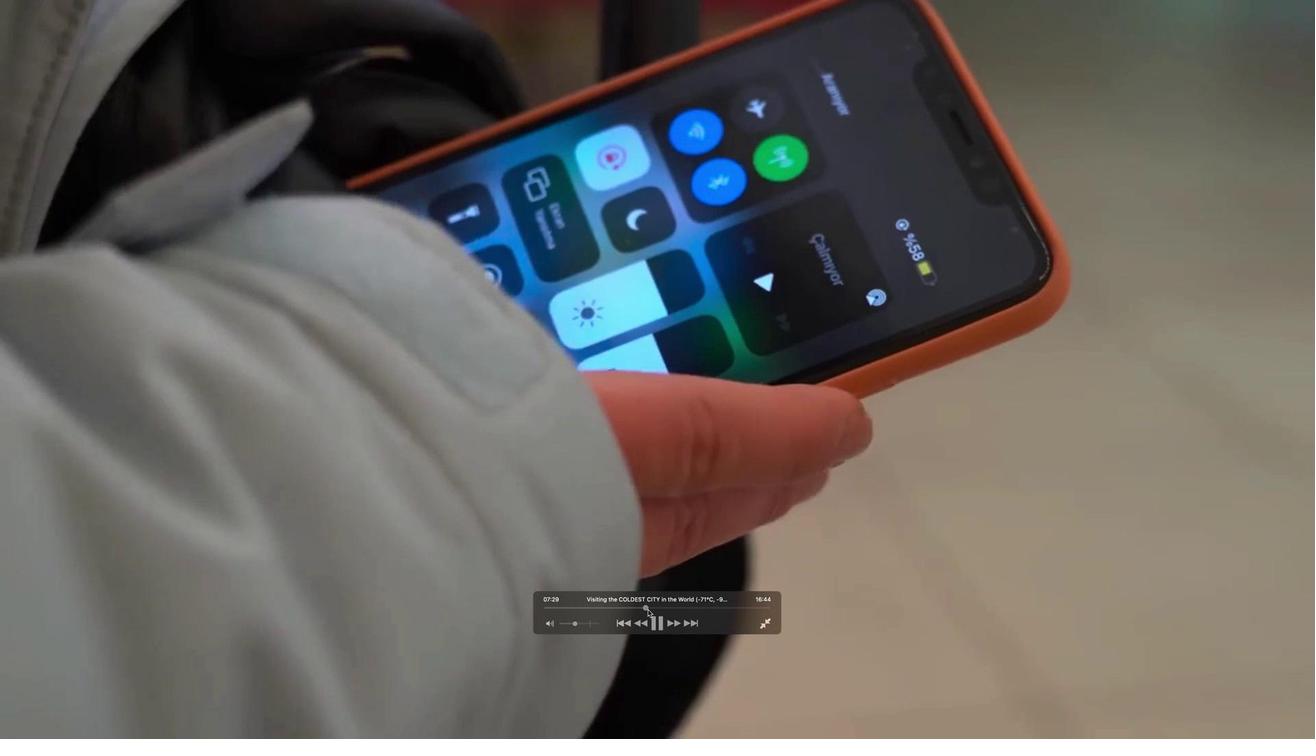 
Action: Mouse moved to (640, 540)
Screenshot: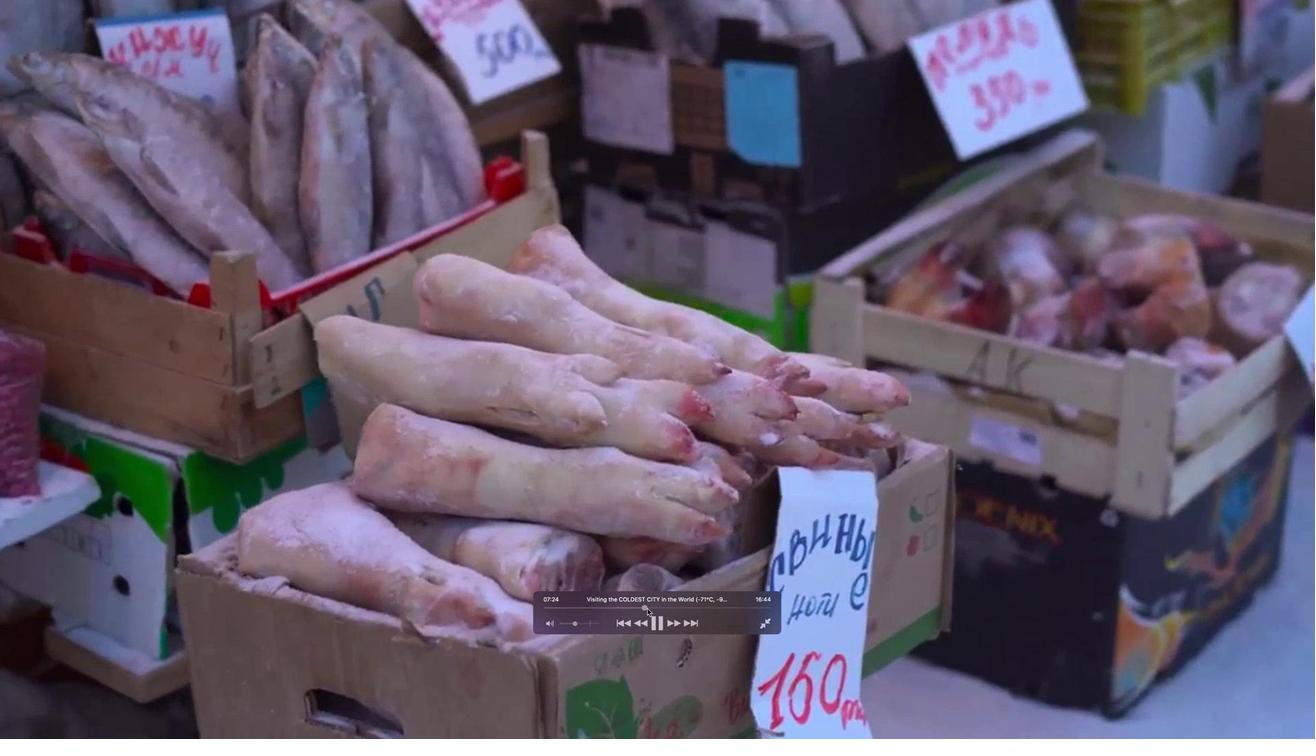 
Action: Mouse pressed left at (640, 540)
Screenshot: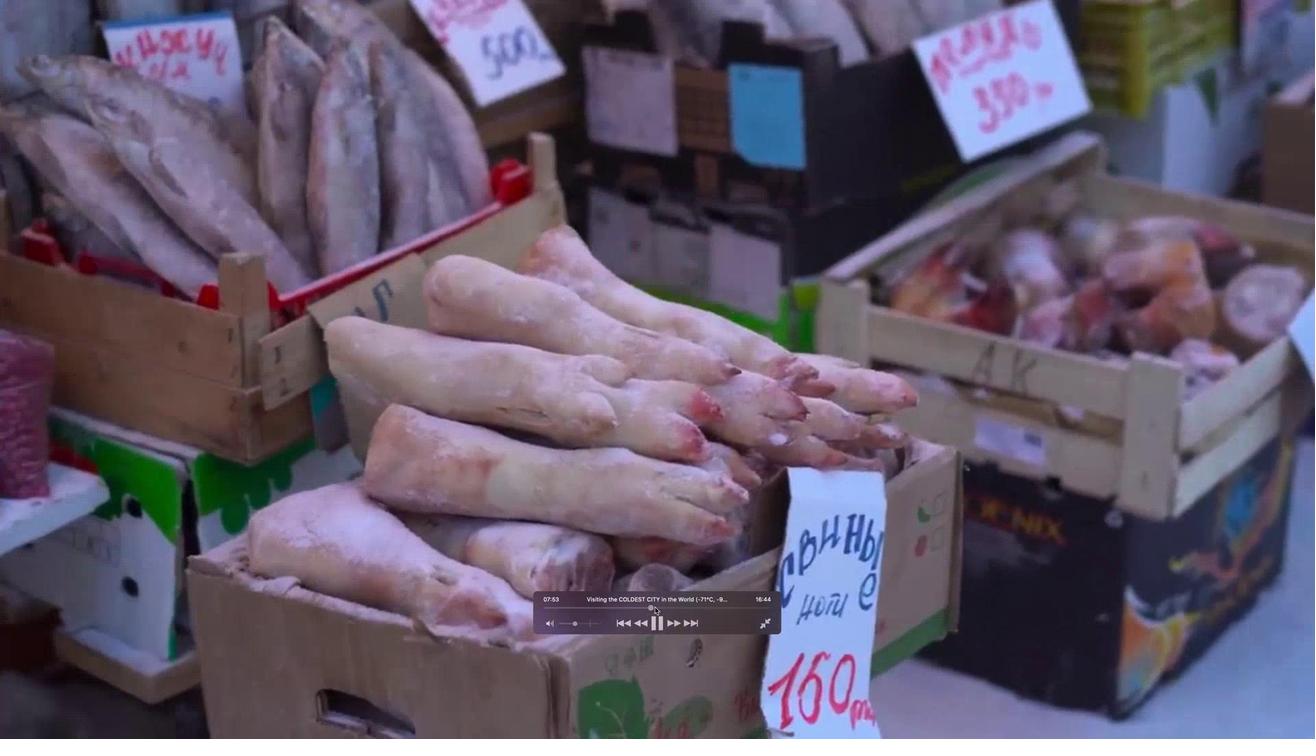
Action: Mouse moved to (652, 541)
Screenshot: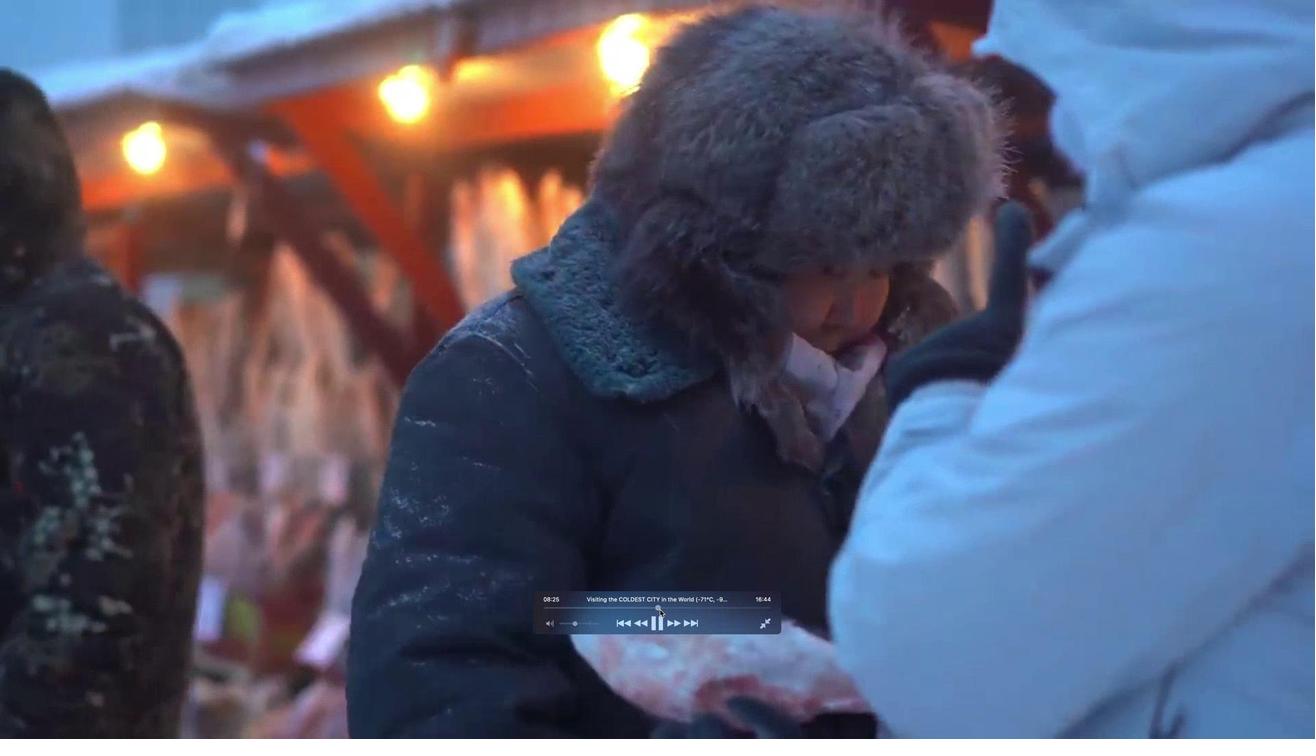 
Action: Mouse pressed left at (652, 541)
Screenshot: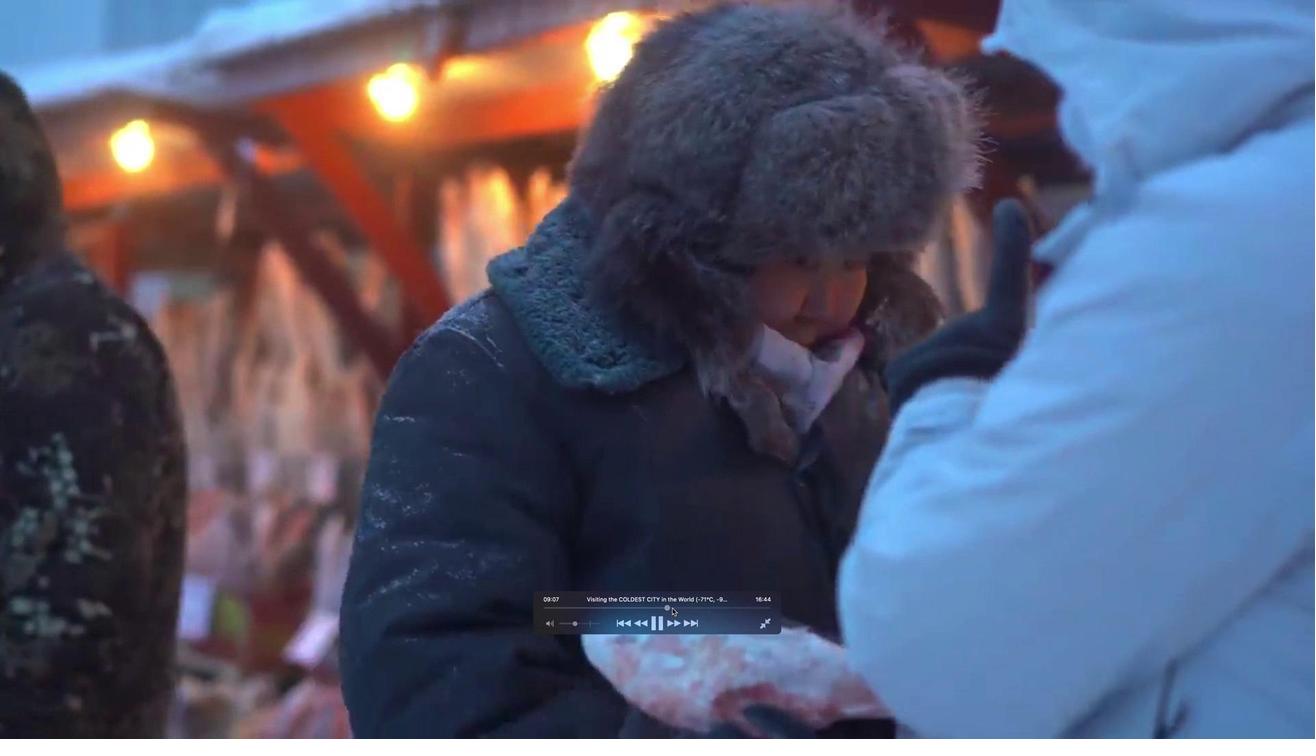 
Action: Mouse moved to (672, 539)
Screenshot: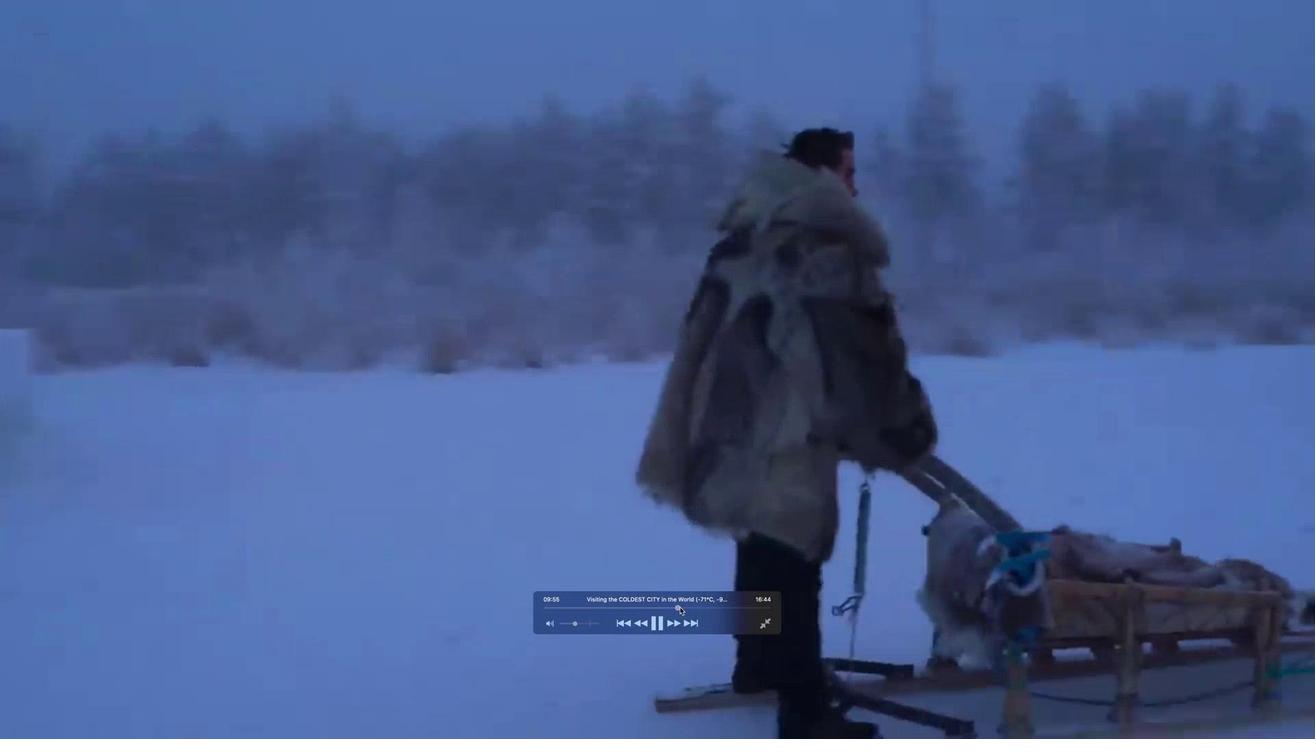 
Action: Mouse pressed left at (672, 539)
Screenshot: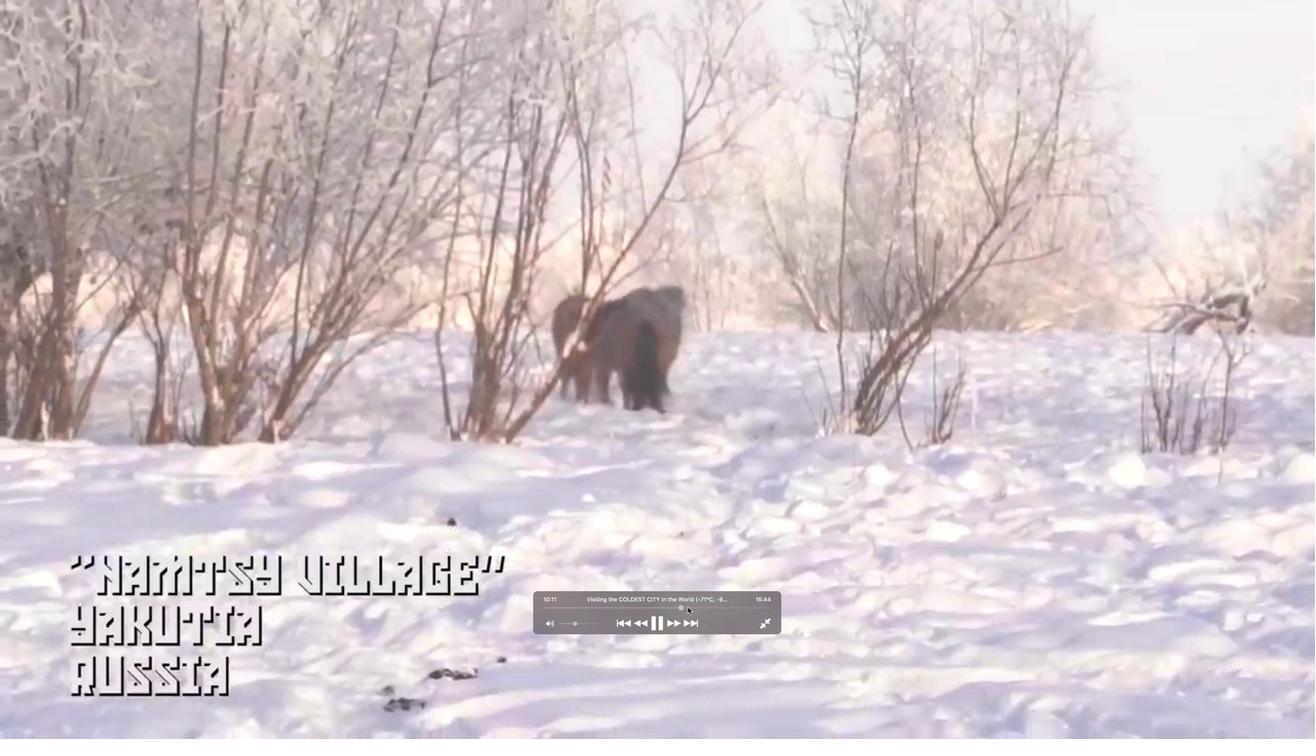 
Action: Mouse moved to (51, 6)
Screenshot: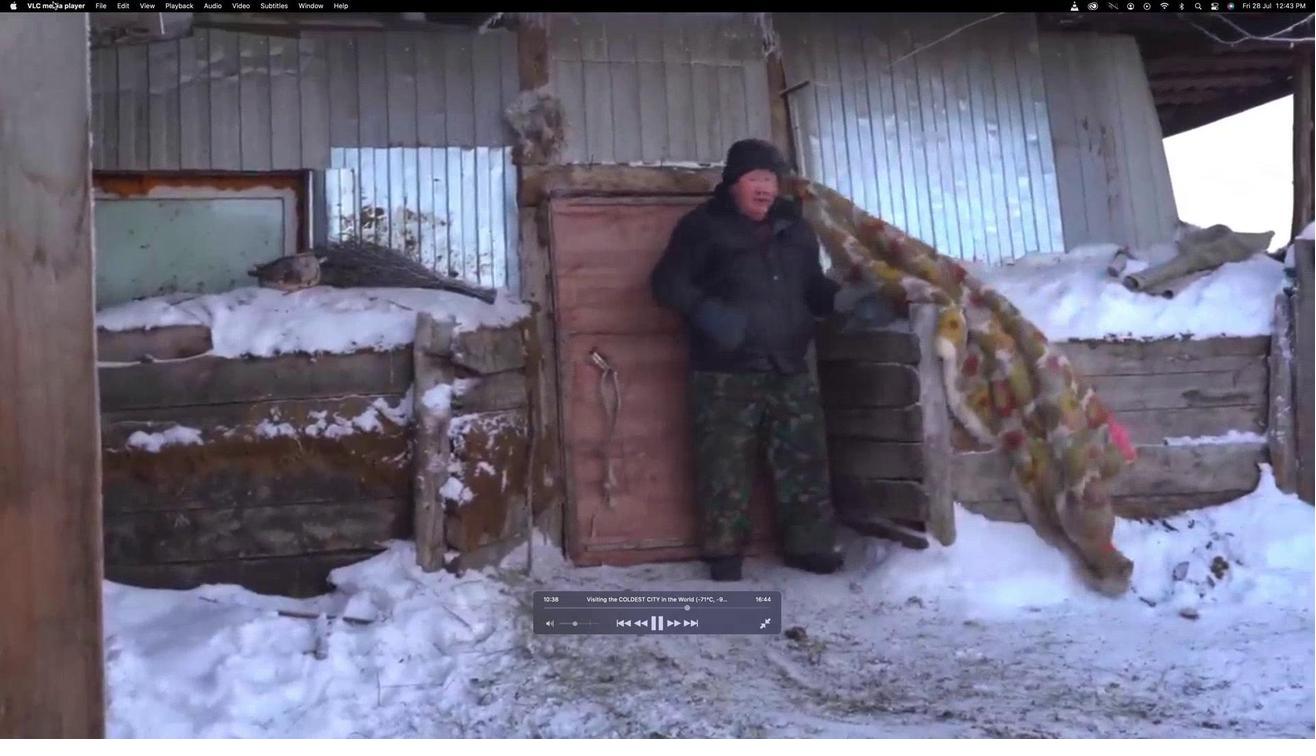 
Action: Mouse pressed left at (51, 6)
Screenshot: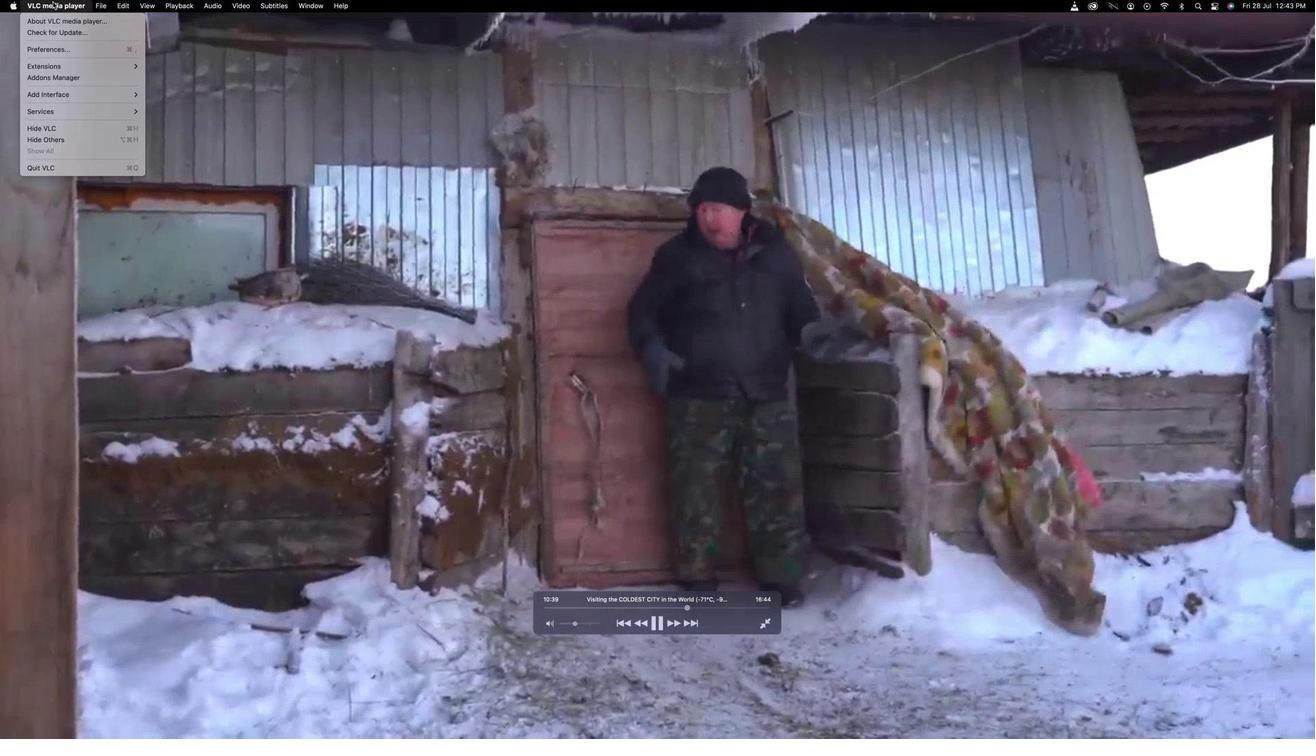 
Action: Mouse moved to (54, 45)
Screenshot: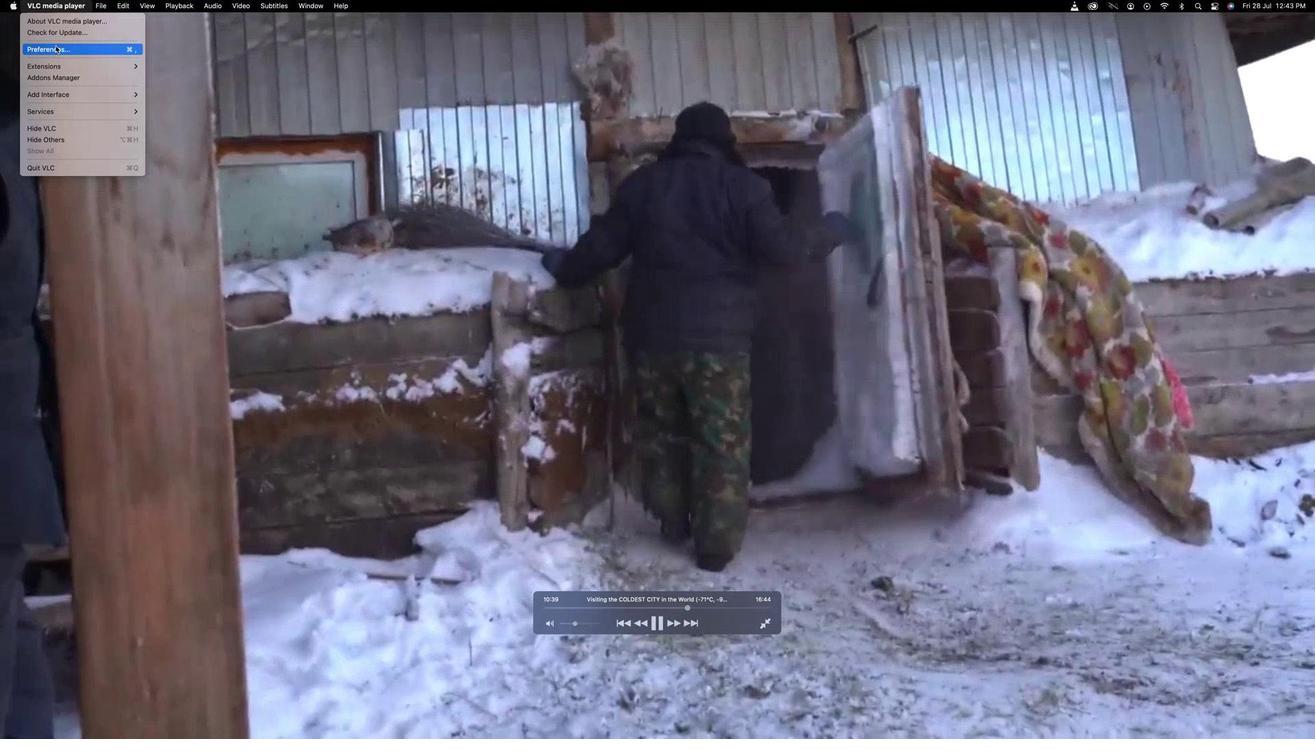 
Action: Mouse pressed left at (54, 45)
Screenshot: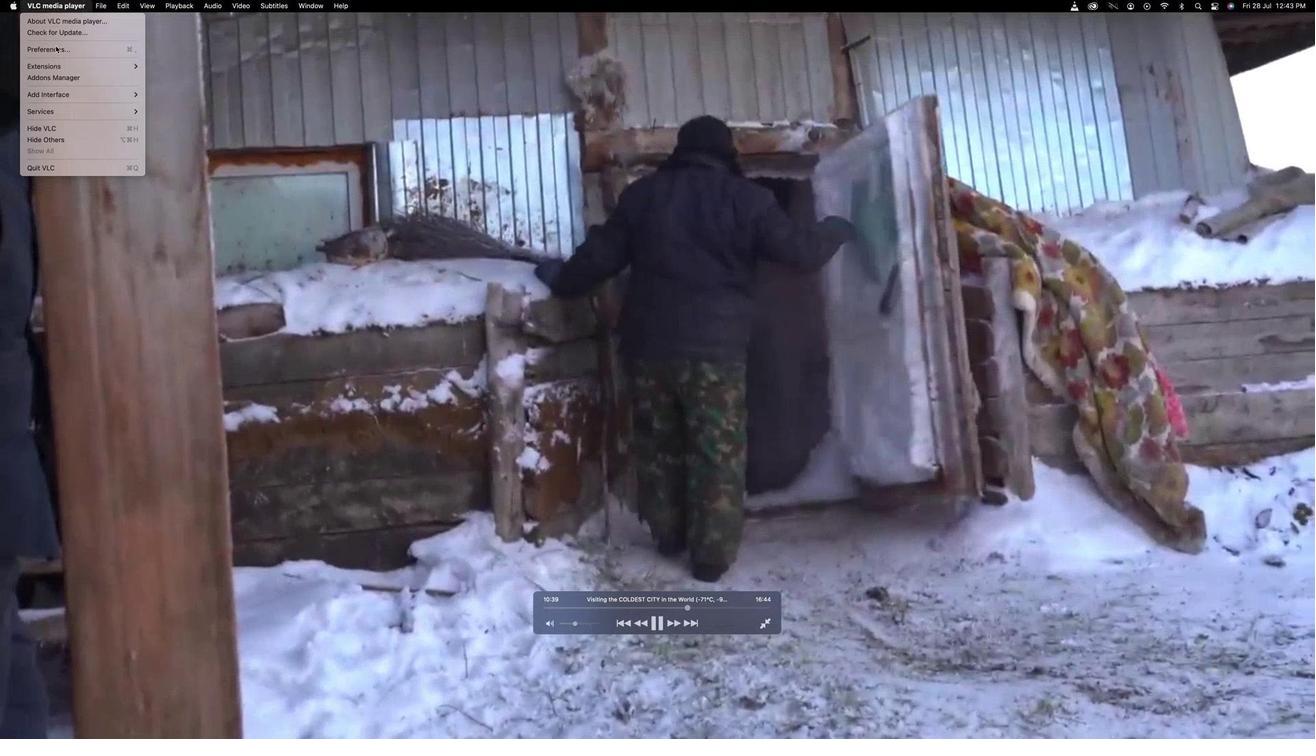
Action: Mouse moved to (691, 317)
Screenshot: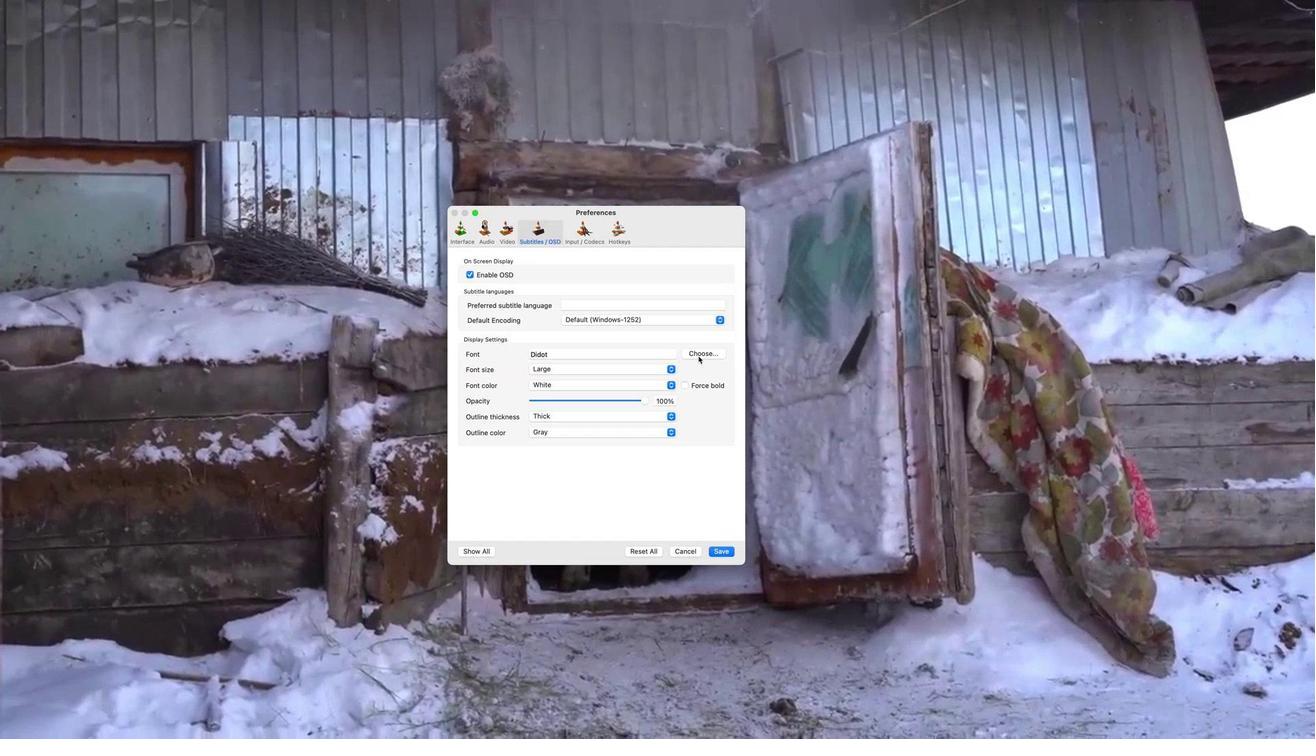 
Action: Mouse pressed left at (691, 317)
Screenshot: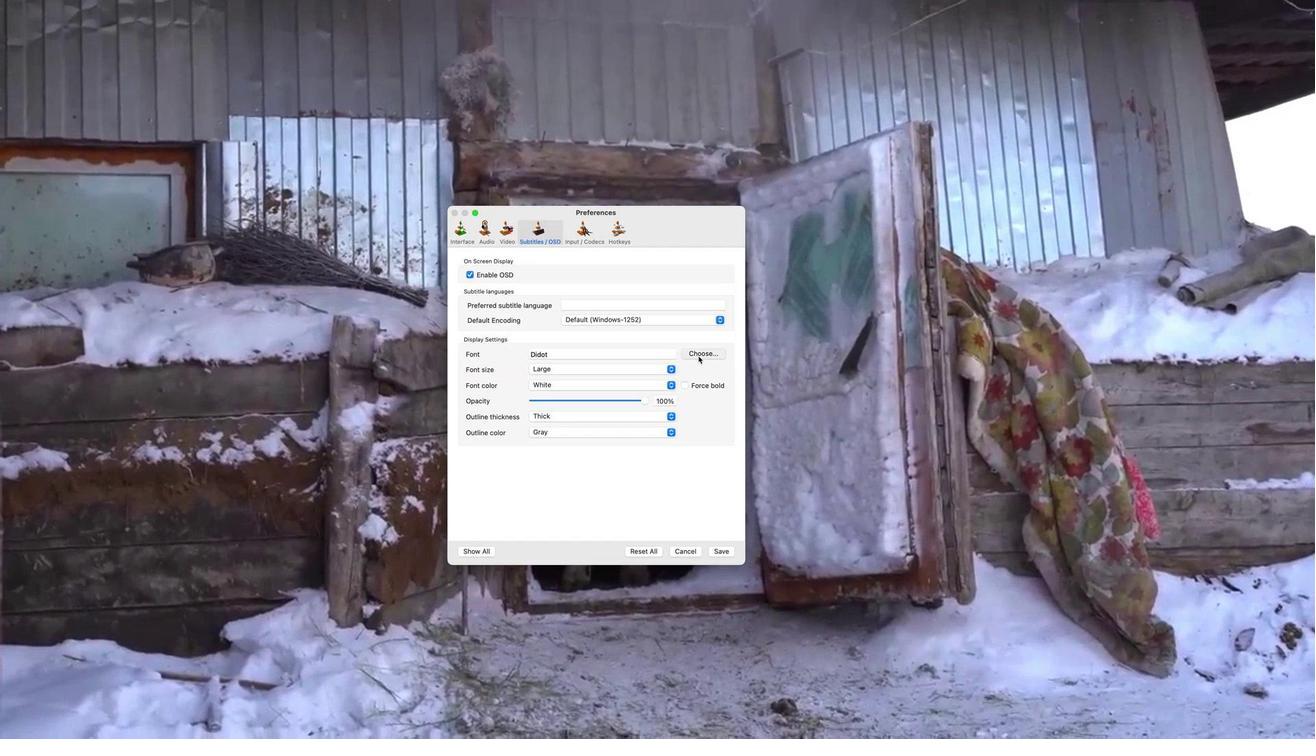 
Action: Mouse moved to (928, 287)
Screenshot: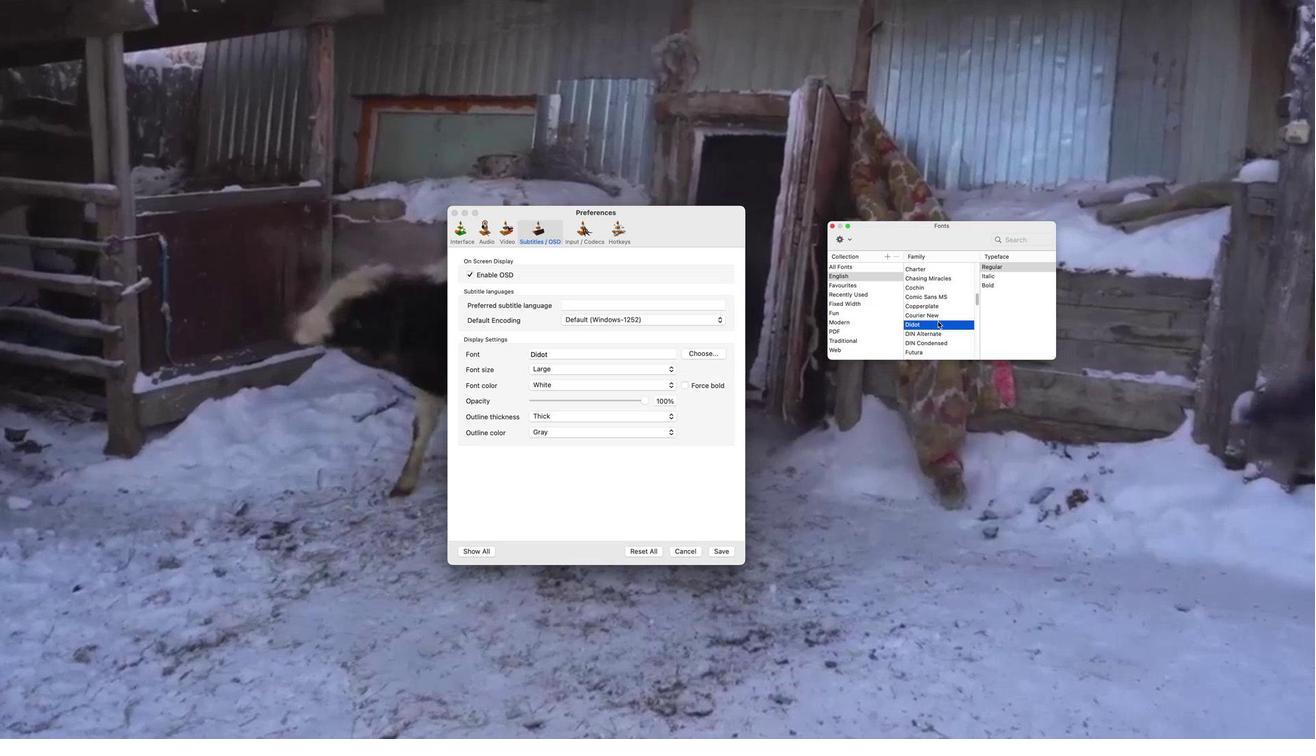 
Action: Mouse scrolled (928, 287) with delta (0, 4)
Screenshot: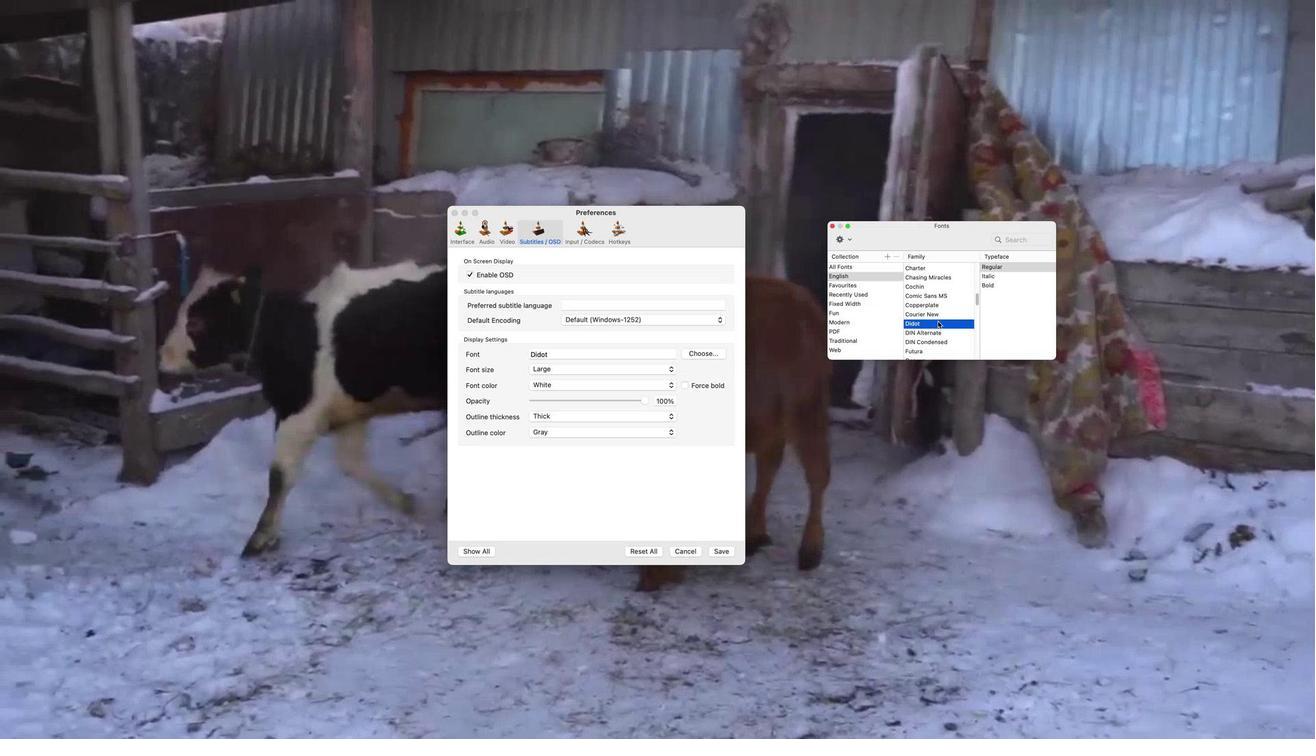 
Action: Mouse scrolled (928, 287) with delta (0, 4)
Screenshot: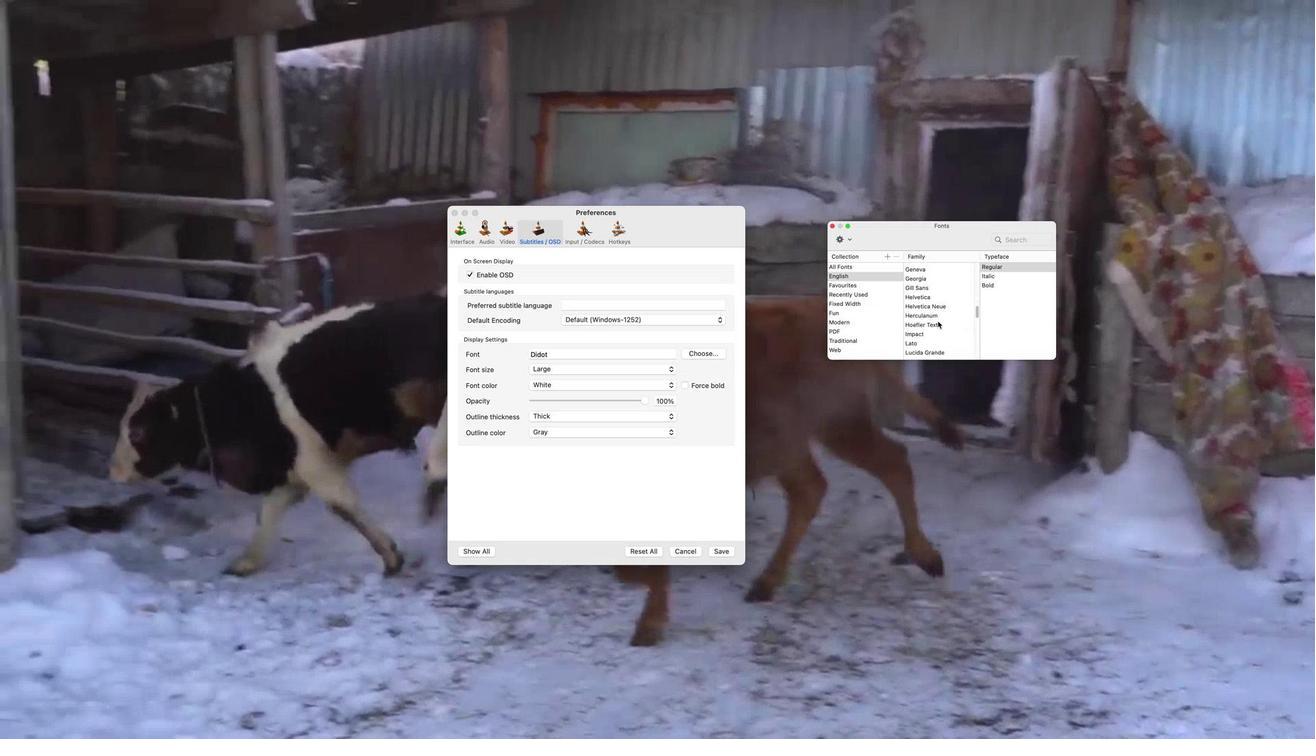 
Action: Mouse scrolled (928, 287) with delta (0, 4)
Screenshot: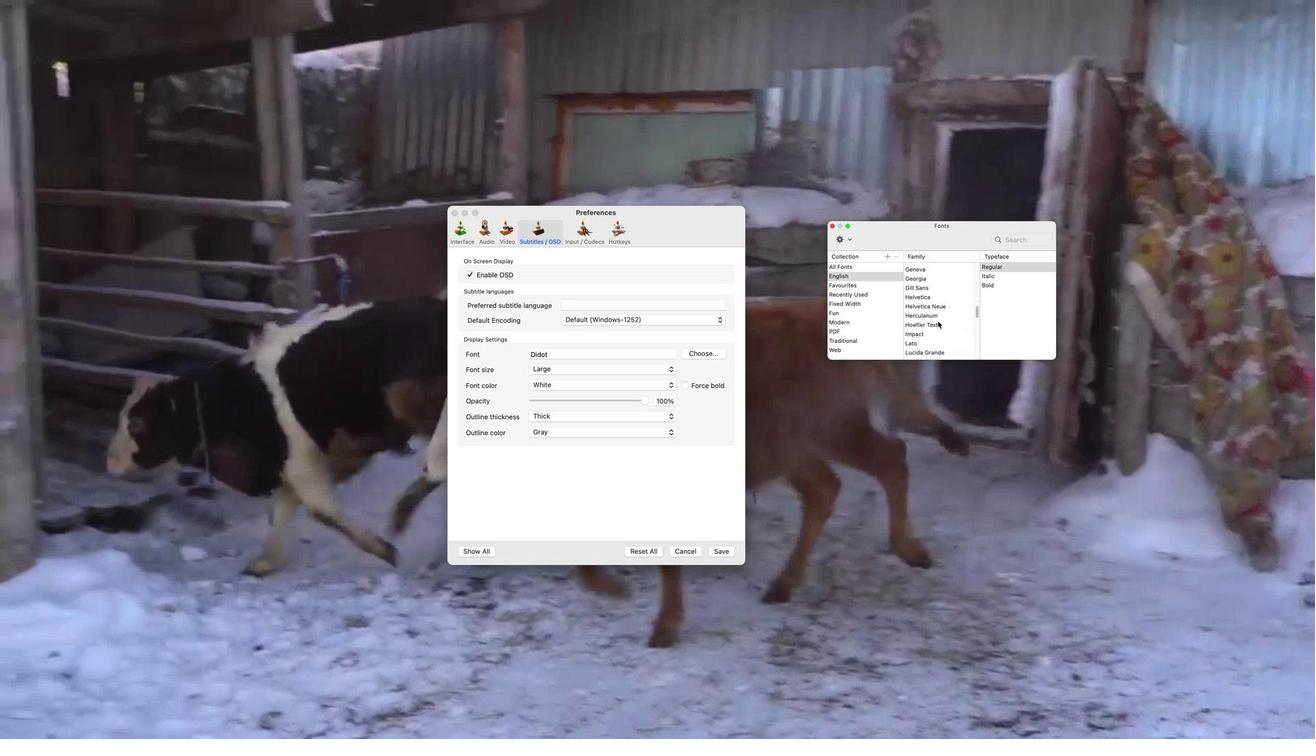 
Action: Mouse scrolled (928, 287) with delta (0, 3)
Screenshot: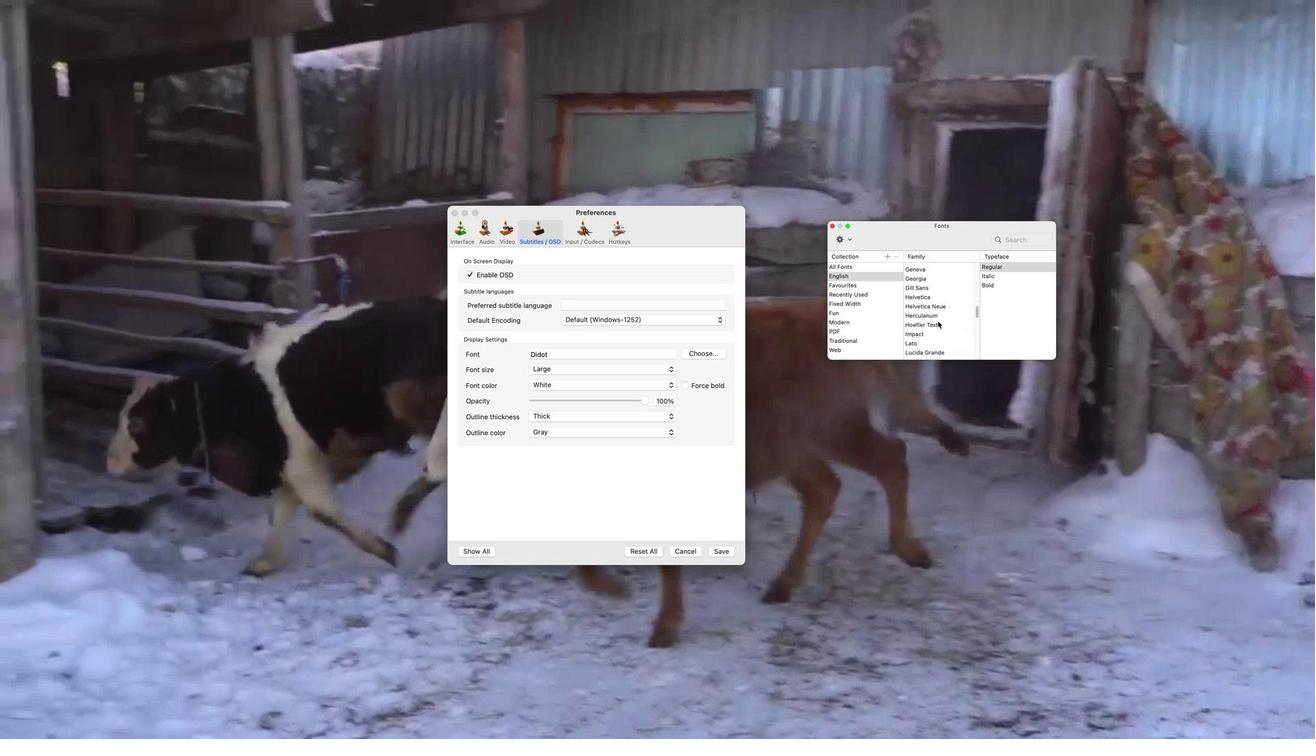 
Action: Mouse scrolled (928, 287) with delta (0, 2)
Screenshot: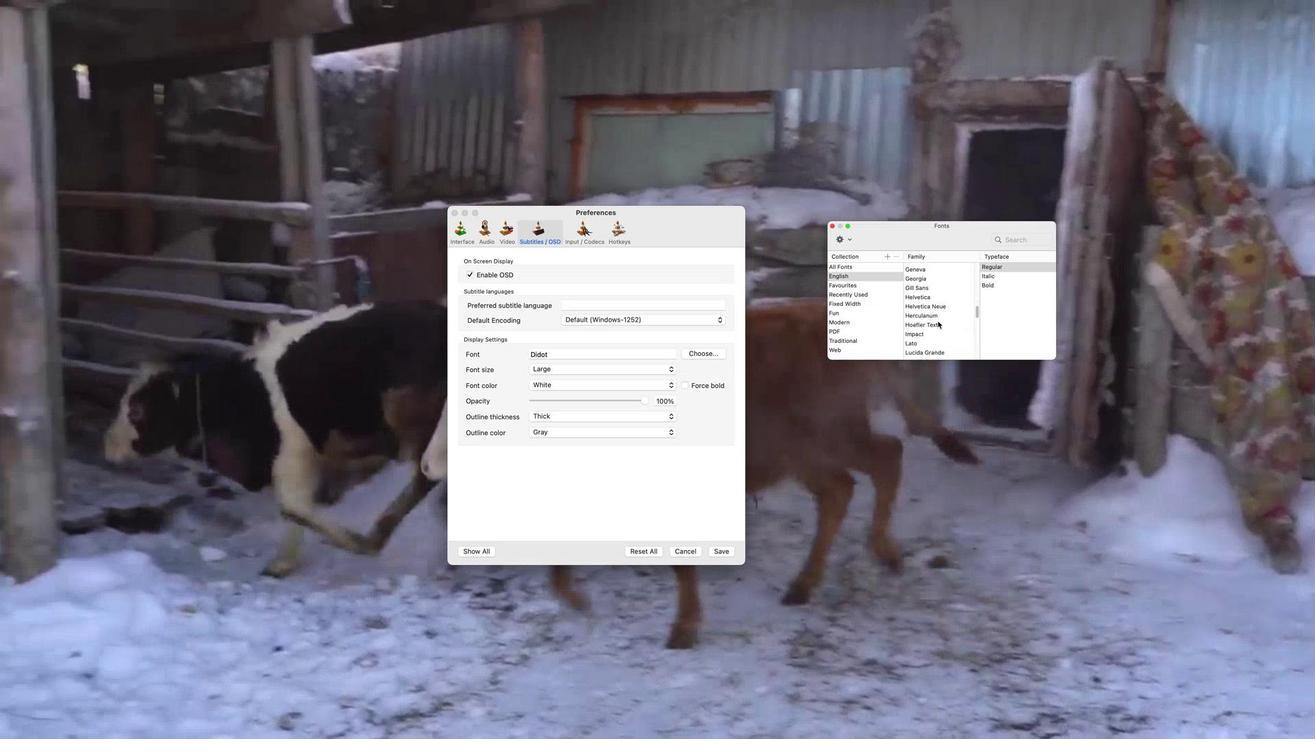 
Action: Mouse moved to (913, 296)
Screenshot: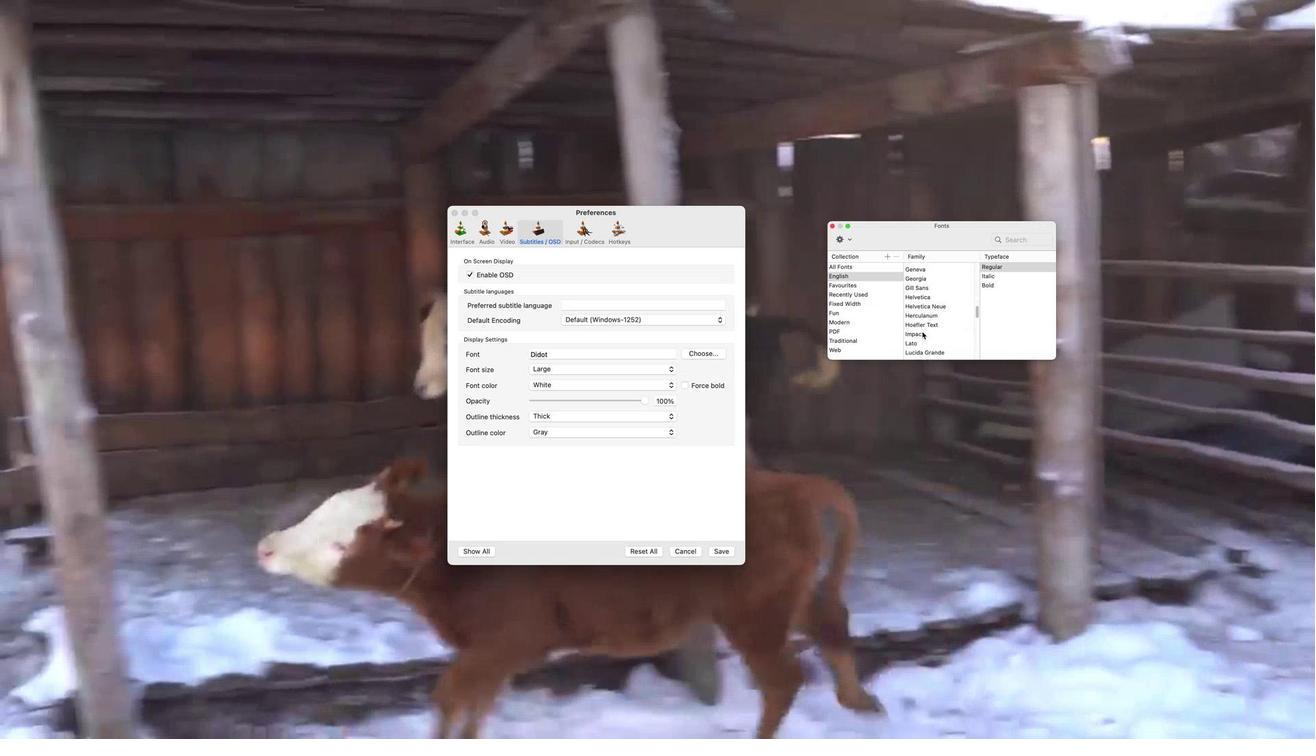 
Action: Mouse pressed left at (913, 296)
Screenshot: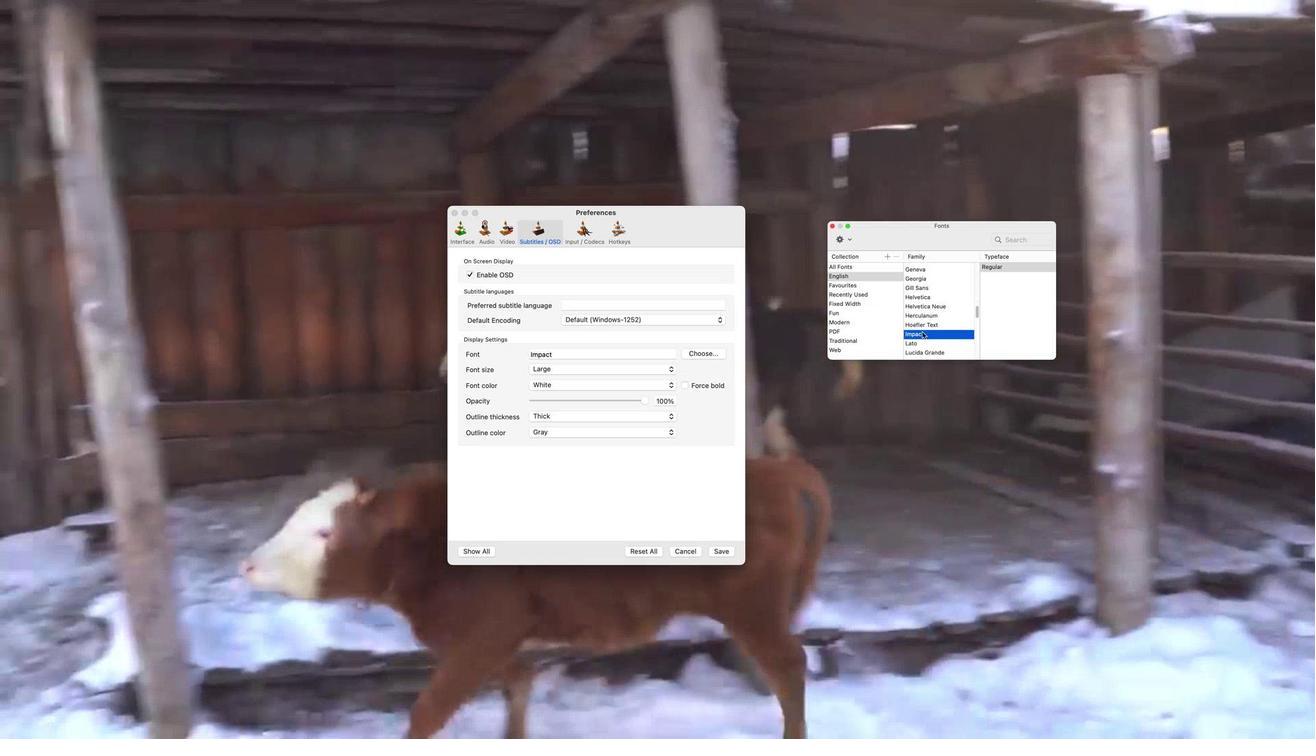 
Action: Mouse moved to (907, 304)
Screenshot: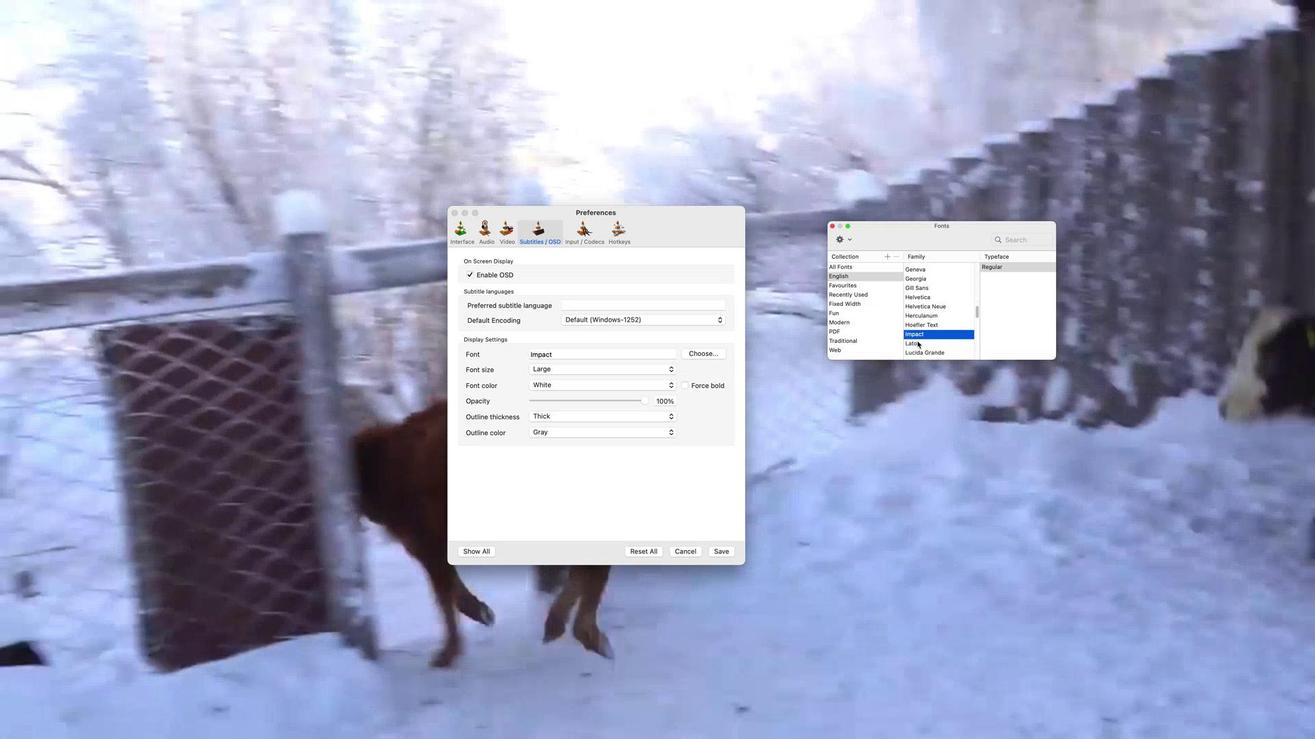 
Action: Mouse pressed left at (907, 304)
Screenshot: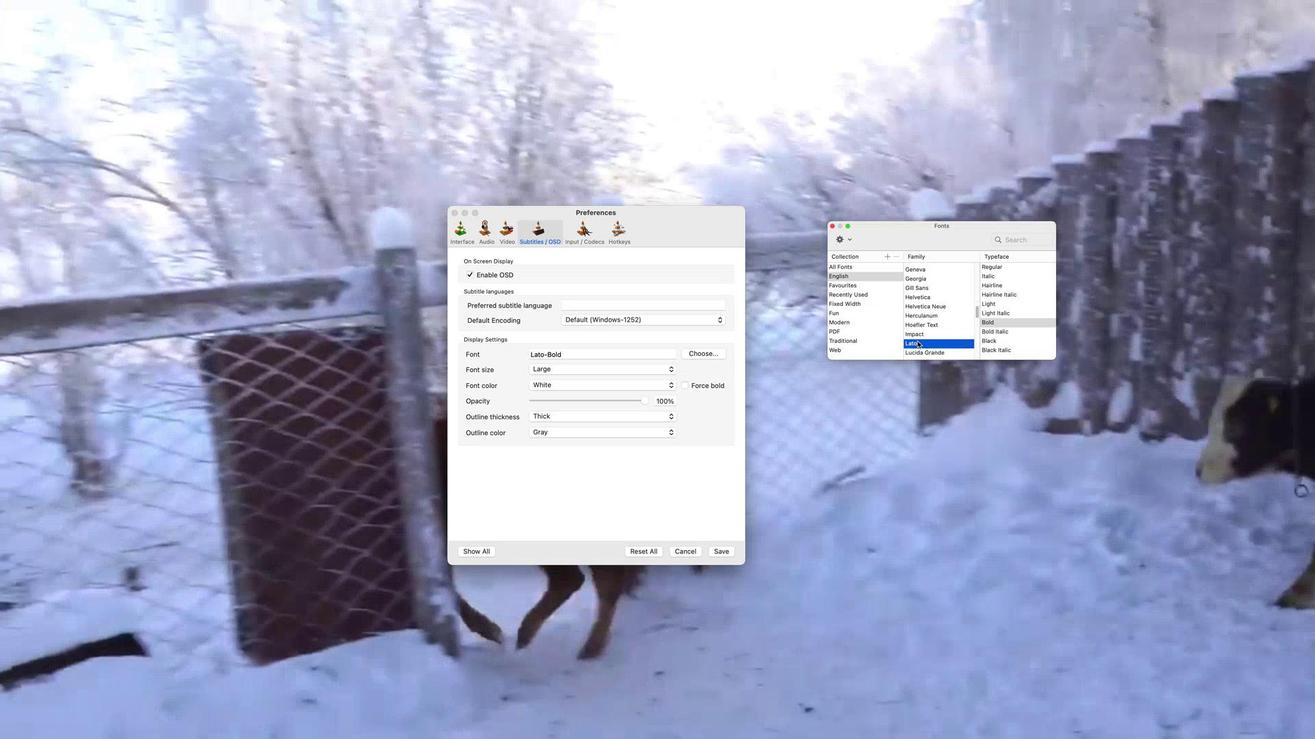 
Action: Mouse moved to (976, 304)
Screenshot: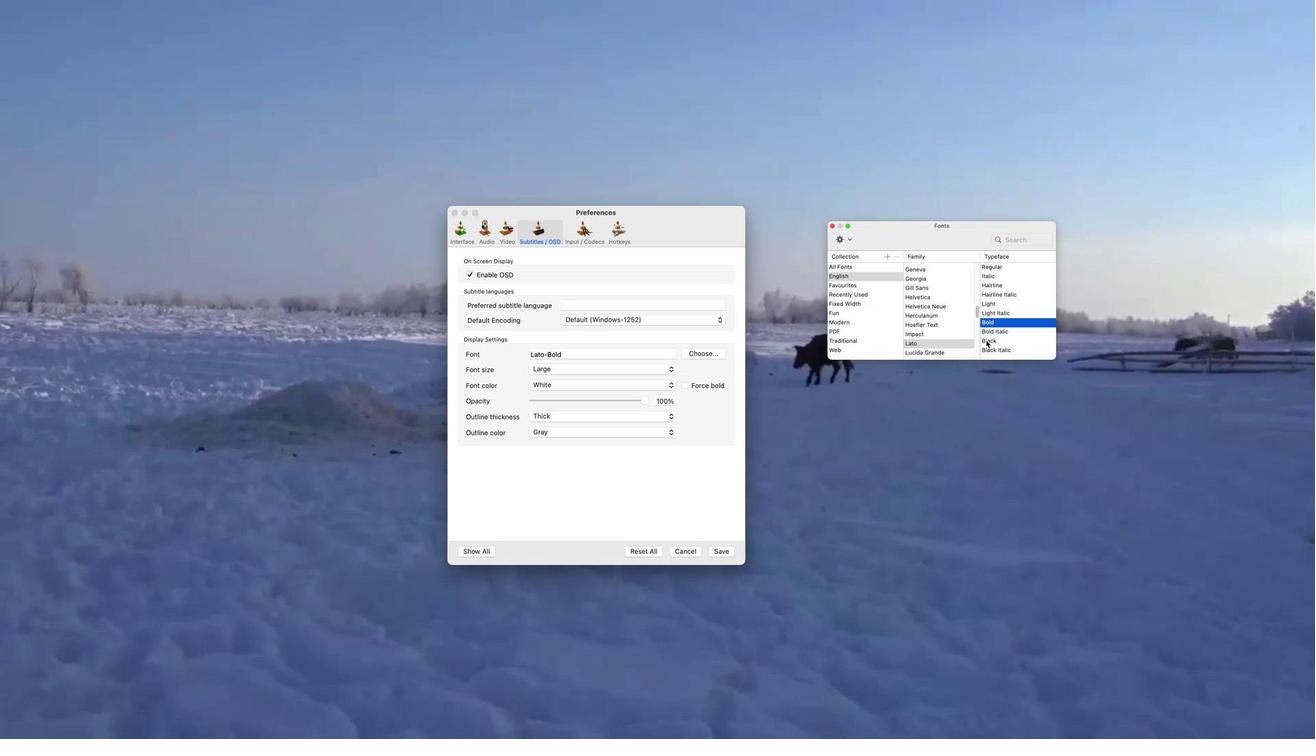 
Action: Mouse pressed left at (976, 304)
Screenshot: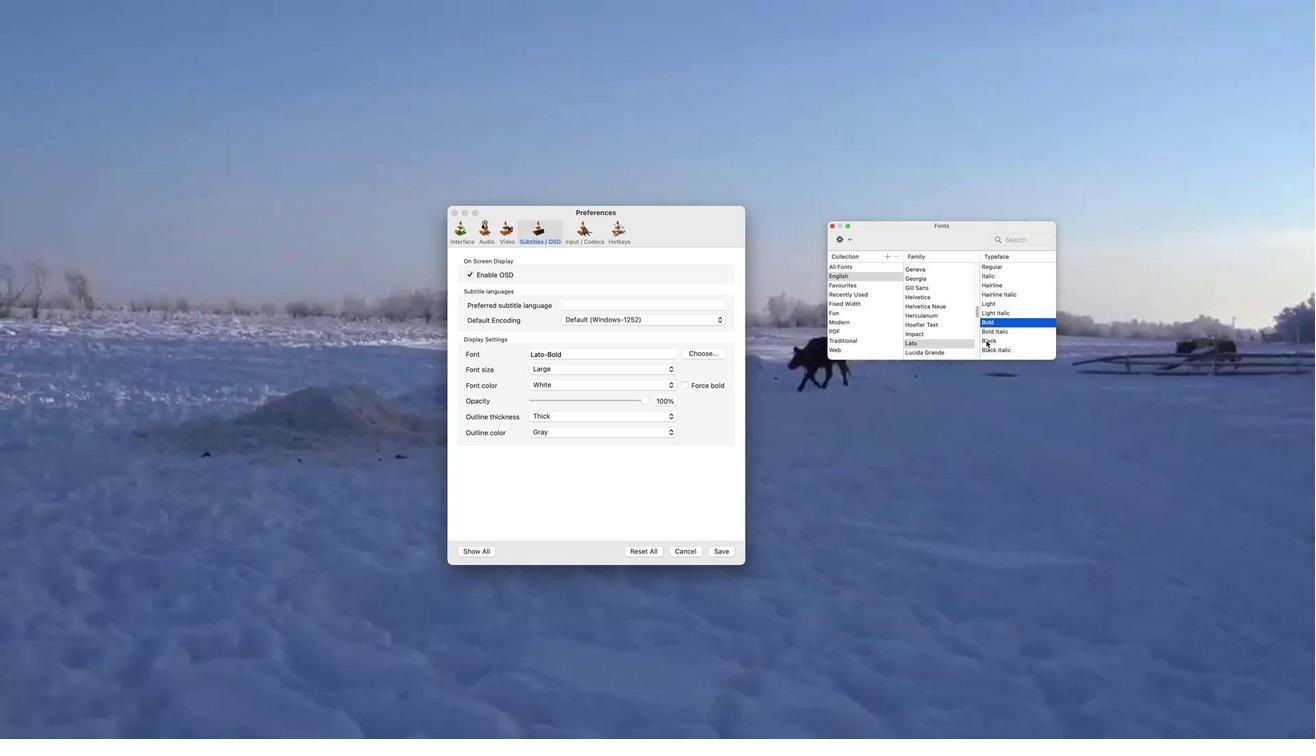 
Action: Mouse moved to (826, 204)
Screenshot: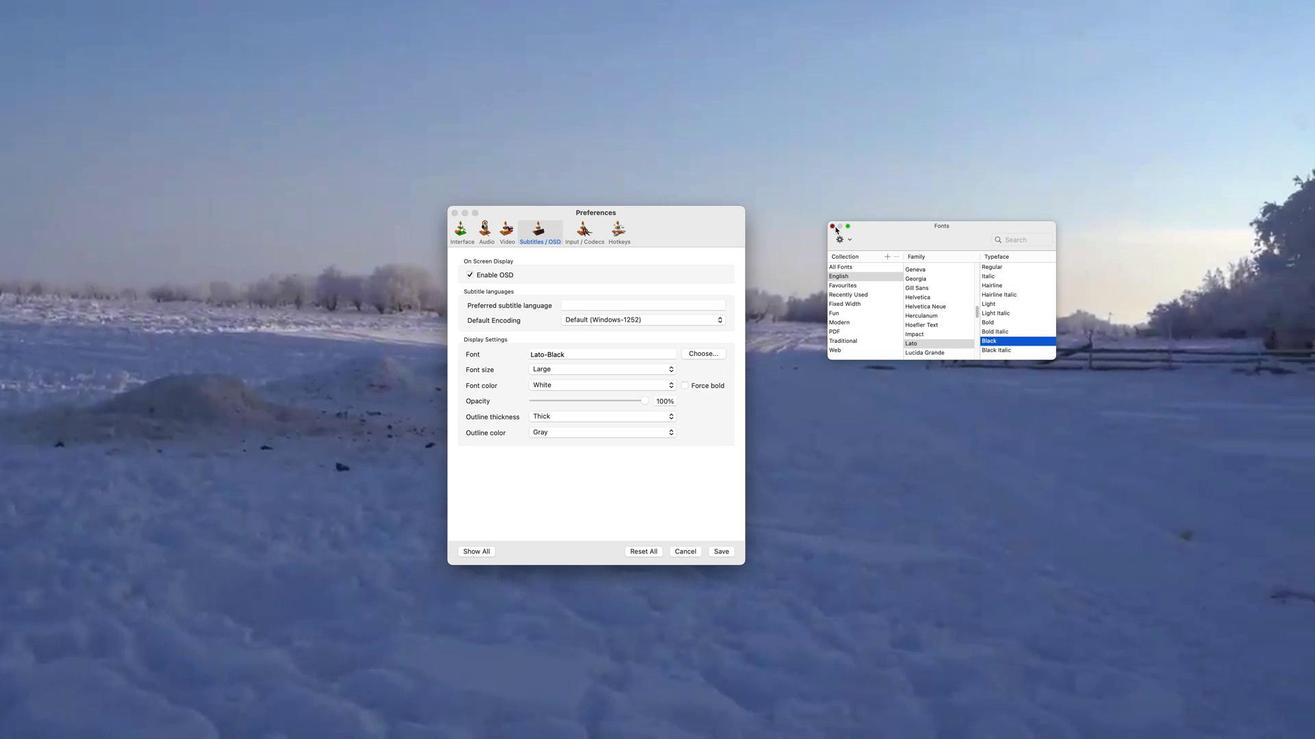 
Action: Mouse pressed left at (826, 204)
Screenshot: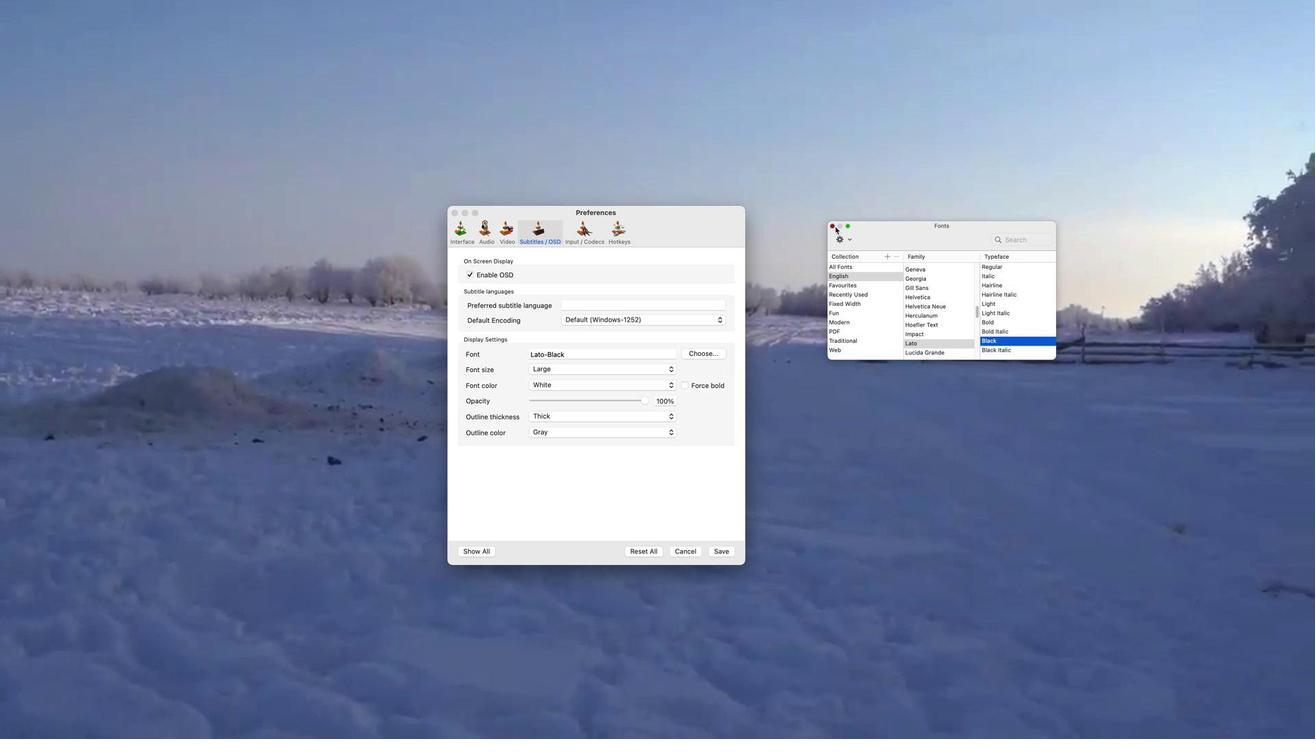 
Action: Mouse moved to (705, 487)
Screenshot: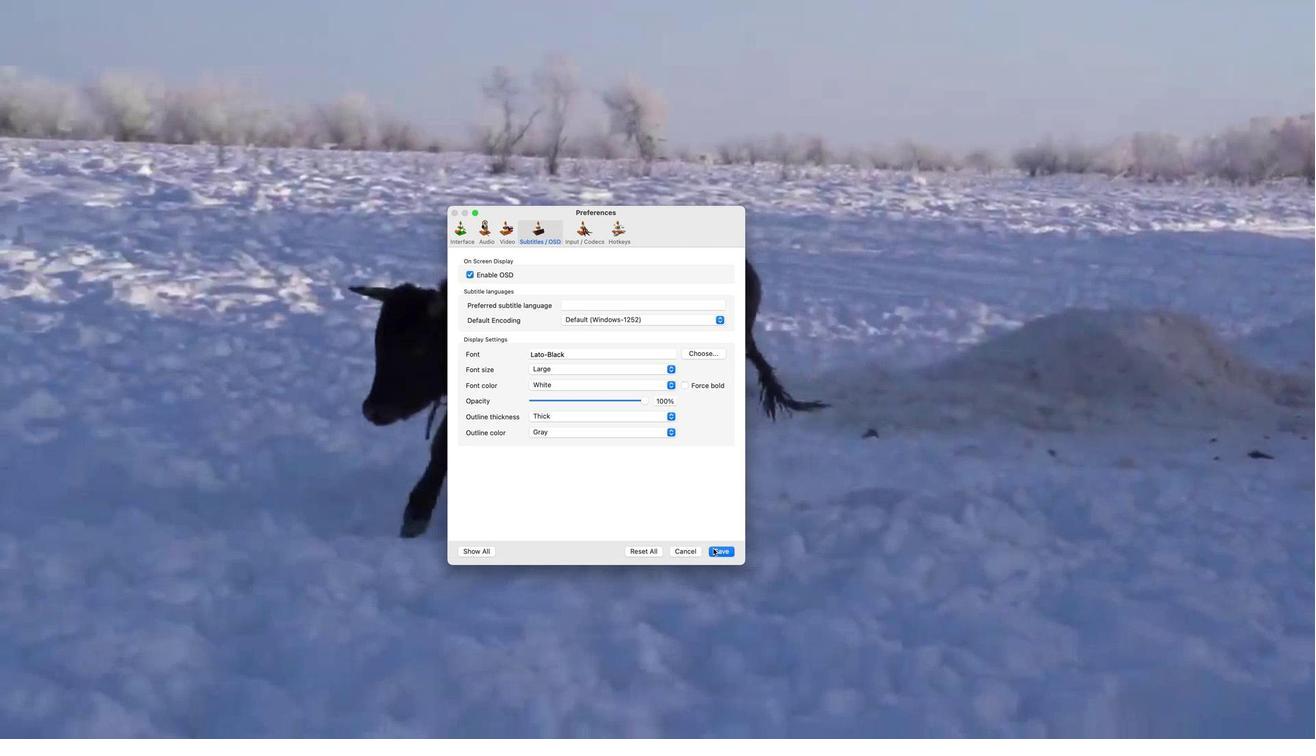 
Action: Mouse pressed left at (705, 487)
Screenshot: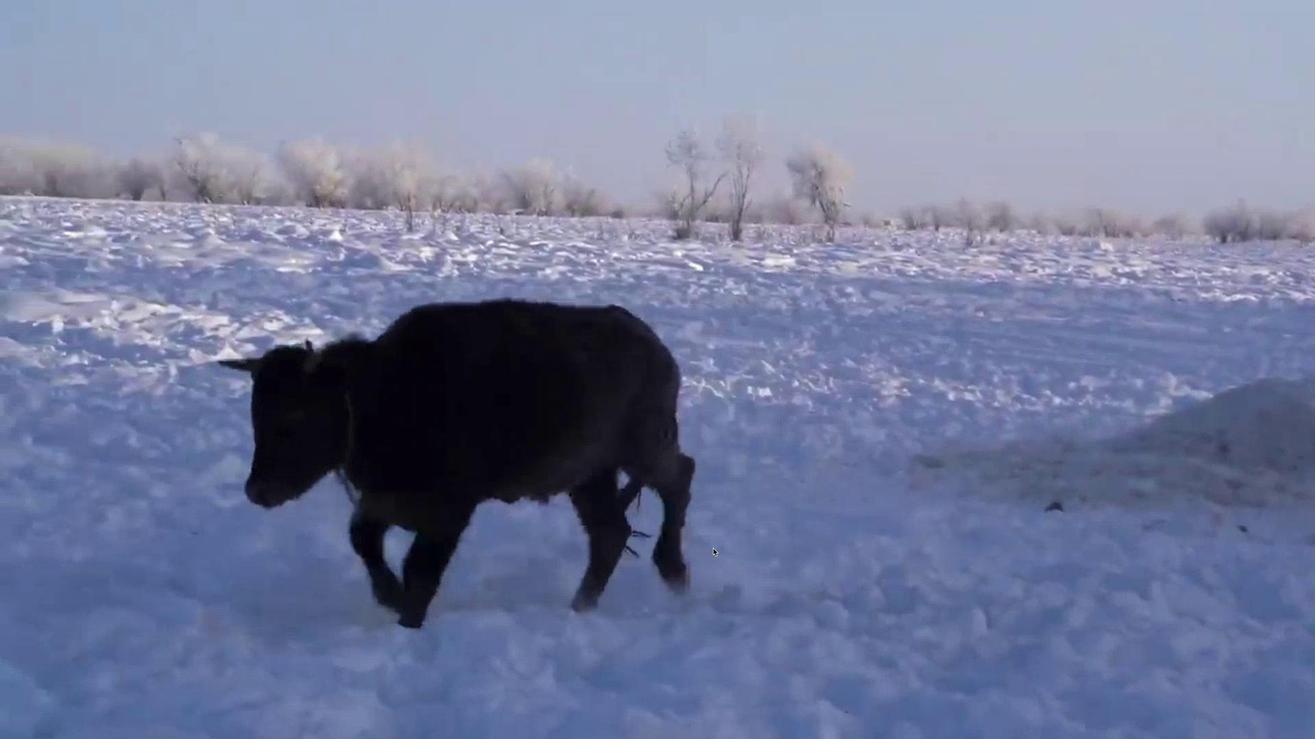 
Action: Mouse moved to (707, 539)
Screenshot: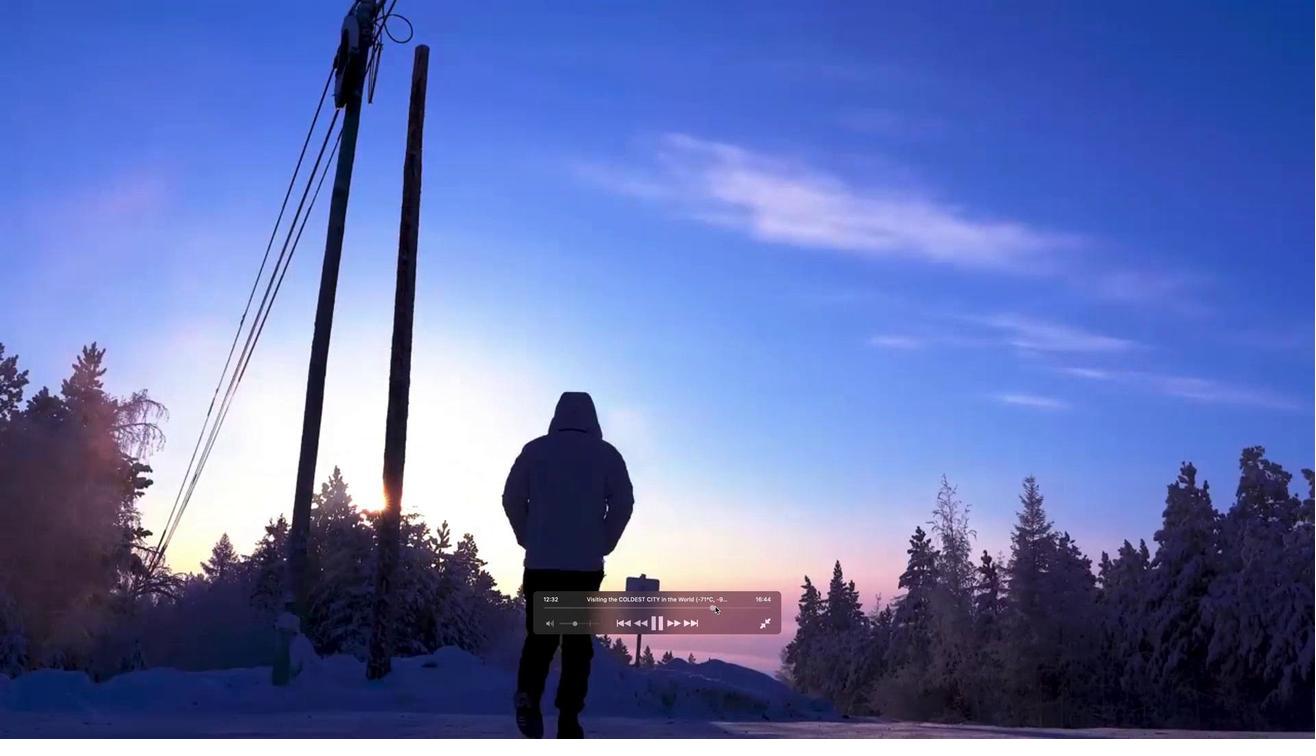 
Action: Mouse pressed left at (707, 539)
Screenshot: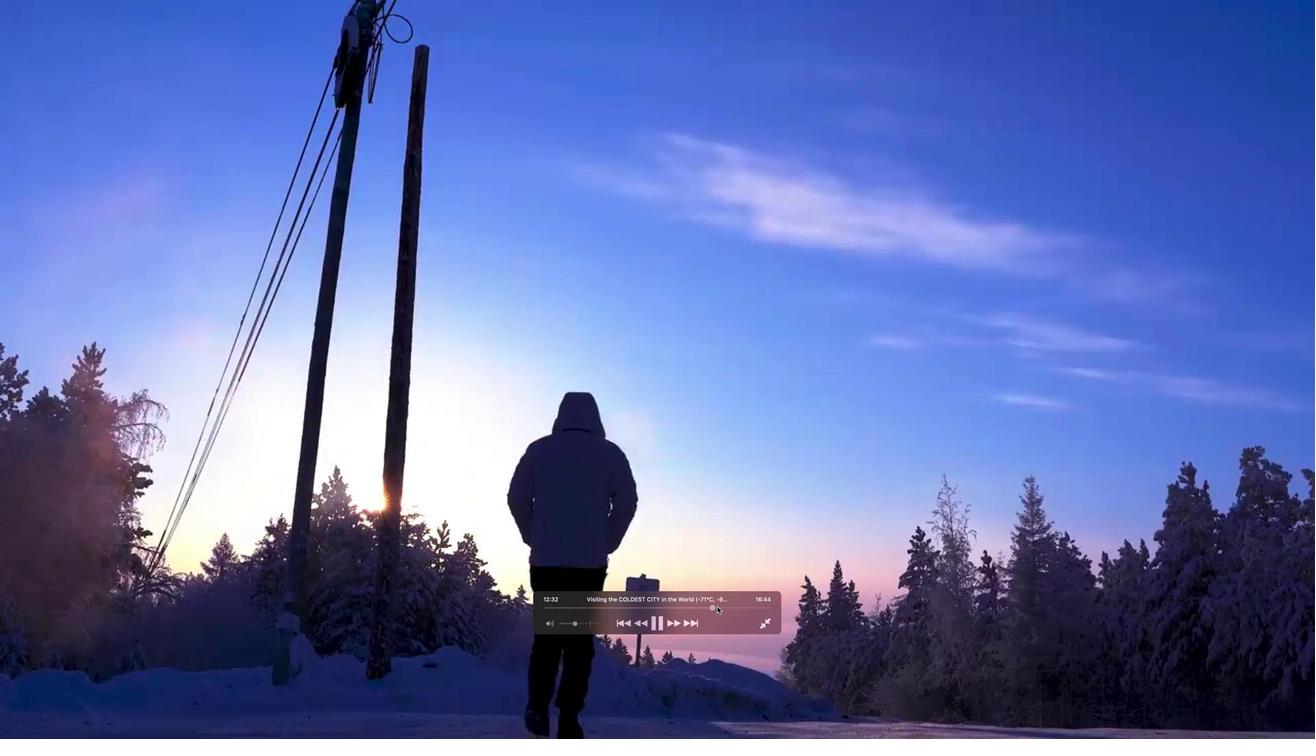
Action: Mouse moved to (763, 402)
Screenshot: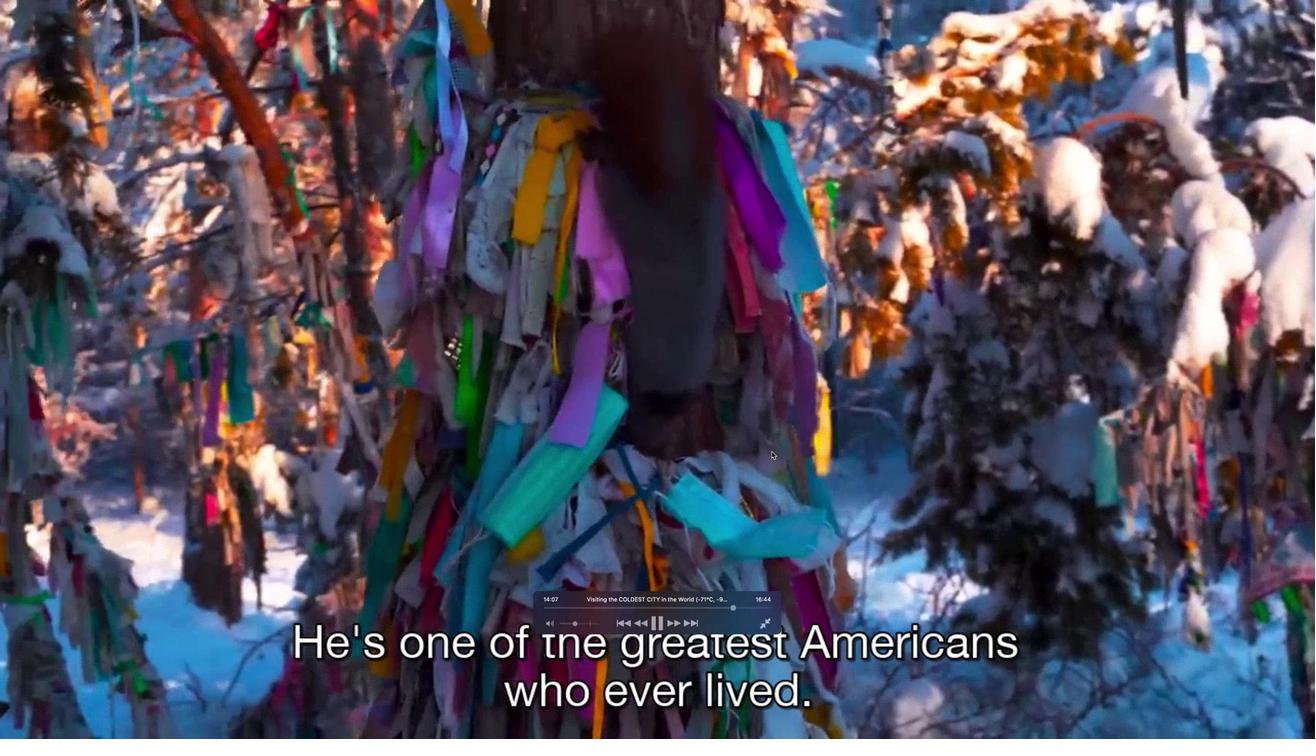 
Action: Mouse pressed left at (763, 402)
Screenshot: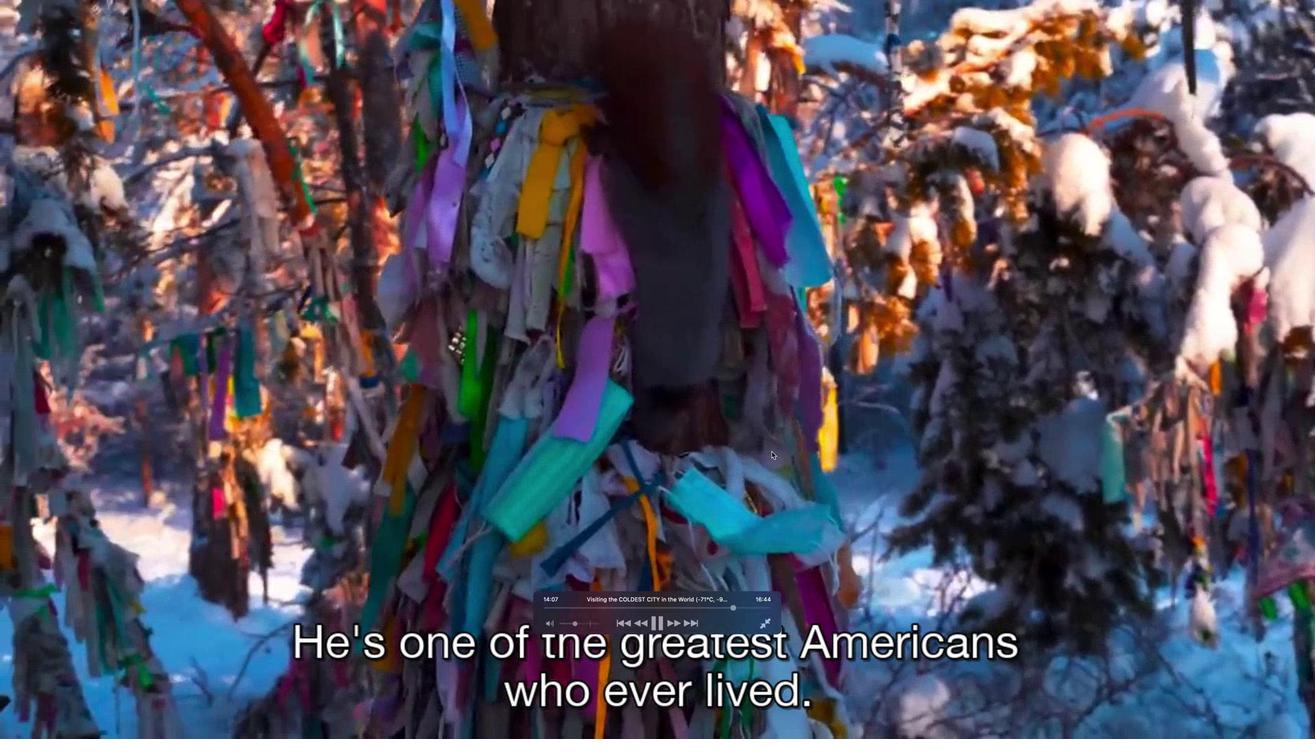 
